 Task: Create Email template and email alerts for custom Objects In PrisonConnect Pro application.
Action: Mouse moved to (821, 59)
Screenshot: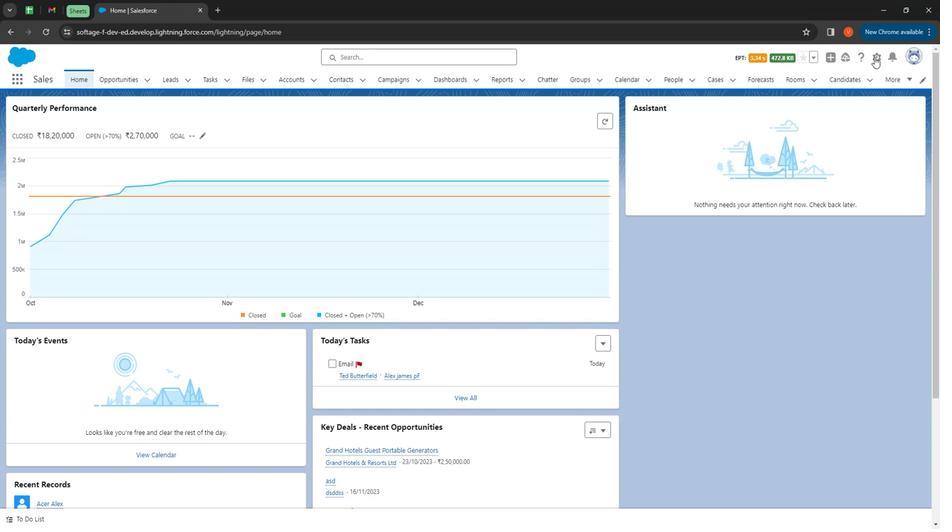 
Action: Mouse pressed left at (821, 59)
Screenshot: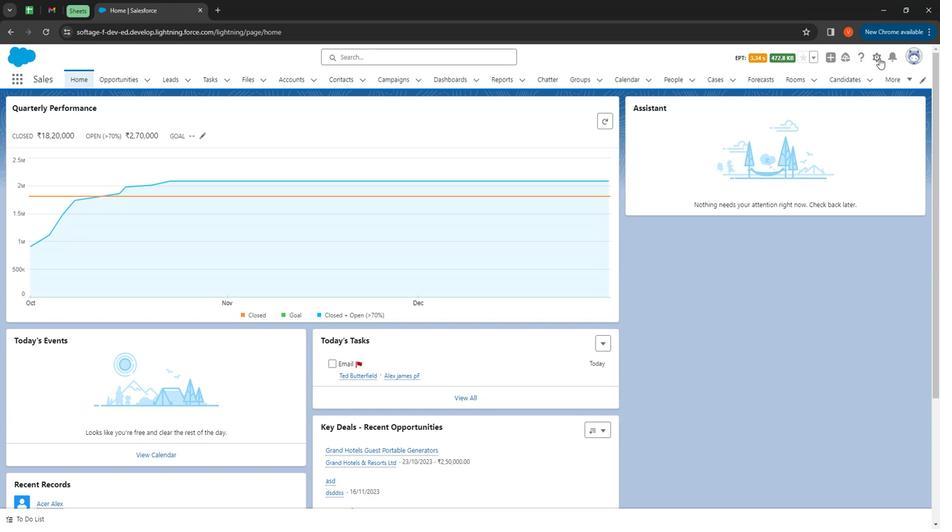 
Action: Mouse moved to (766, 102)
Screenshot: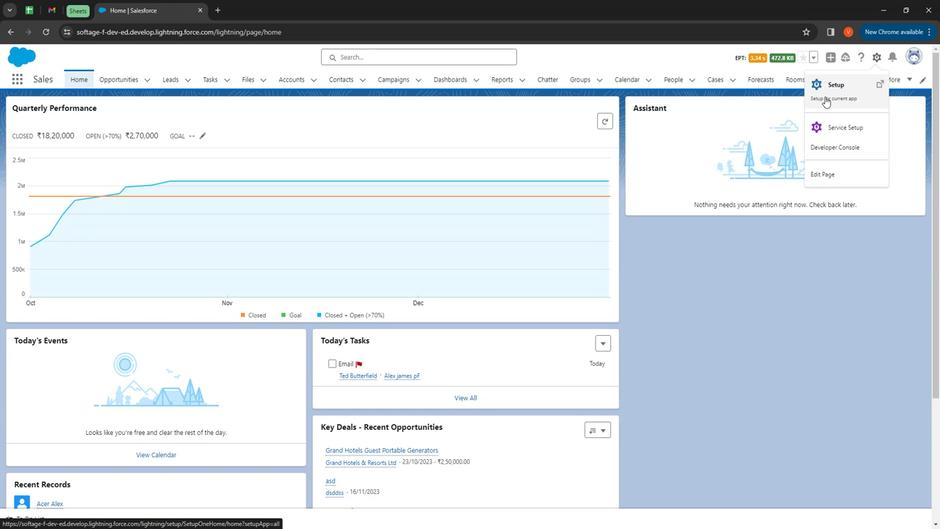 
Action: Mouse pressed left at (766, 102)
Screenshot: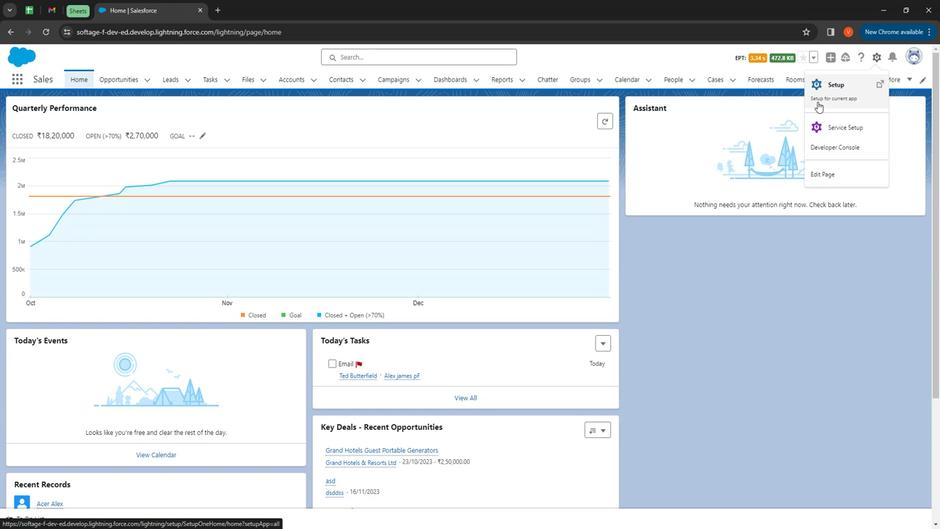 
Action: Mouse moved to (93, 116)
Screenshot: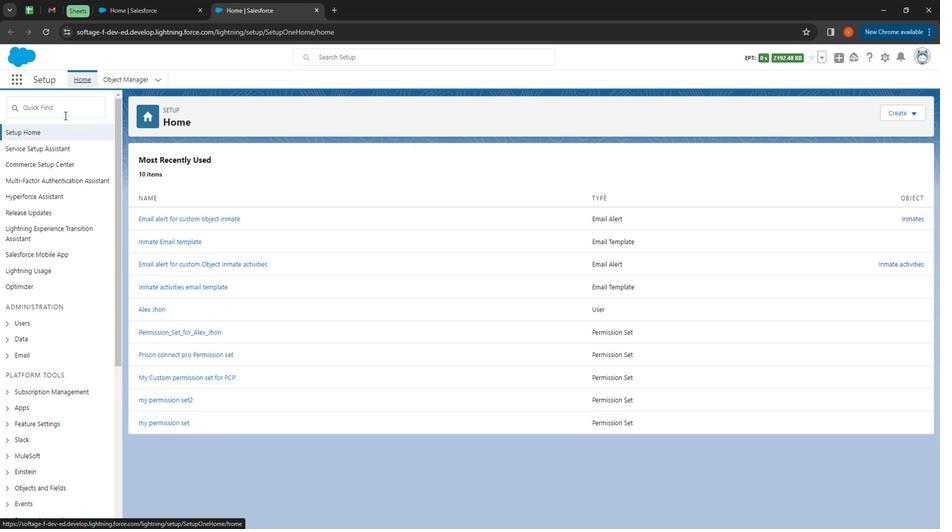
Action: Mouse pressed left at (93, 116)
Screenshot: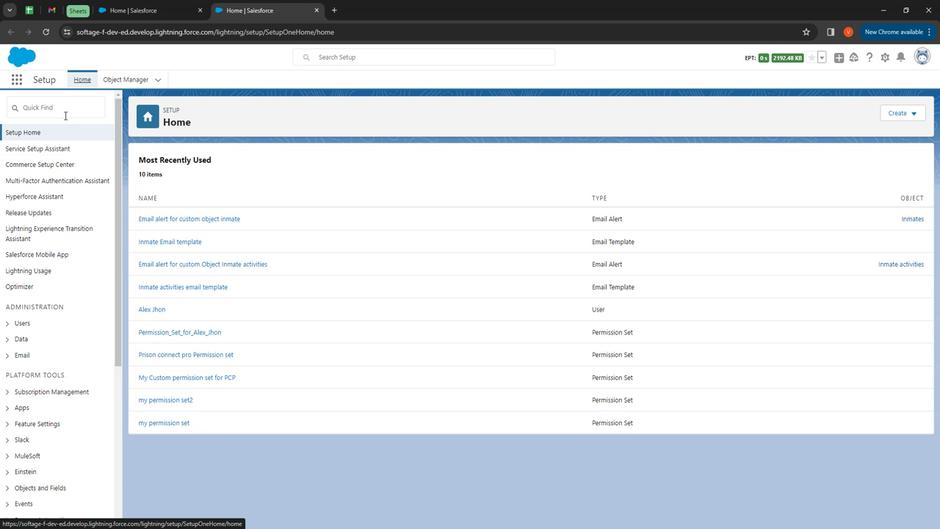 
Action: Mouse moved to (113, 109)
Screenshot: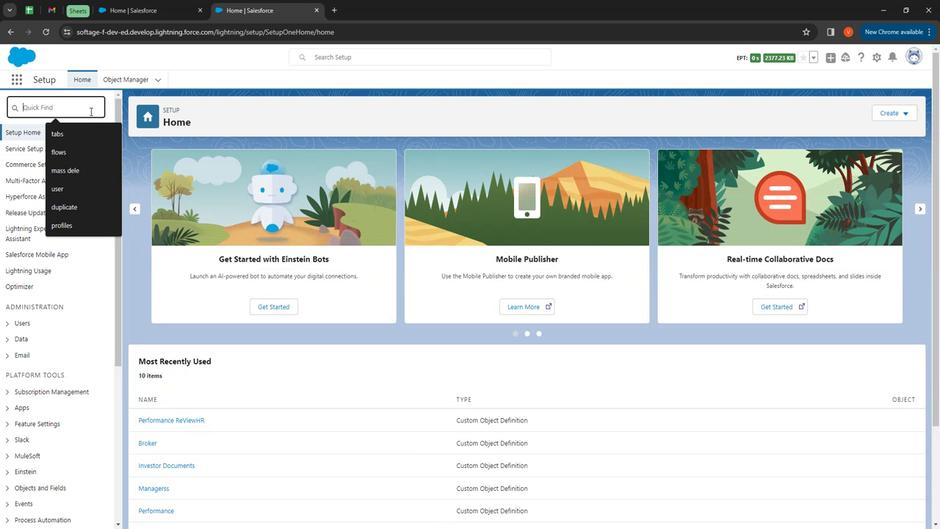 
Action: Key pressed email<Key.space>
Screenshot: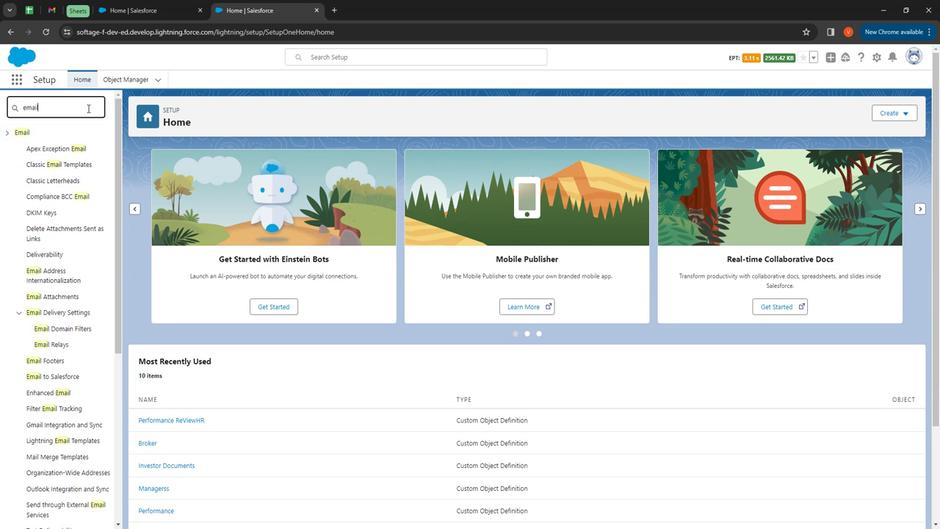 
Action: Mouse moved to (121, 155)
Screenshot: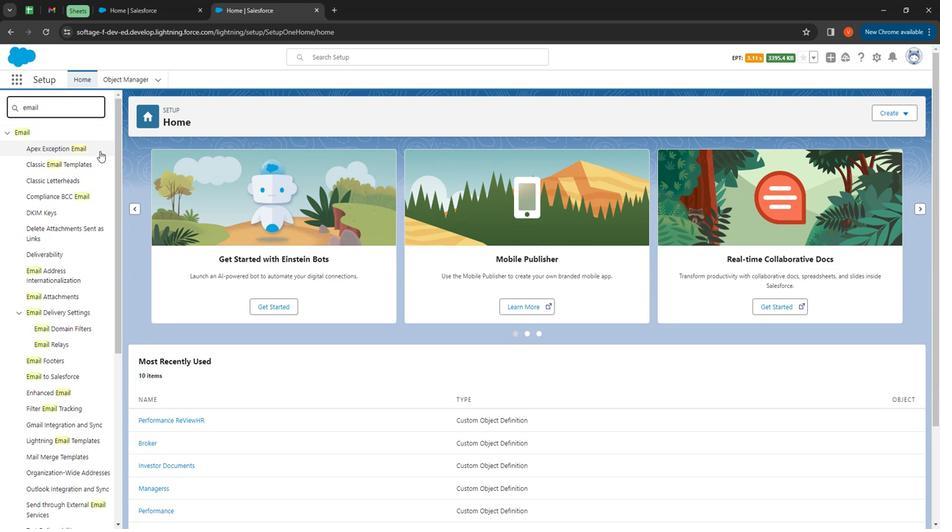 
Action: Key pressed t
Screenshot: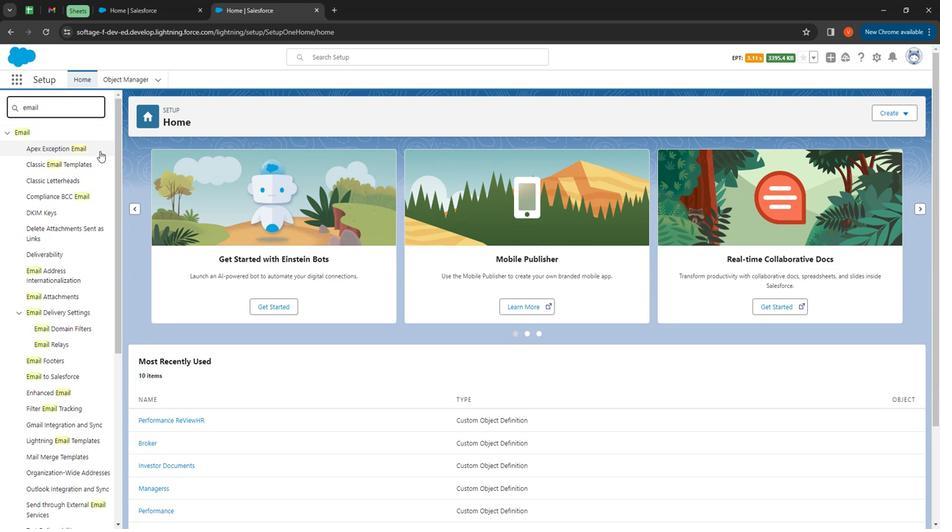
Action: Mouse moved to (120, 155)
Screenshot: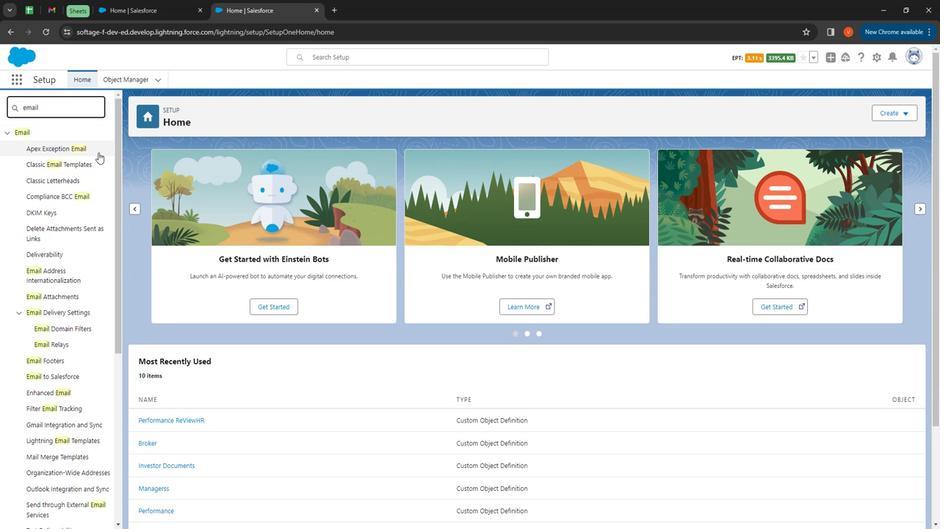 
Action: Key pressed e
Screenshot: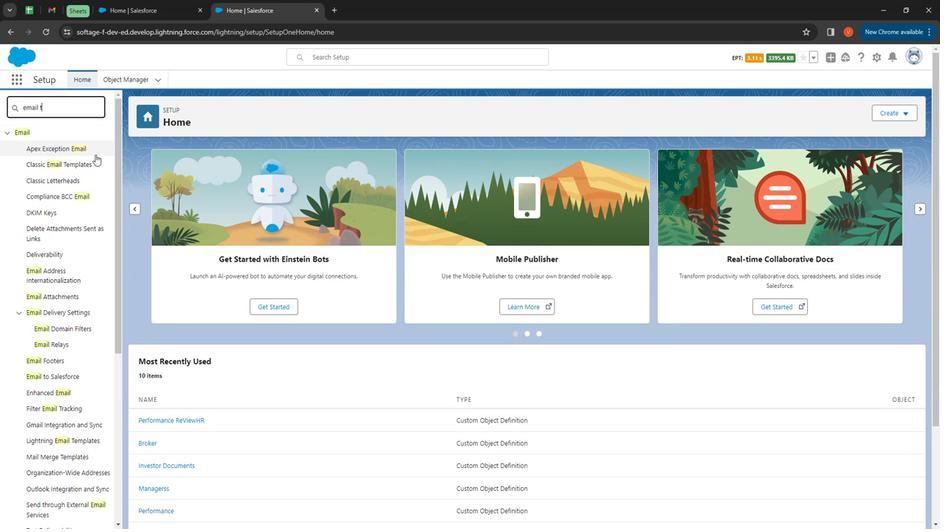 
Action: Mouse moved to (85, 146)
Screenshot: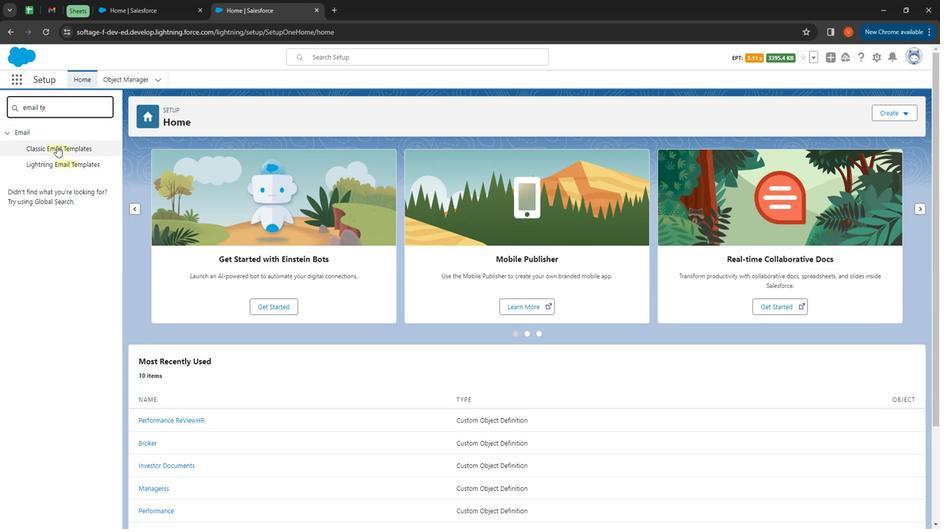 
Action: Mouse pressed left at (85, 146)
Screenshot: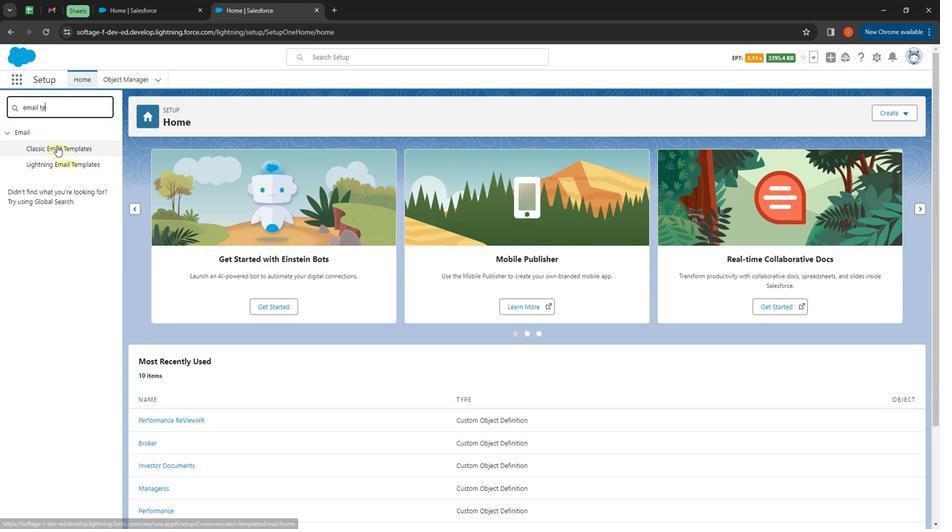 
Action: Mouse moved to (401, 221)
Screenshot: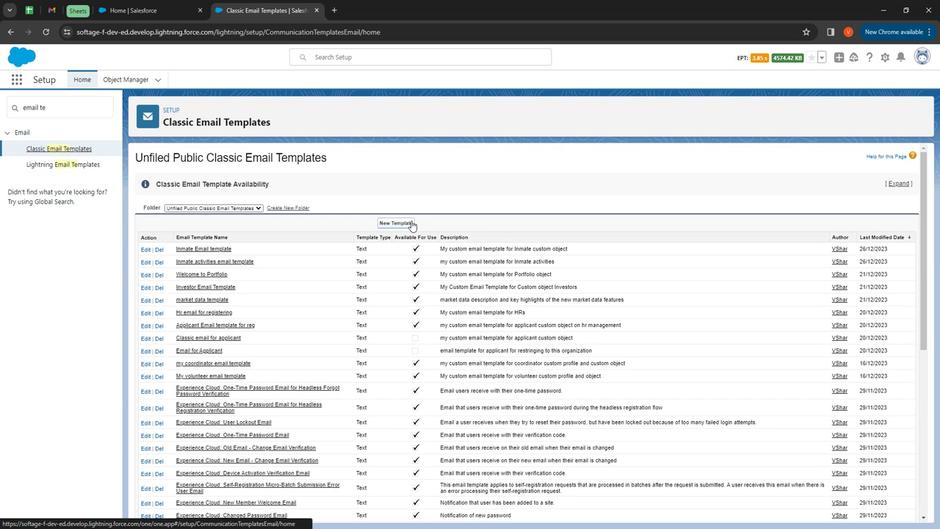 
Action: Mouse pressed left at (401, 221)
Screenshot: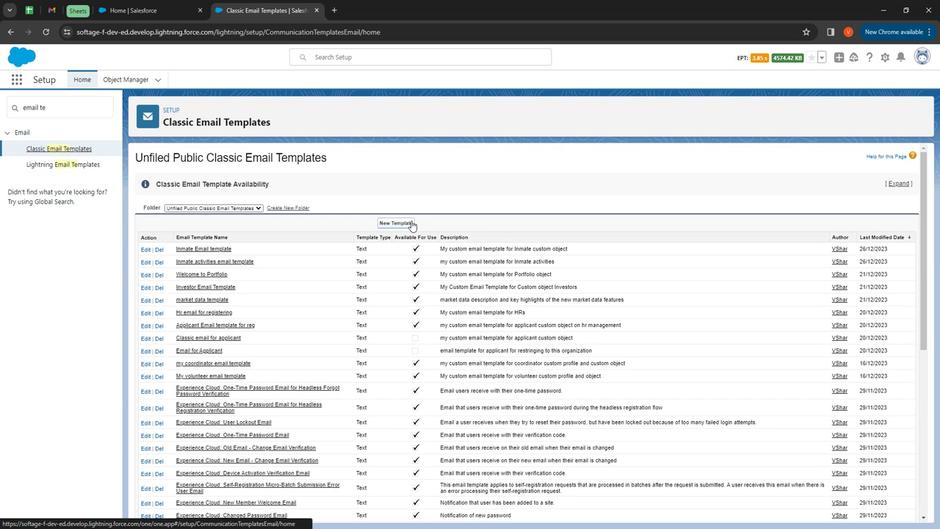 
Action: Mouse moved to (833, 304)
Screenshot: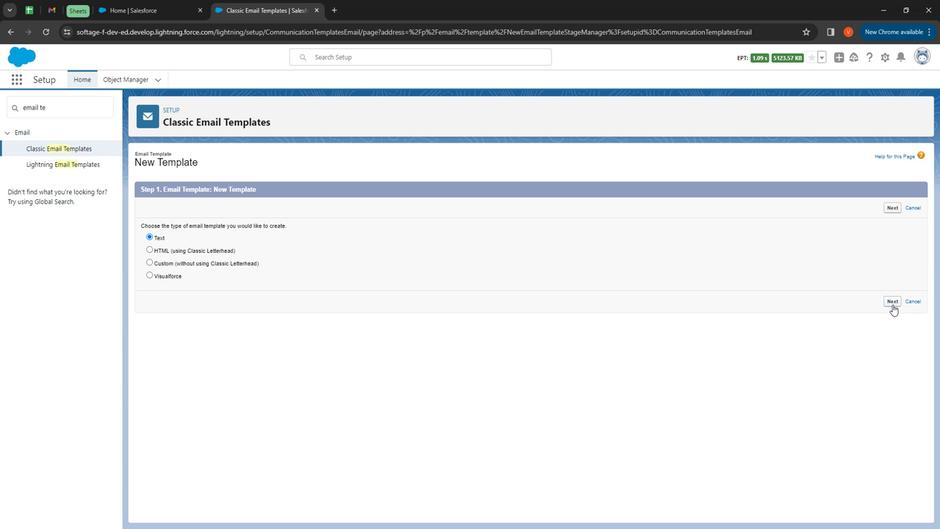 
Action: Mouse pressed left at (833, 304)
Screenshot: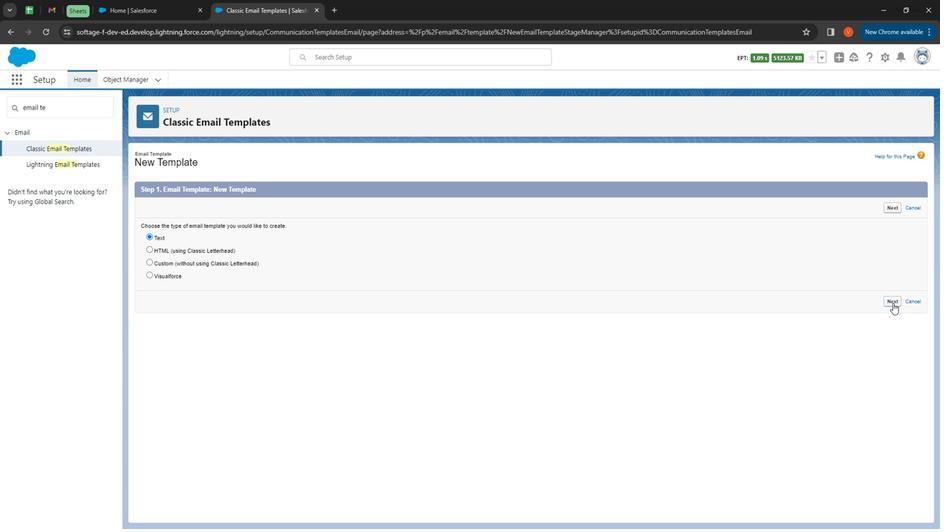 
Action: Mouse moved to (210, 243)
Screenshot: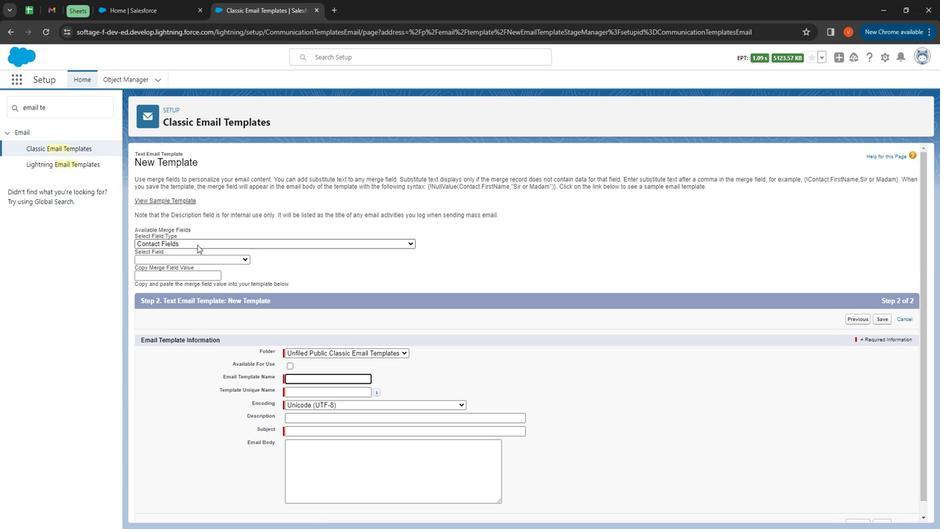 
Action: Mouse pressed left at (210, 243)
Screenshot: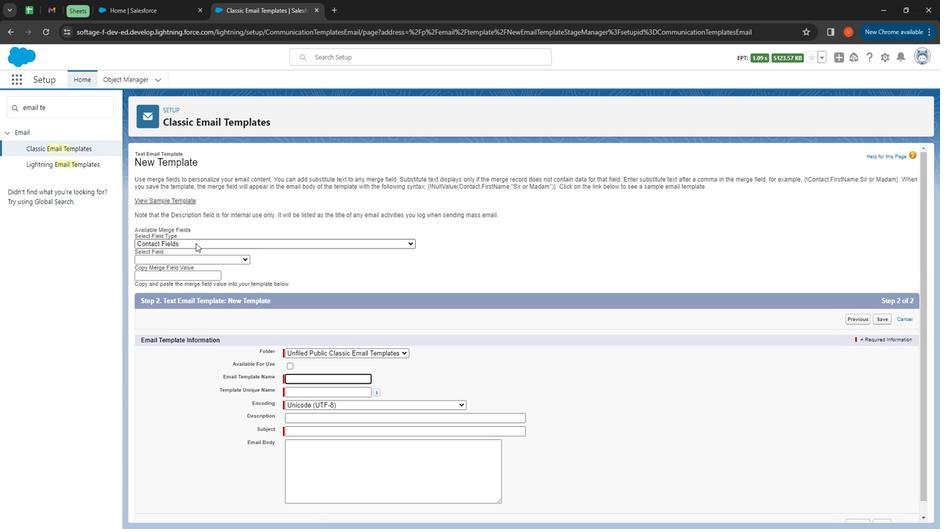 
Action: Mouse moved to (252, 307)
Screenshot: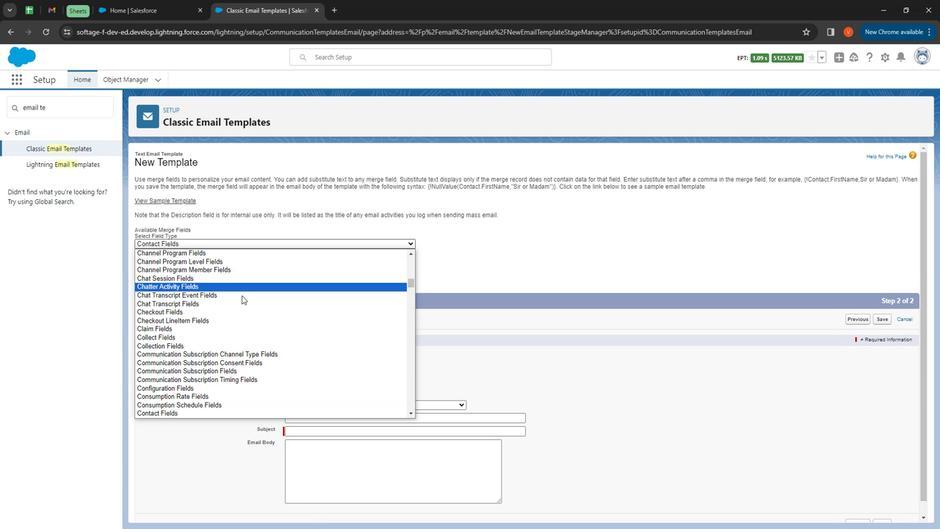 
Action: Mouse scrolled (252, 307) with delta (0, 0)
Screenshot: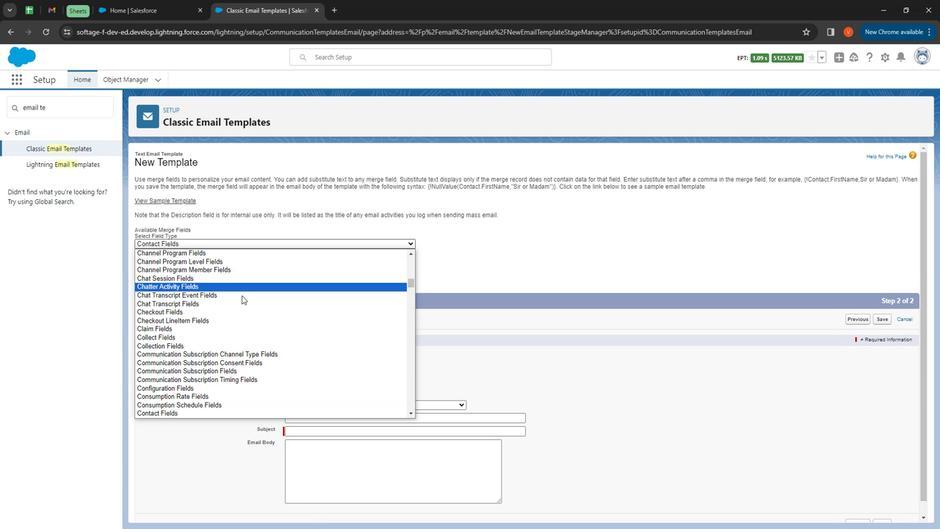 
Action: Mouse moved to (252, 308)
Screenshot: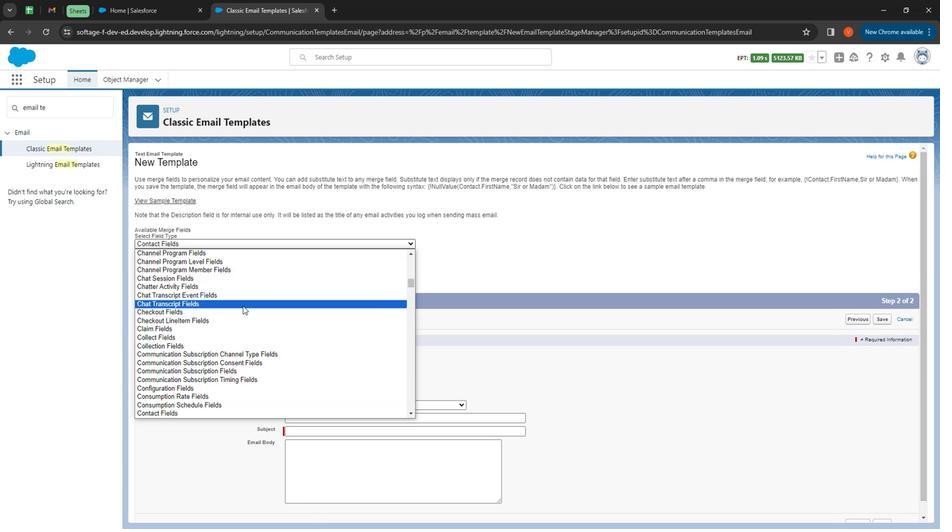 
Action: Mouse scrolled (252, 308) with delta (0, 0)
Screenshot: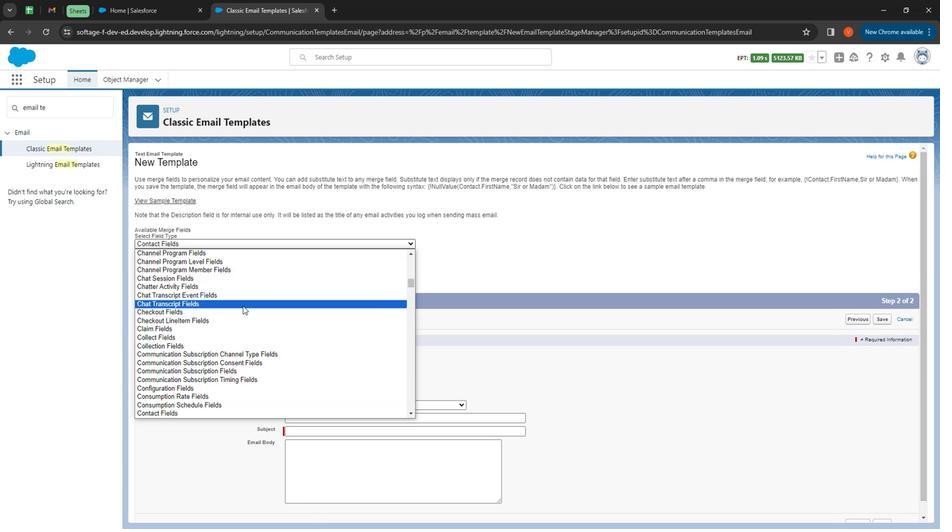 
Action: Mouse moved to (253, 308)
Screenshot: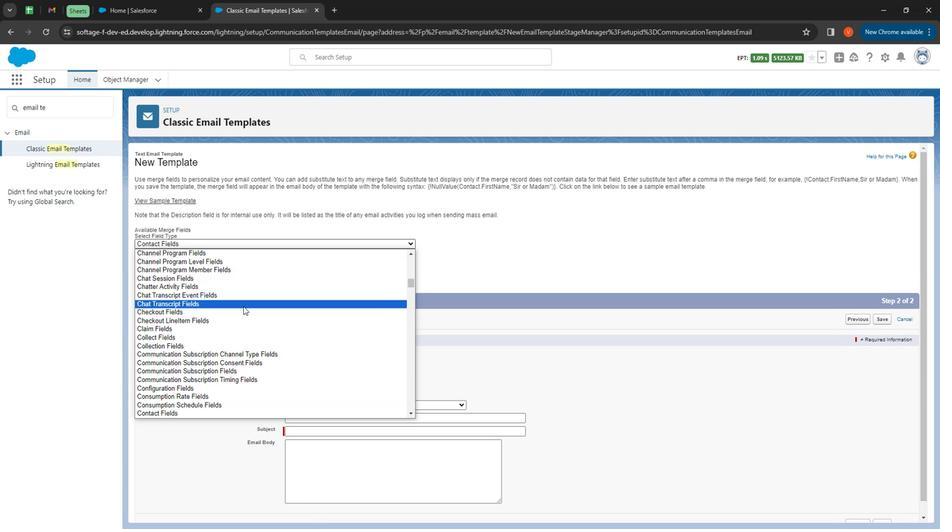
Action: Mouse scrolled (253, 308) with delta (0, 0)
Screenshot: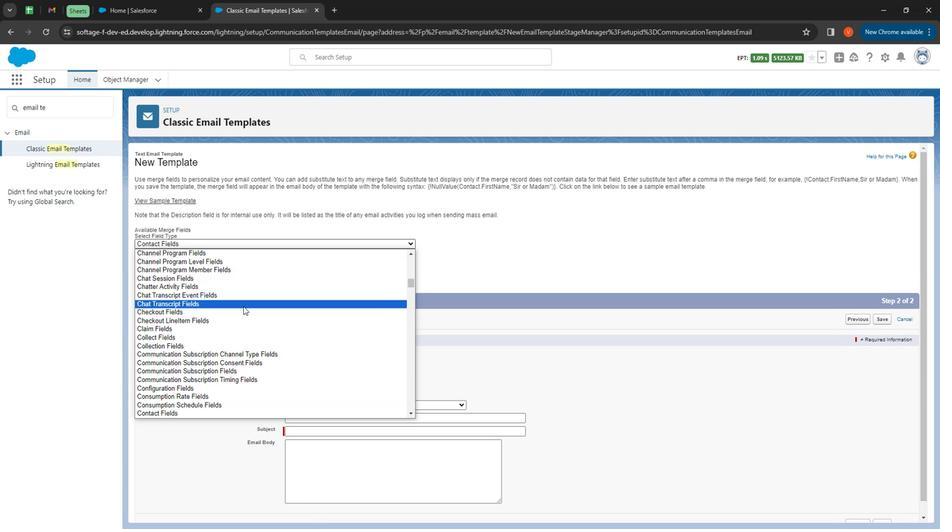 
Action: Mouse moved to (253, 309)
Screenshot: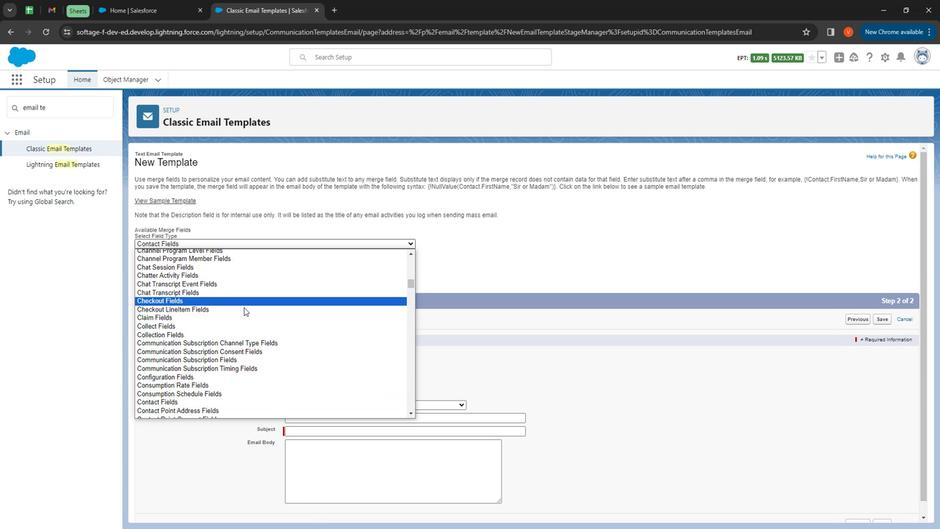 
Action: Mouse scrolled (253, 308) with delta (0, 0)
Screenshot: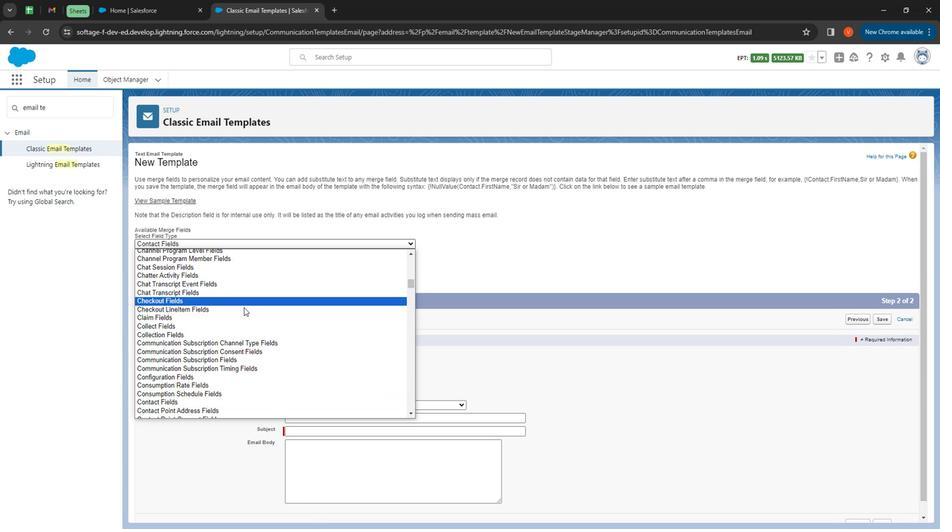 
Action: Mouse scrolled (253, 308) with delta (0, 0)
Screenshot: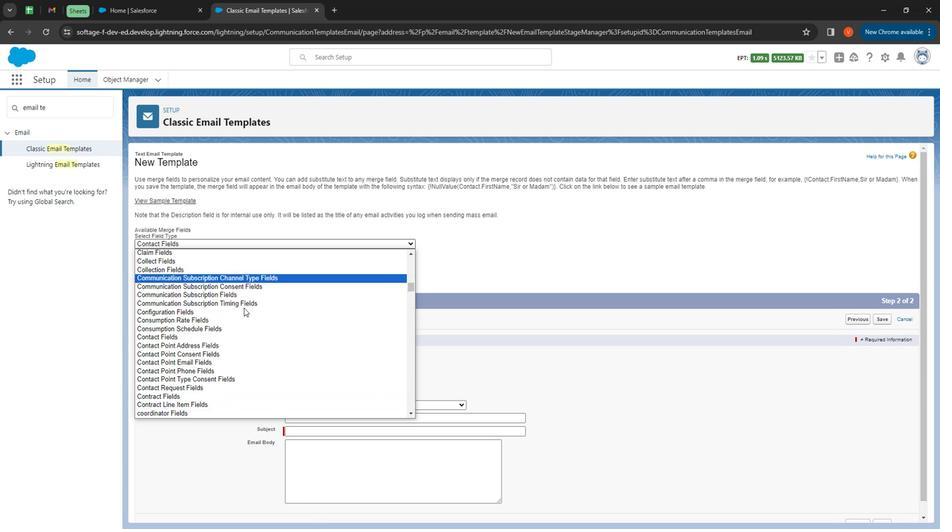 
Action: Mouse moved to (267, 304)
Screenshot: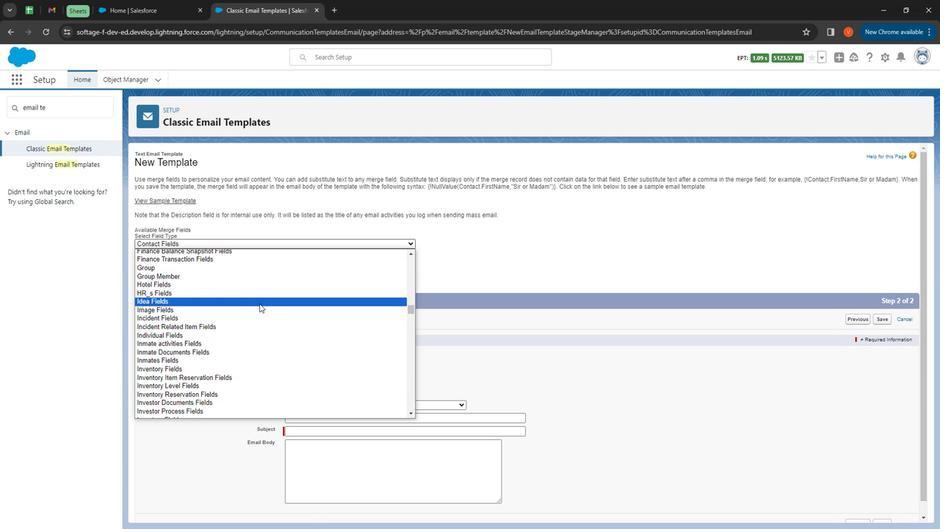 
Action: Mouse scrolled (267, 304) with delta (0, 0)
Screenshot: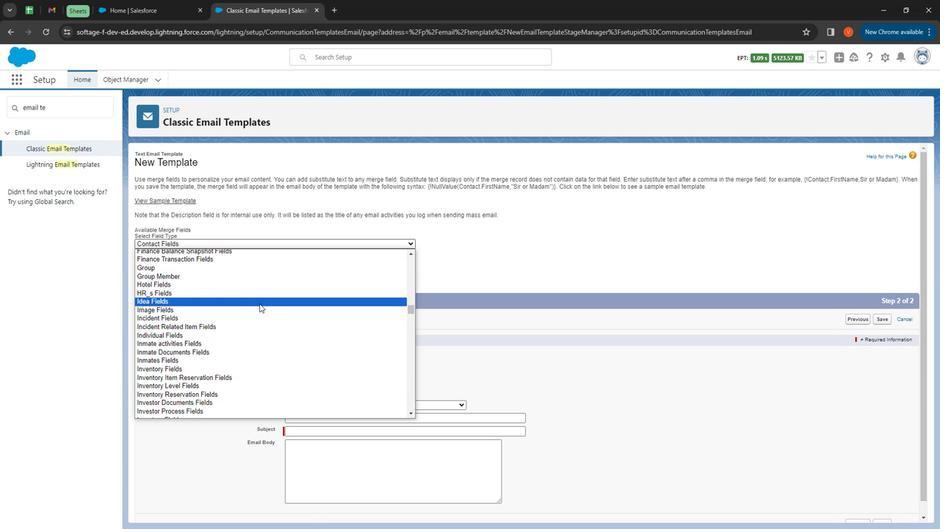 
Action: Mouse moved to (267, 307)
Screenshot: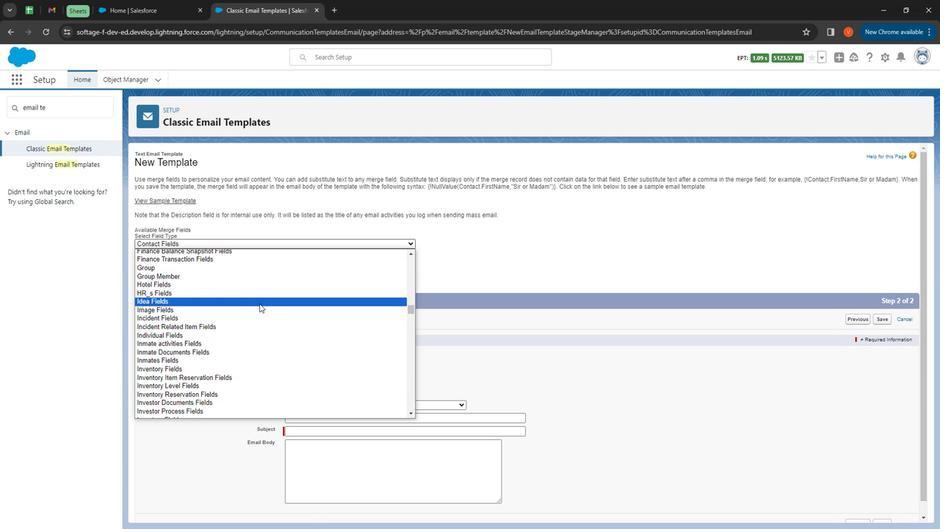 
Action: Mouse scrolled (267, 306) with delta (0, 0)
Screenshot: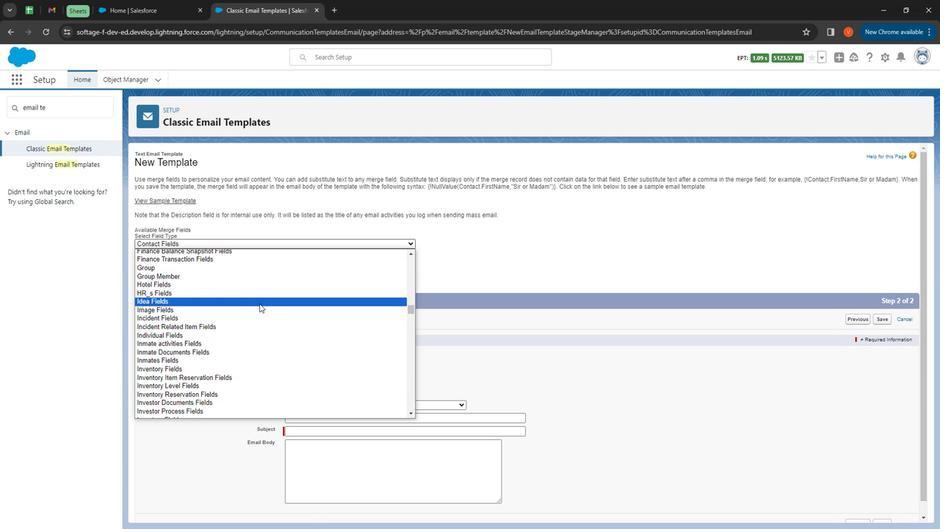 
Action: Mouse moved to (267, 307)
Screenshot: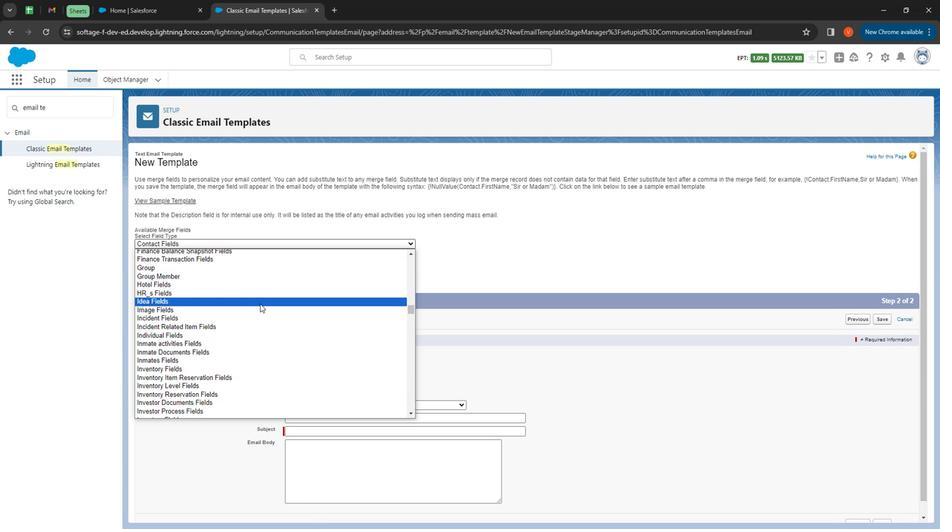 
Action: Mouse scrolled (267, 307) with delta (0, 0)
Screenshot: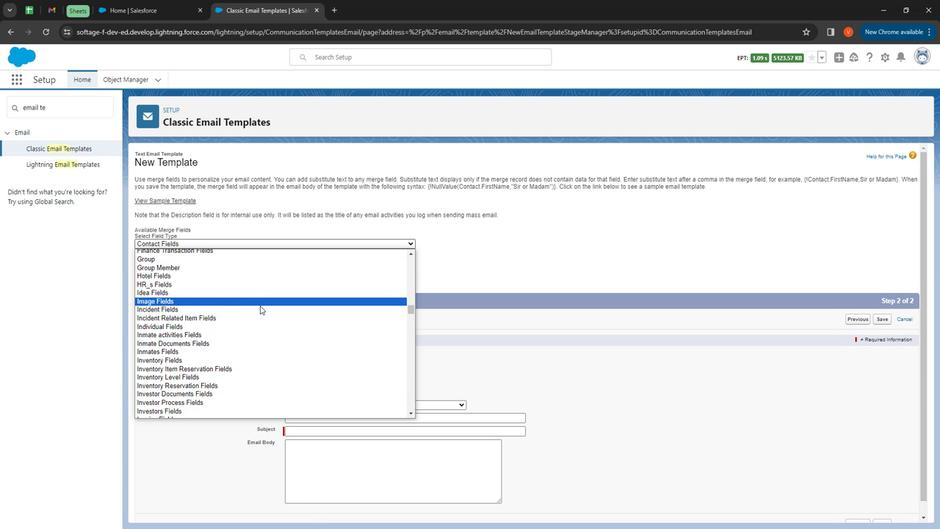 
Action: Mouse scrolled (267, 307) with delta (0, 0)
Screenshot: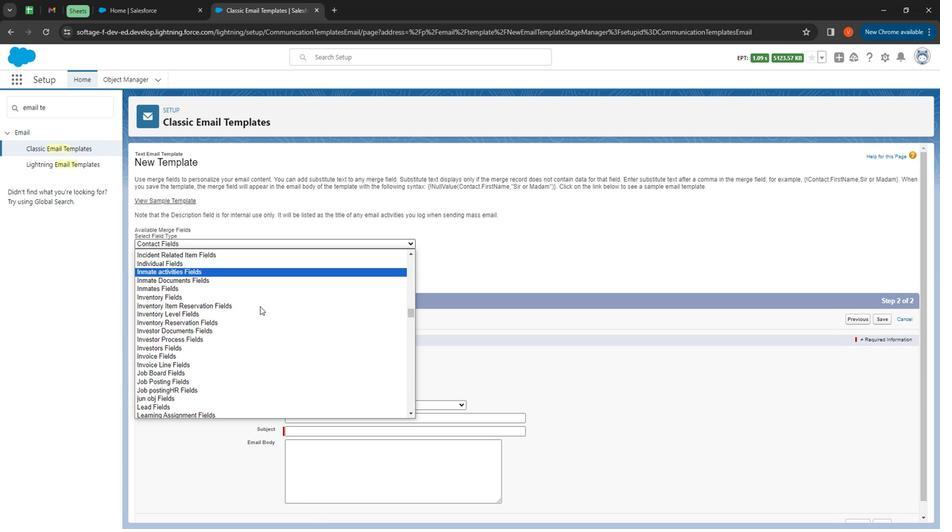 
Action: Mouse moved to (266, 311)
Screenshot: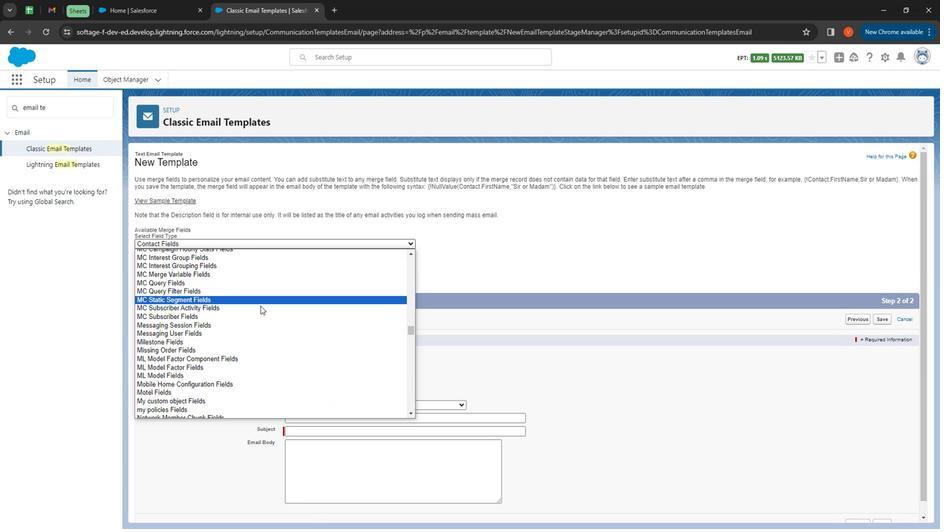 
Action: Mouse scrolled (266, 310) with delta (0, 0)
Screenshot: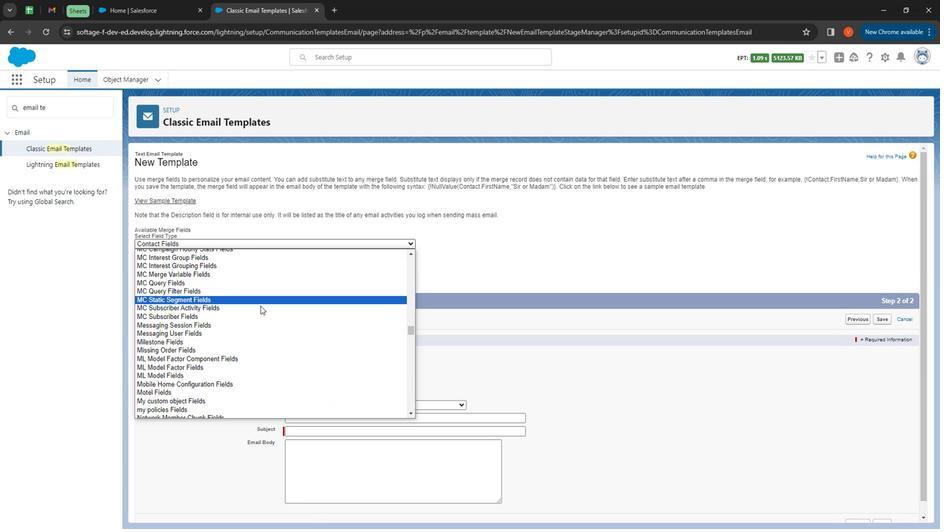 
Action: Mouse moved to (265, 312)
Screenshot: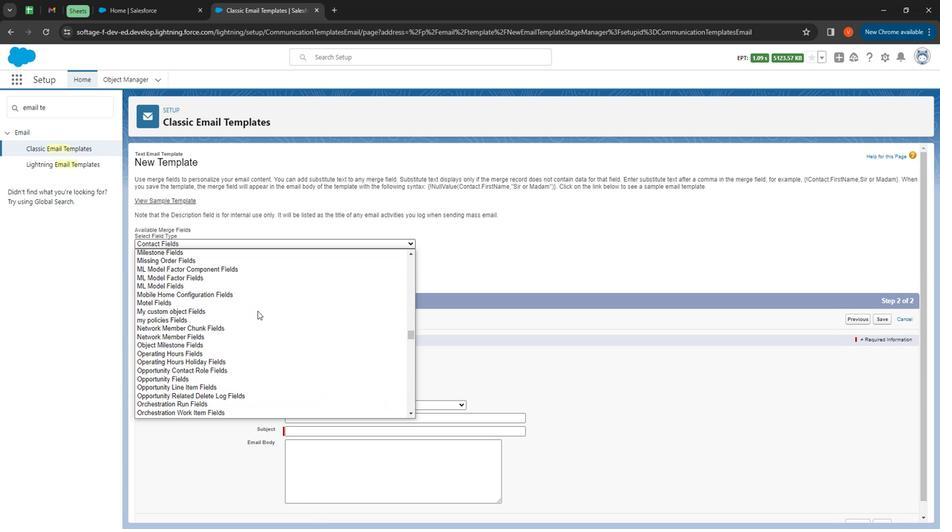 
Action: Mouse scrolled (265, 312) with delta (0, 0)
Screenshot: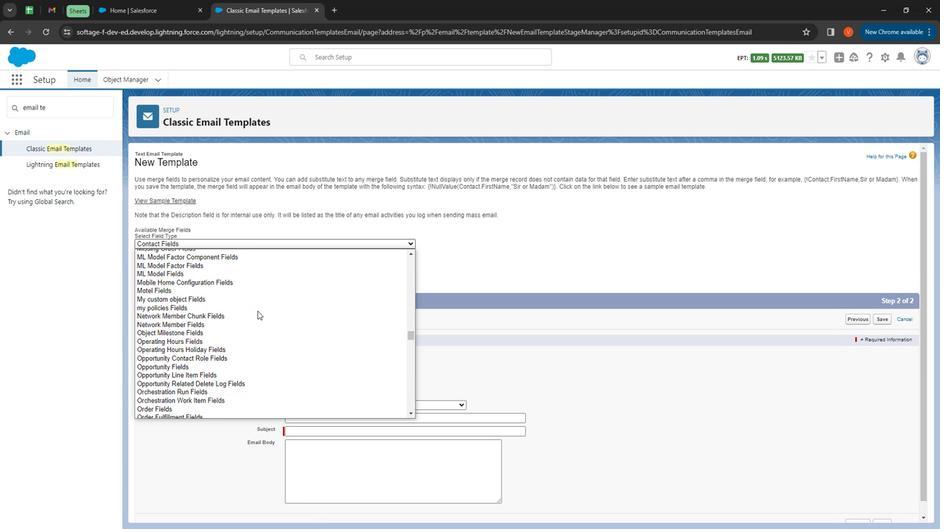 
Action: Mouse scrolled (265, 312) with delta (0, 0)
Screenshot: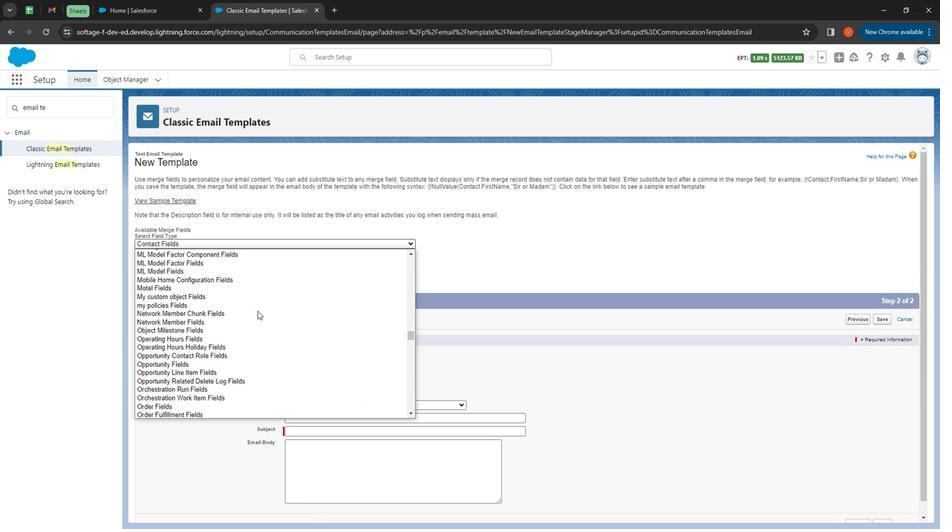 
Action: Mouse scrolled (265, 312) with delta (0, 0)
Screenshot: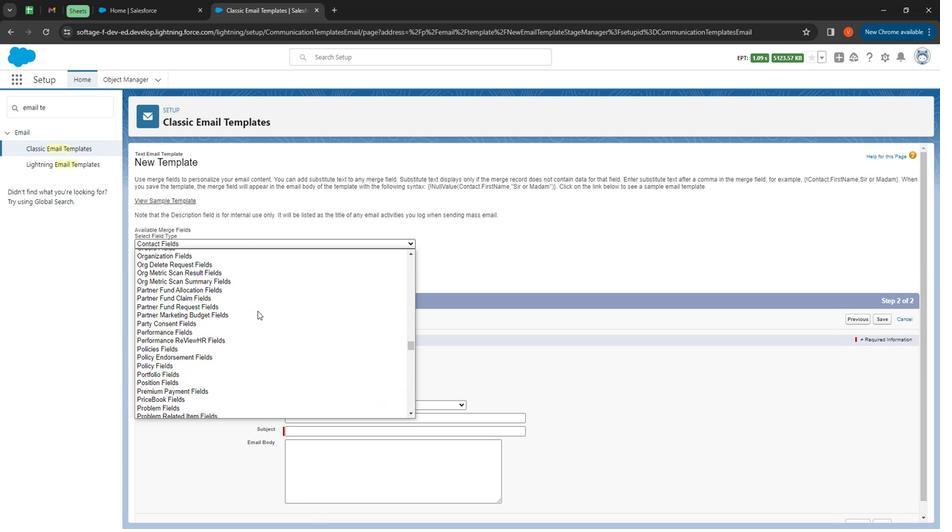 
Action: Mouse scrolled (265, 312) with delta (0, 0)
Screenshot: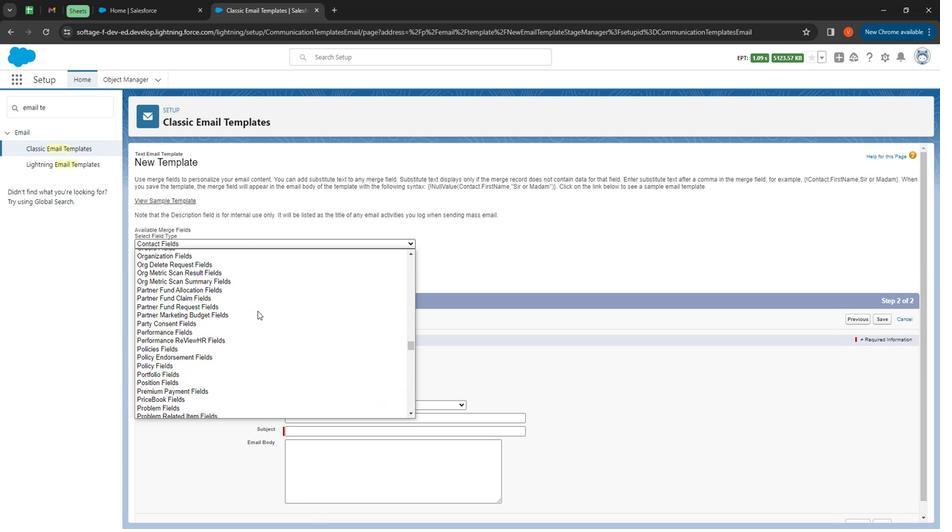 
Action: Mouse scrolled (265, 312) with delta (0, 0)
Screenshot: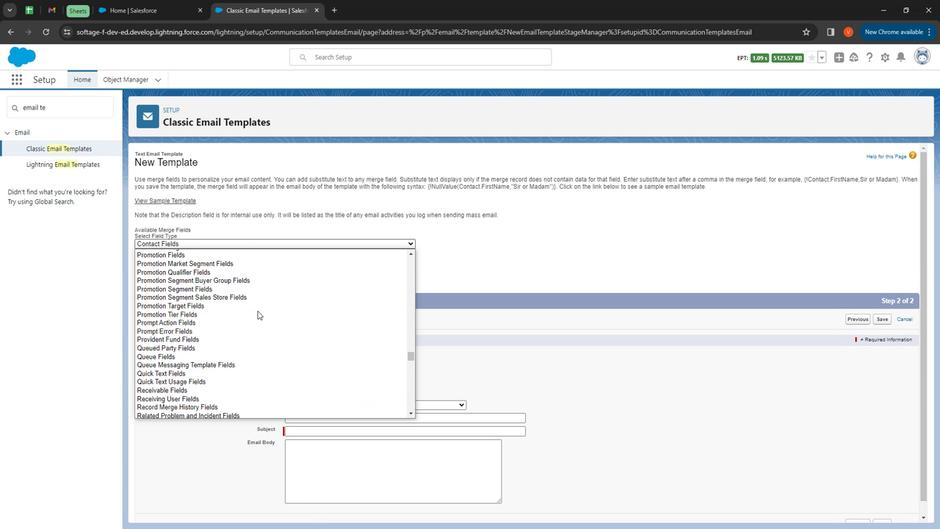 
Action: Mouse scrolled (265, 312) with delta (0, 0)
Screenshot: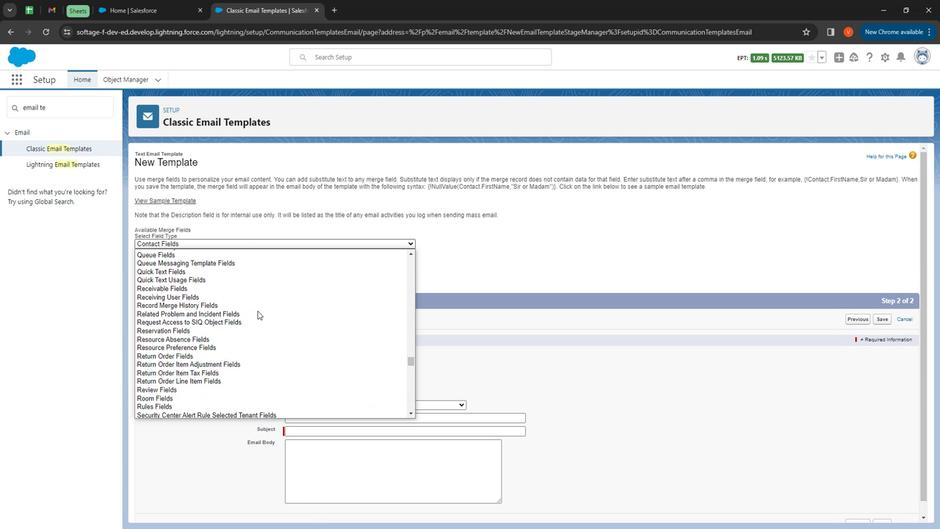
Action: Mouse moved to (237, 301)
Screenshot: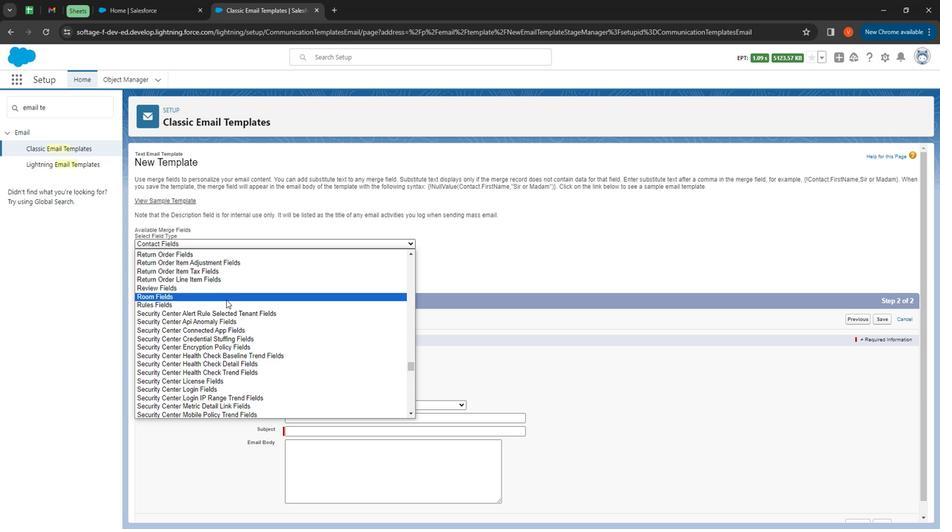 
Action: Mouse scrolled (237, 301) with delta (0, 0)
Screenshot: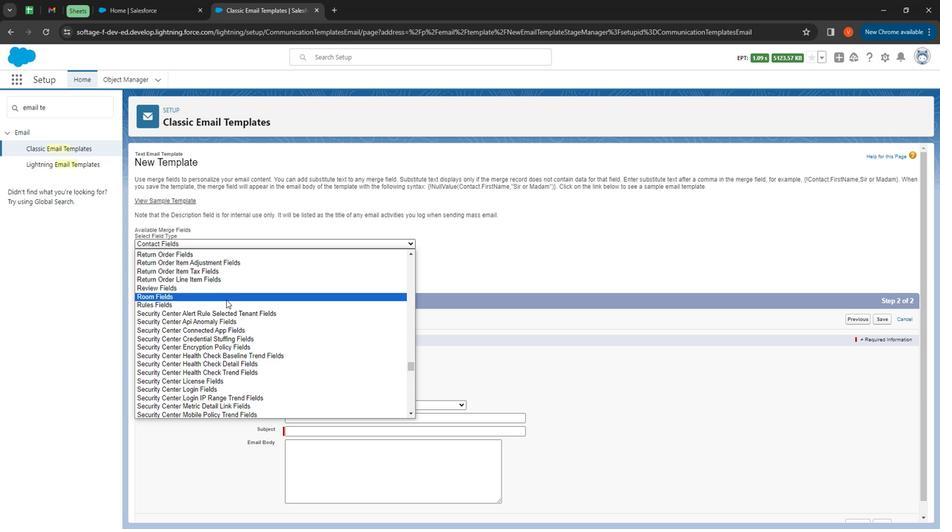 
Action: Mouse moved to (216, 335)
Screenshot: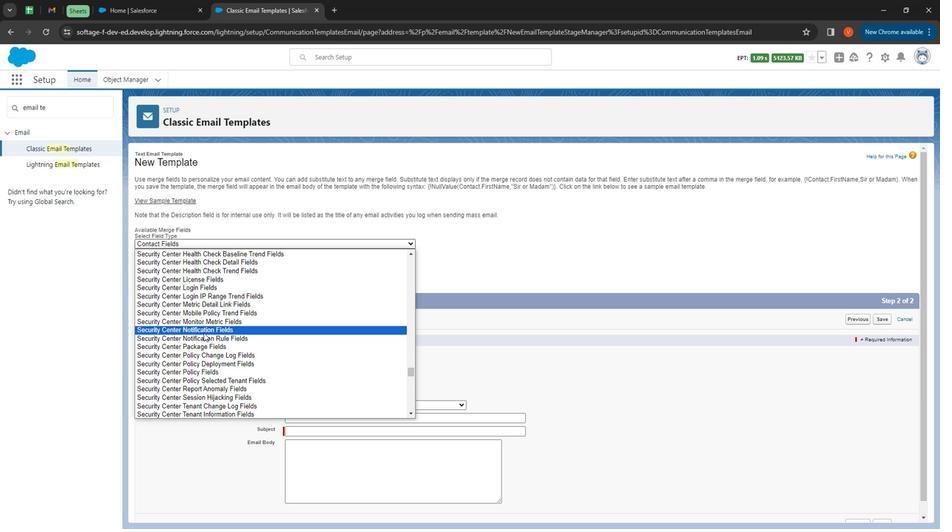 
Action: Mouse scrolled (216, 335) with delta (0, 0)
Screenshot: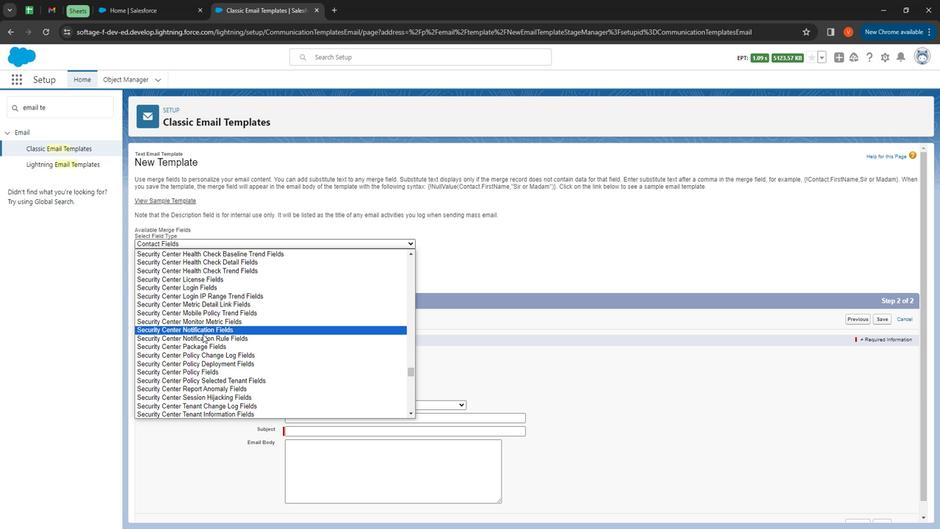 
Action: Mouse moved to (194, 363)
Screenshot: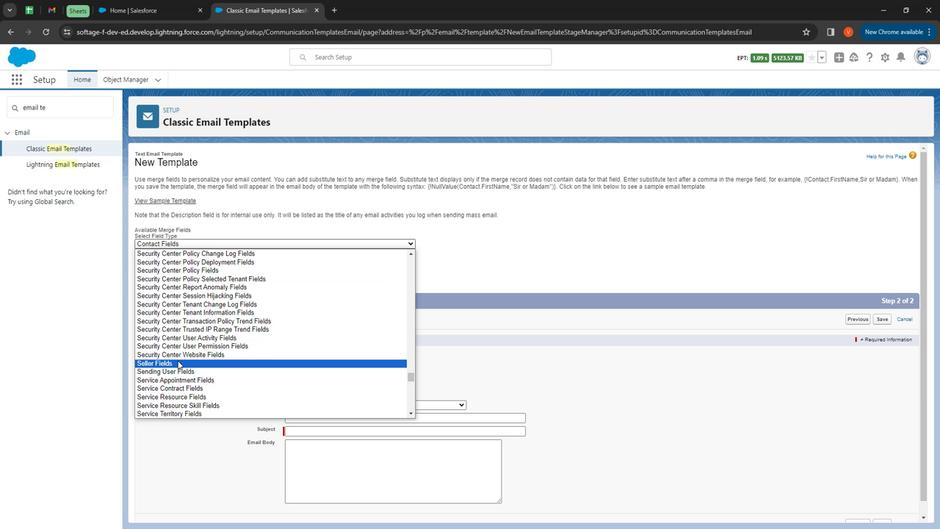 
Action: Mouse scrolled (194, 362) with delta (0, 0)
Screenshot: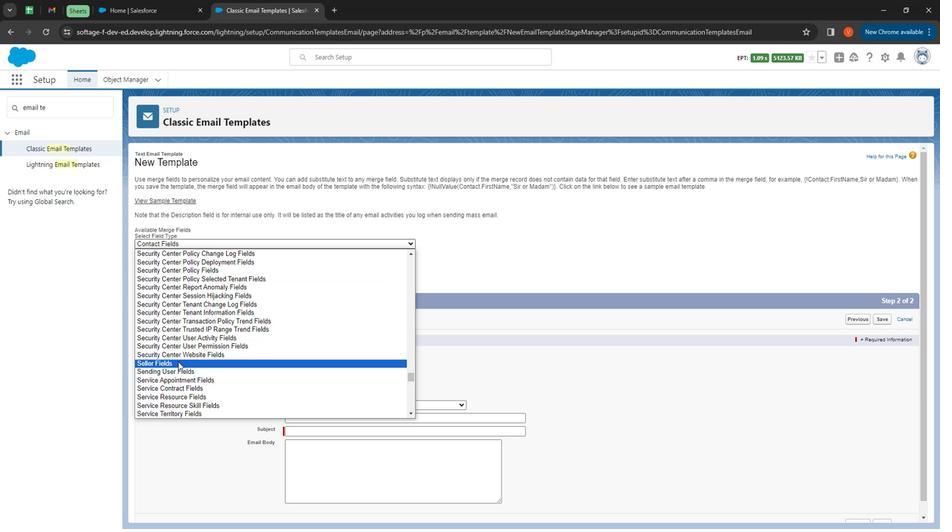 
Action: Mouse moved to (290, 360)
Screenshot: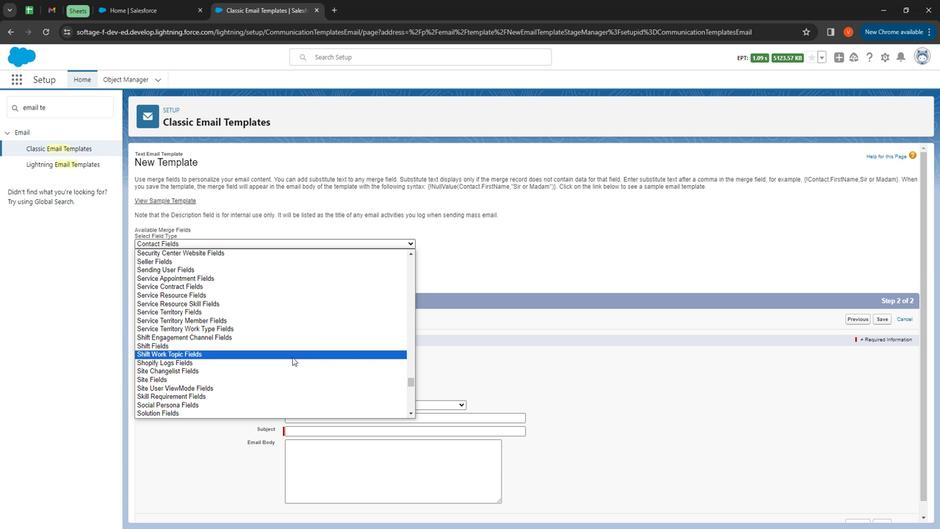 
Action: Mouse scrolled (290, 360) with delta (0, 0)
Screenshot: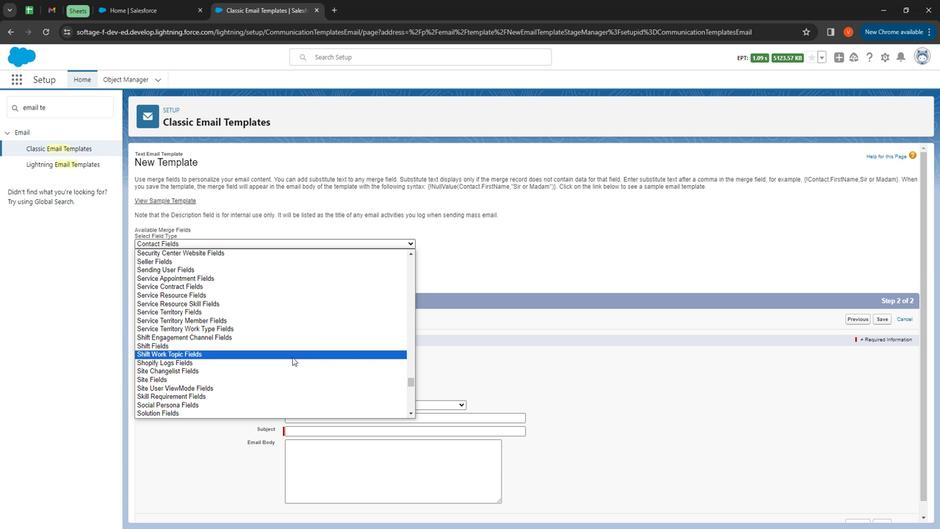 
Action: Mouse moved to (335, 357)
Screenshot: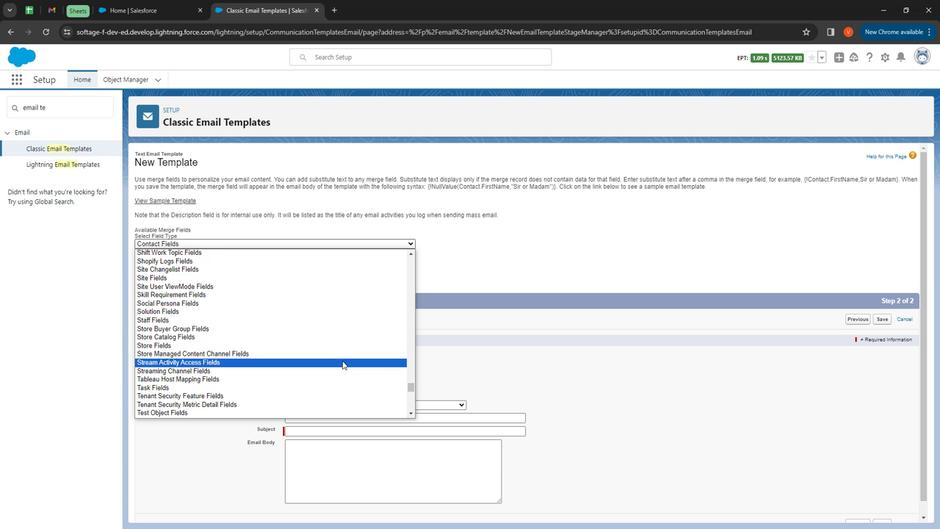 
Action: Key pressed s
Screenshot: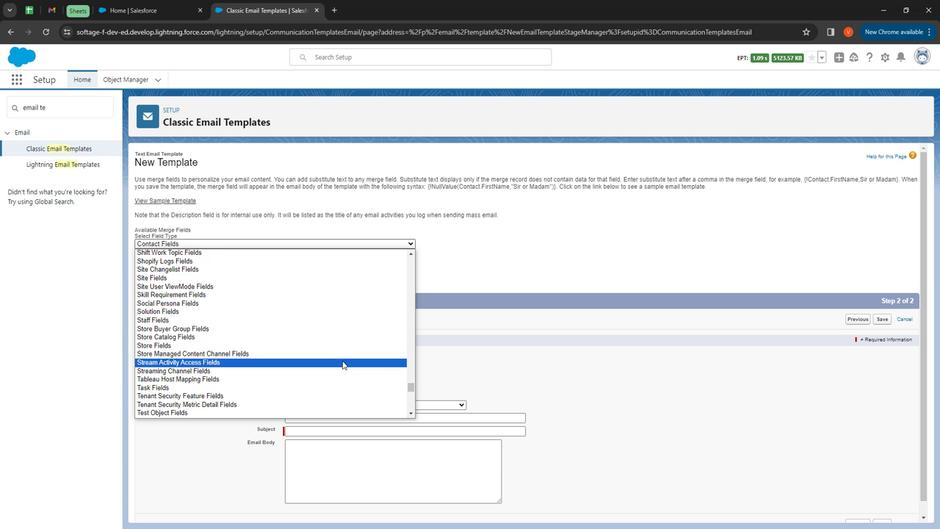 
Action: Mouse moved to (332, 354)
Screenshot: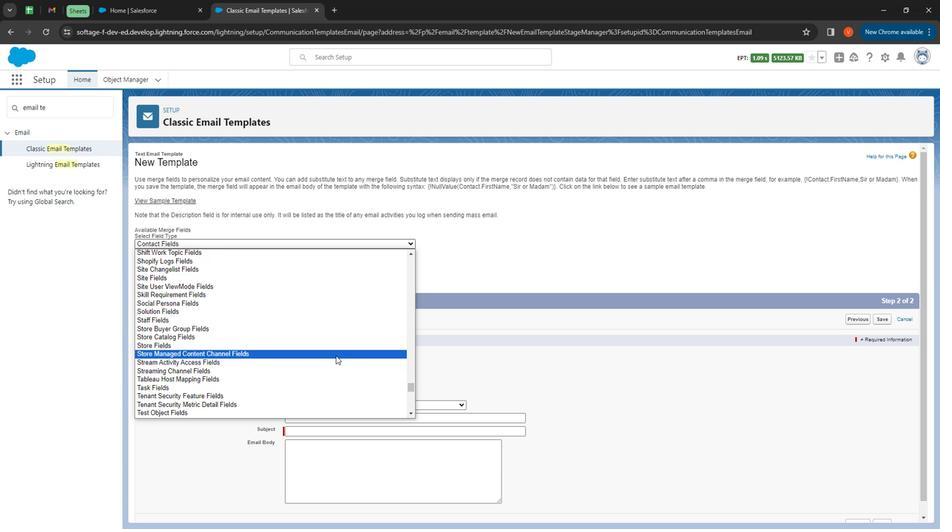 
Action: Key pressed sssssssssssssssssssssssssssssssssssssssssssssssssss
Screenshot: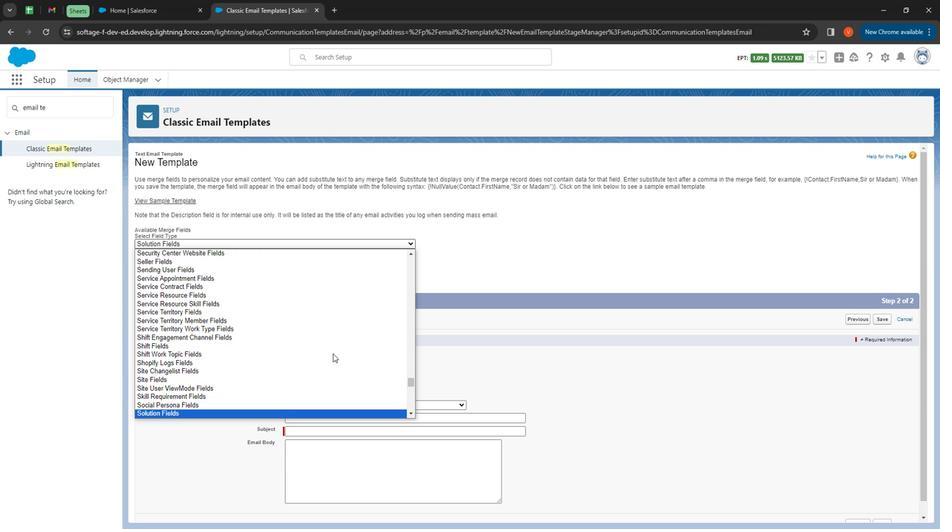 
Action: Mouse moved to (204, 410)
Screenshot: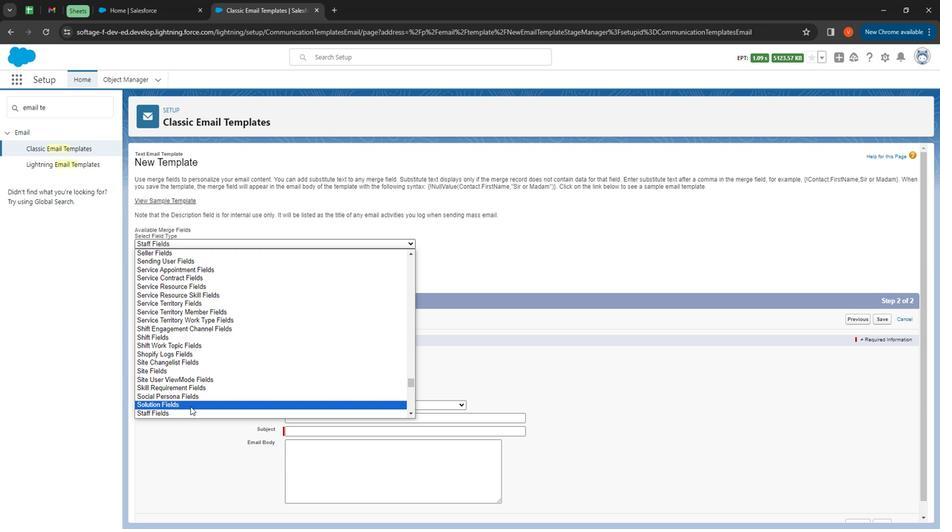
Action: Mouse pressed left at (204, 410)
Screenshot: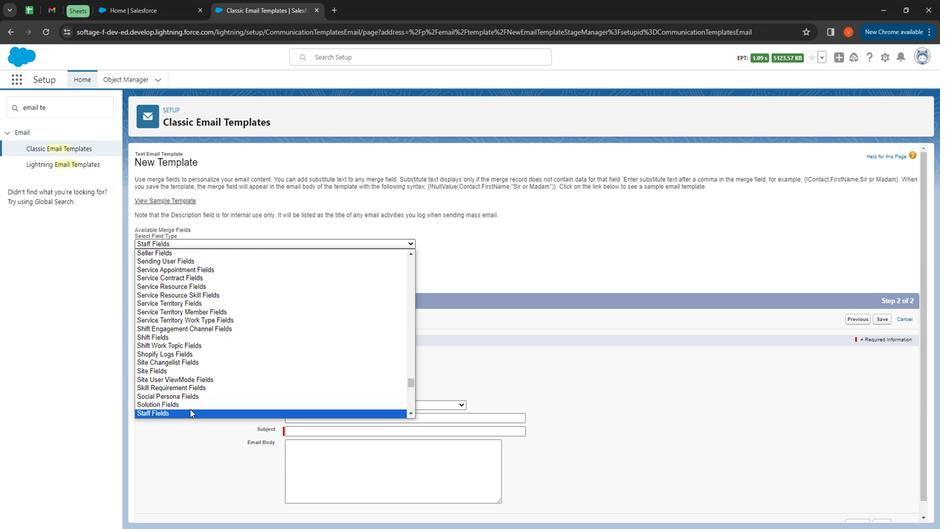 
Action: Mouse moved to (216, 262)
Screenshot: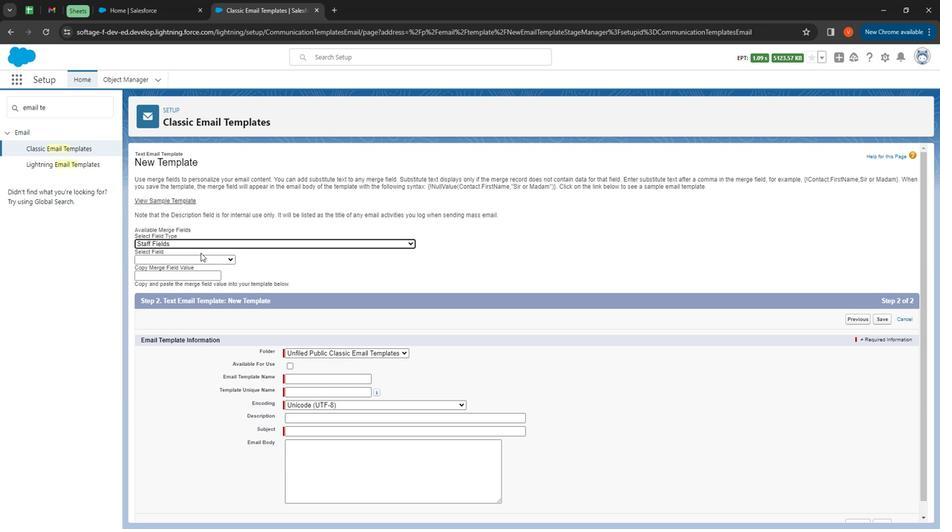 
Action: Mouse pressed left at (216, 262)
Screenshot: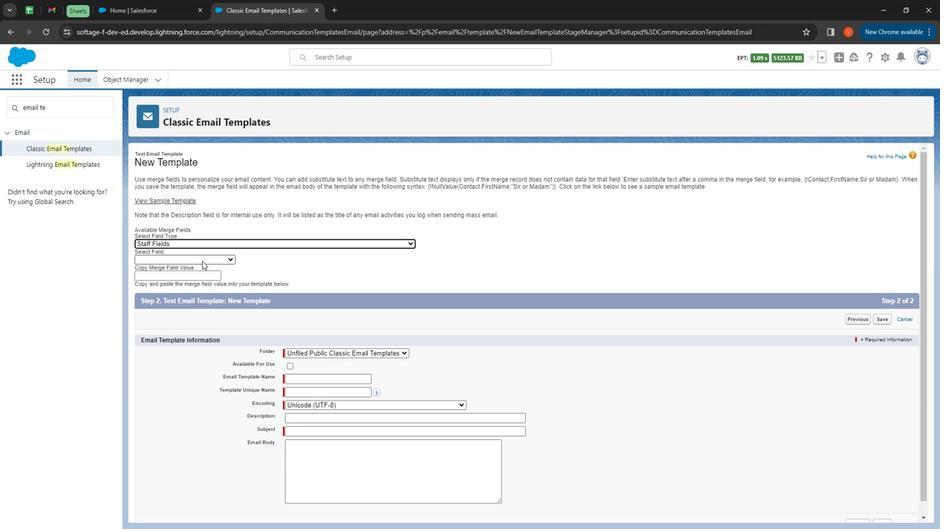 
Action: Mouse moved to (240, 312)
Screenshot: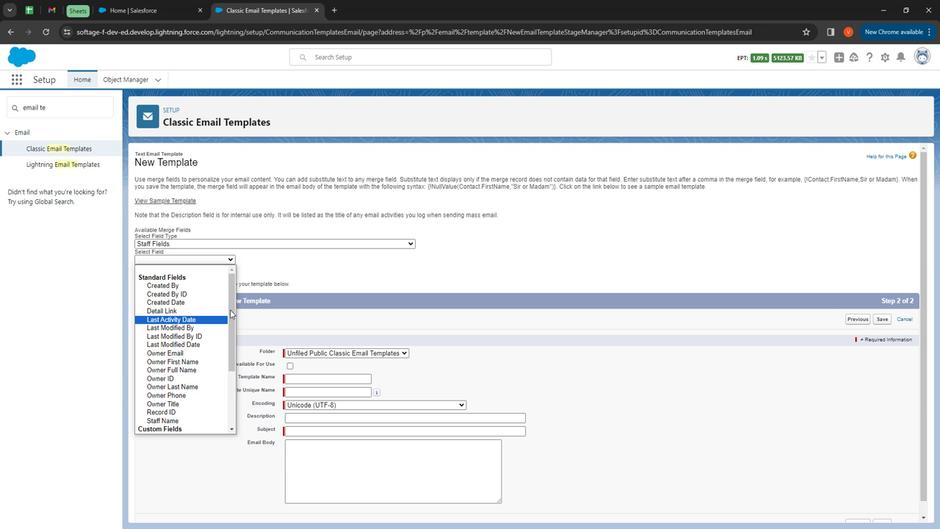 
Action: Mouse pressed left at (240, 312)
Screenshot: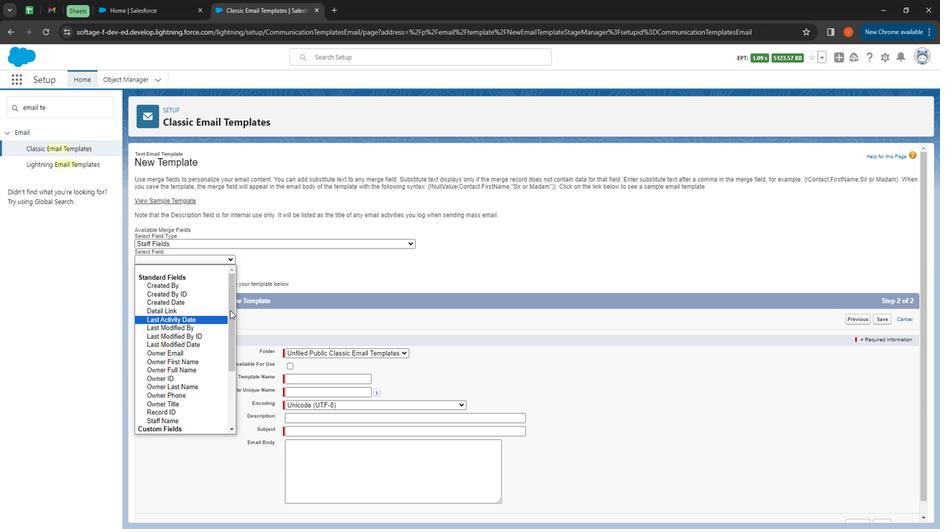 
Action: Mouse moved to (198, 403)
Screenshot: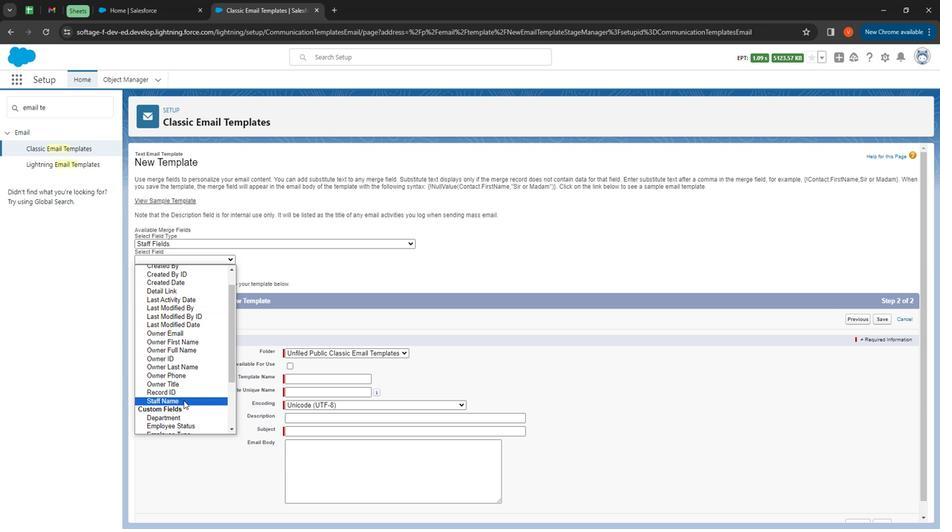 
Action: Mouse pressed left at (198, 403)
Screenshot: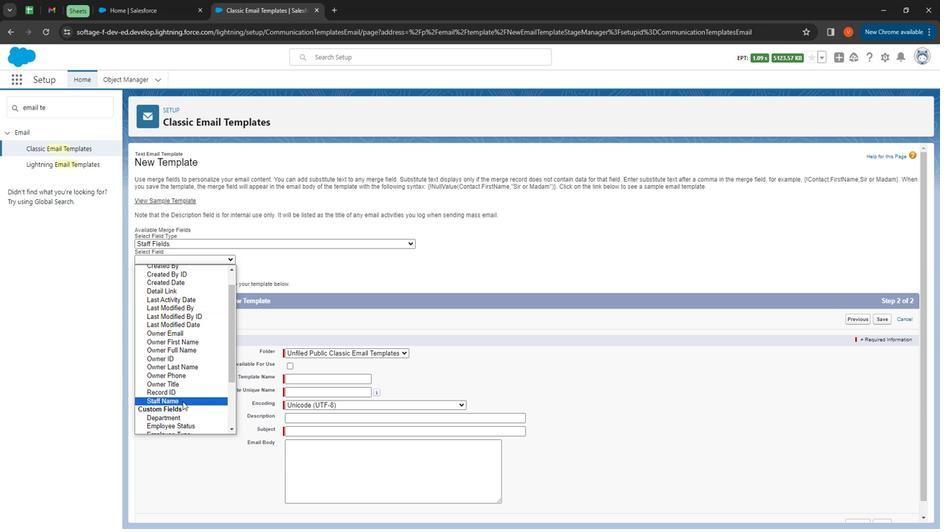 
Action: Mouse moved to (207, 277)
Screenshot: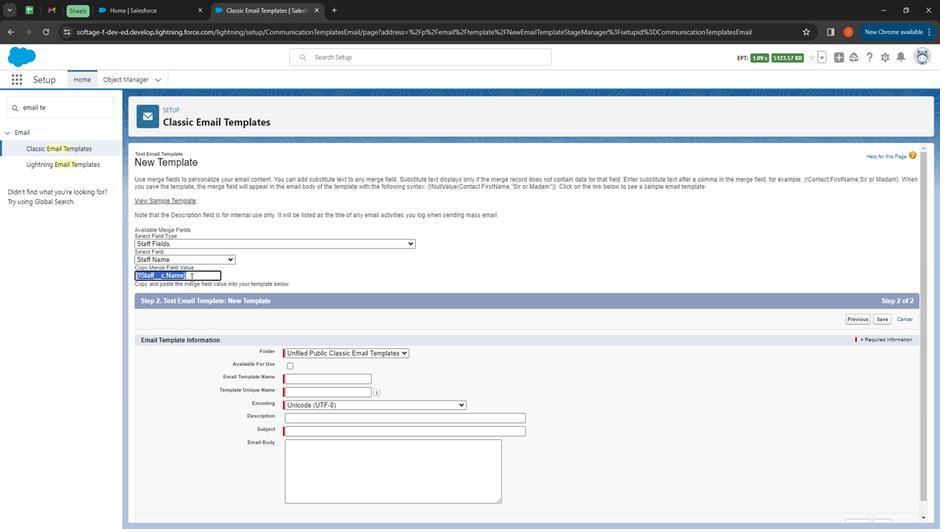 
Action: Key pressed ctrl+C
Screenshot: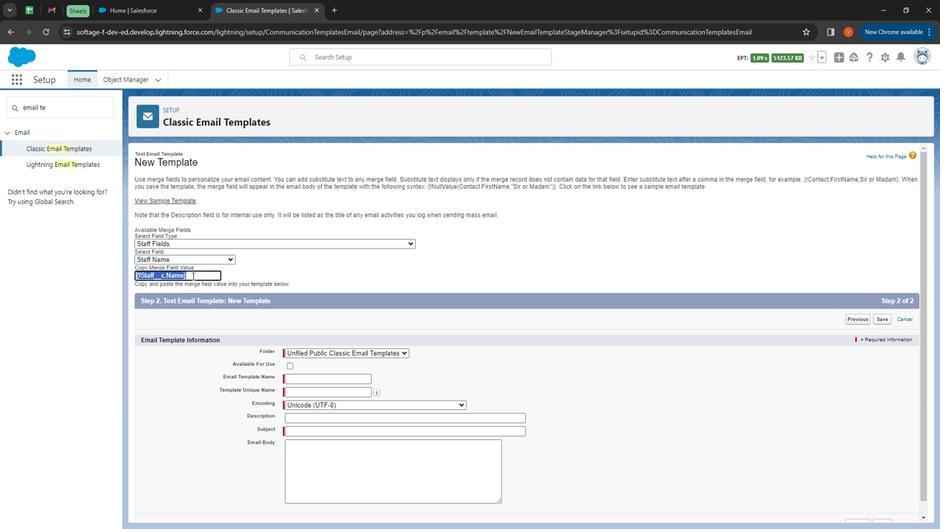 
Action: Mouse moved to (295, 364)
Screenshot: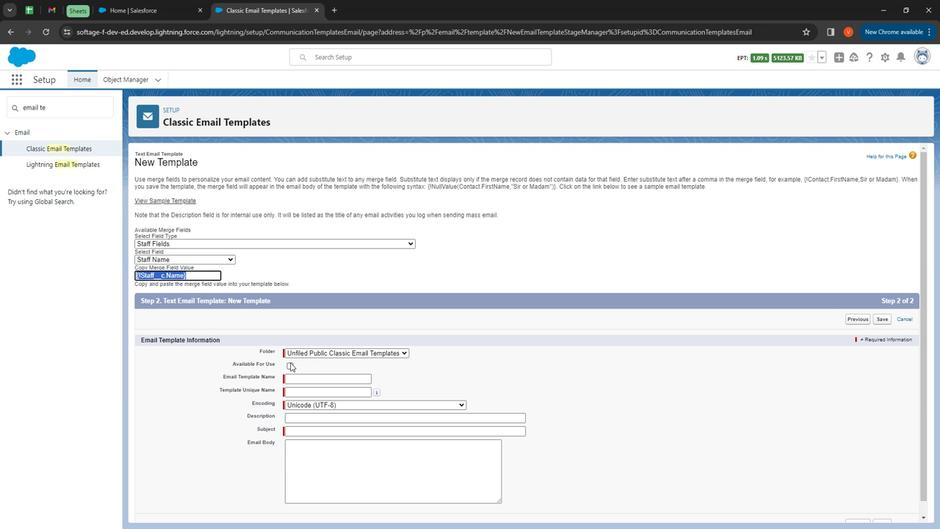 
Action: Mouse pressed left at (295, 364)
Screenshot: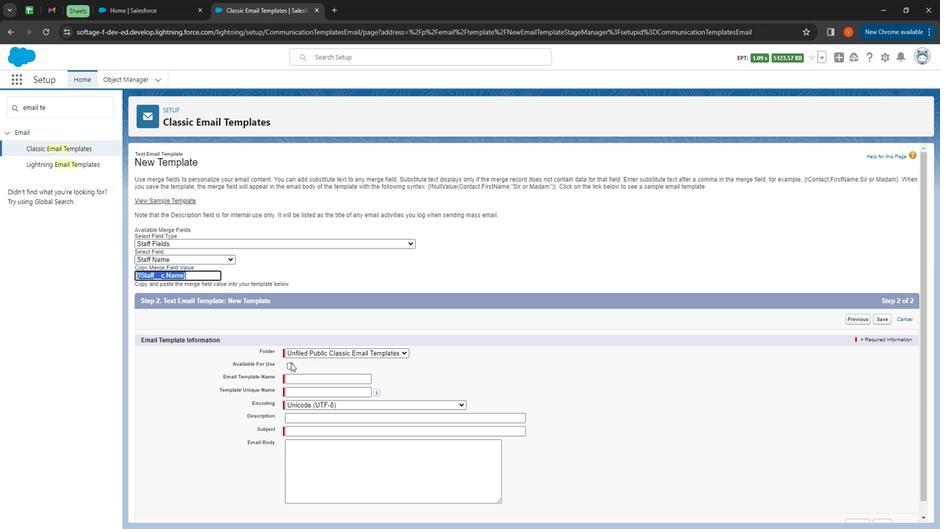 
Action: Mouse moved to (303, 378)
Screenshot: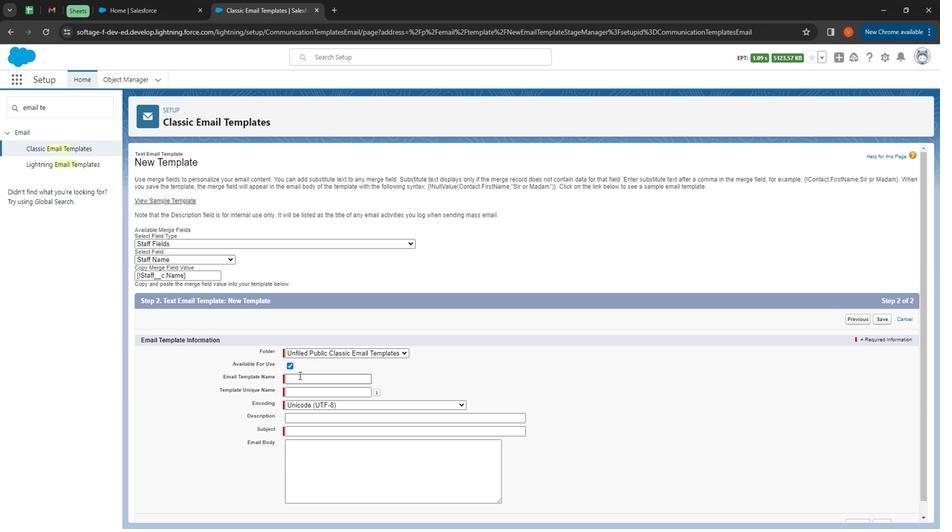
Action: Mouse pressed left at (303, 378)
Screenshot: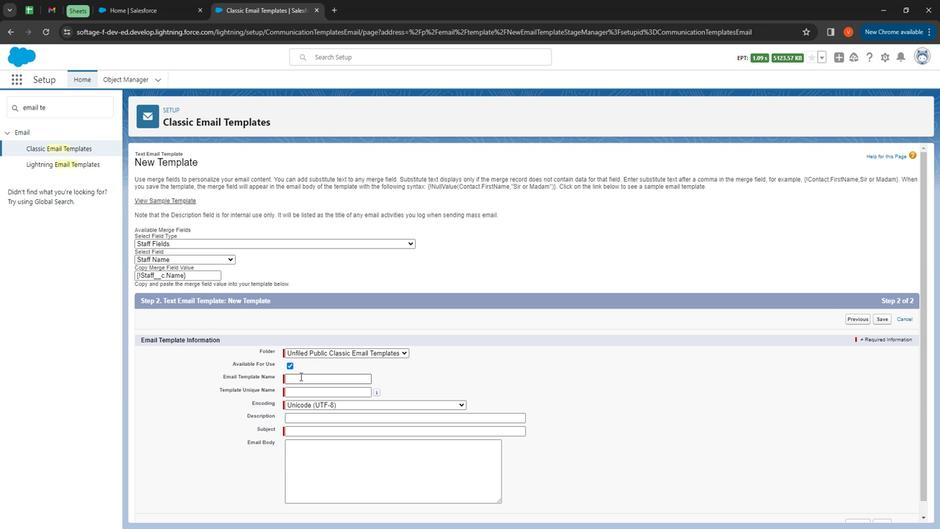 
Action: Mouse moved to (201, 212)
Screenshot: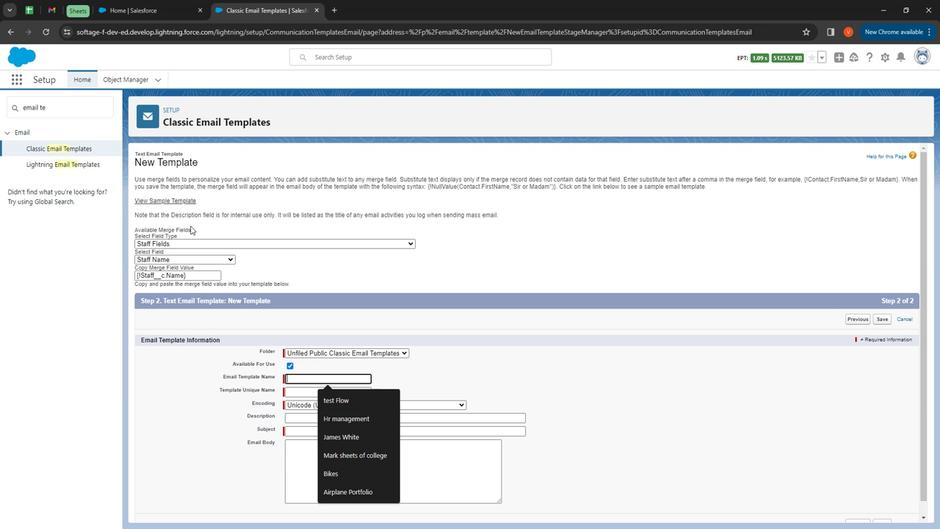 
Action: Key pressed <Key.shift>Staff<Key.space><Key.shift>Email<Key.space>template
Screenshot: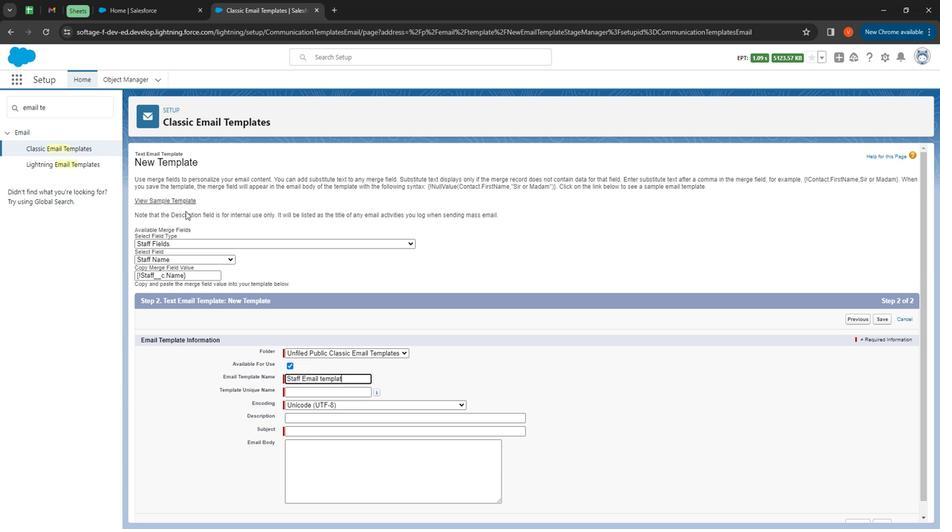 
Action: Mouse moved to (317, 393)
Screenshot: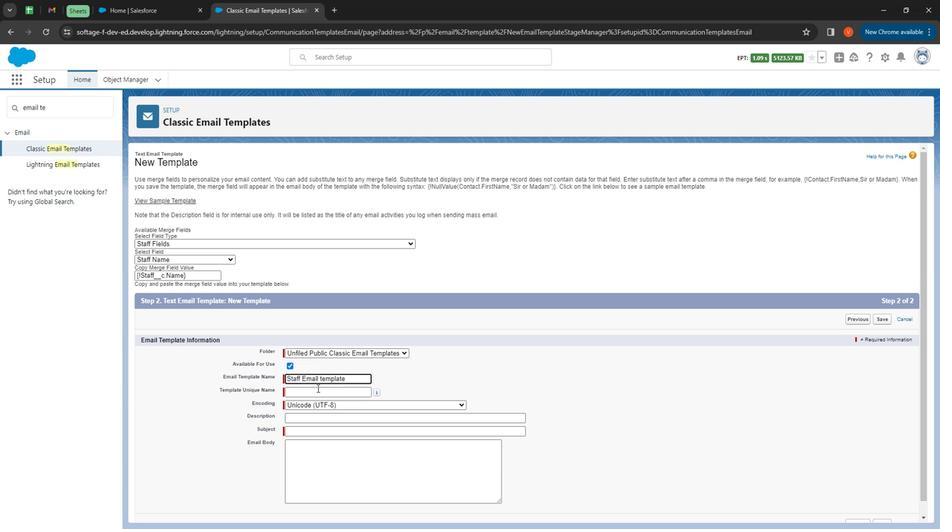 
Action: Mouse pressed left at (317, 393)
Screenshot: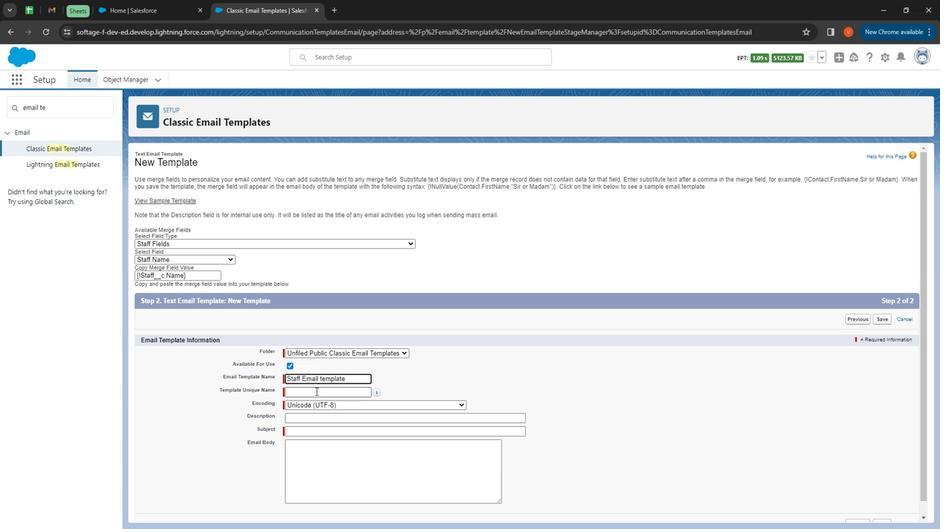 
Action: Mouse moved to (329, 420)
Screenshot: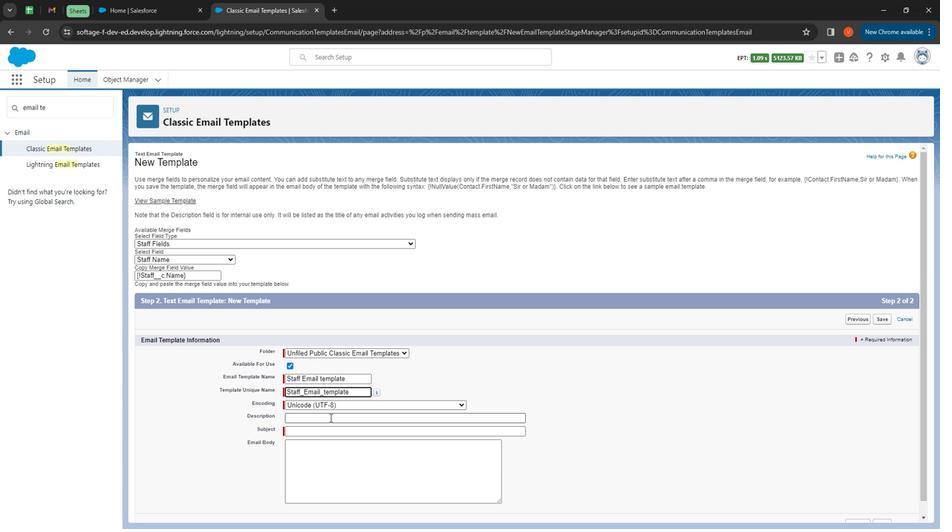 
Action: Mouse pressed left at (329, 420)
Screenshot: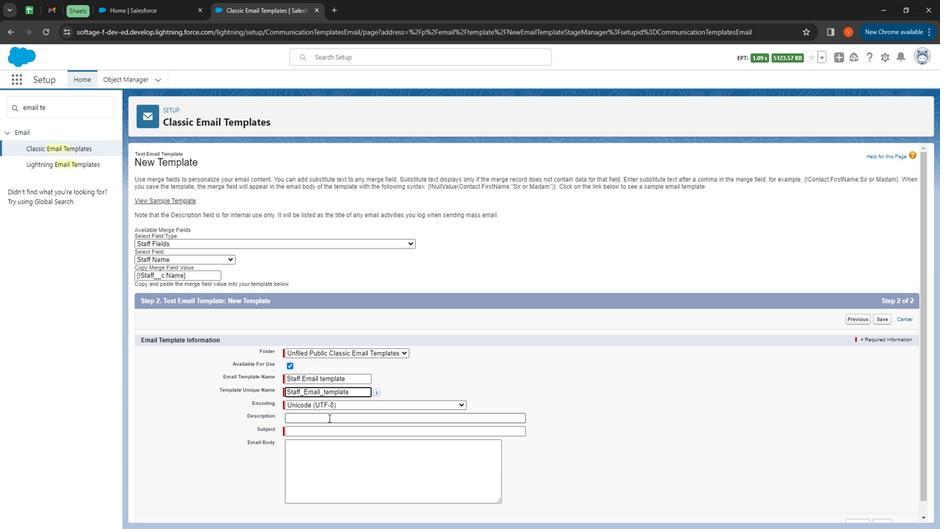 
Action: Mouse moved to (301, 296)
Screenshot: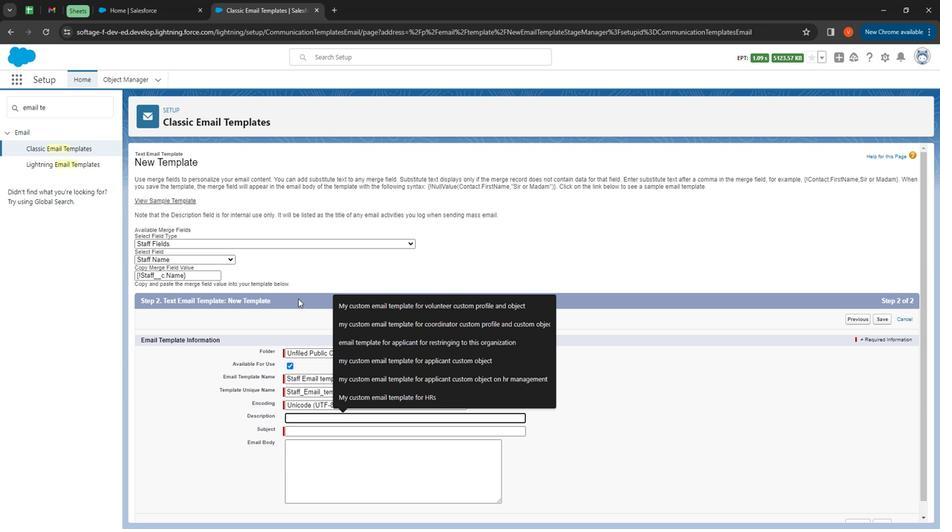 
Action: Key pressed <Key.shift>Email<Key.space>temo<Key.backspace>plate<Key.space>for<Key.space>staff<Key.space>custom<Key.space>object
Screenshot: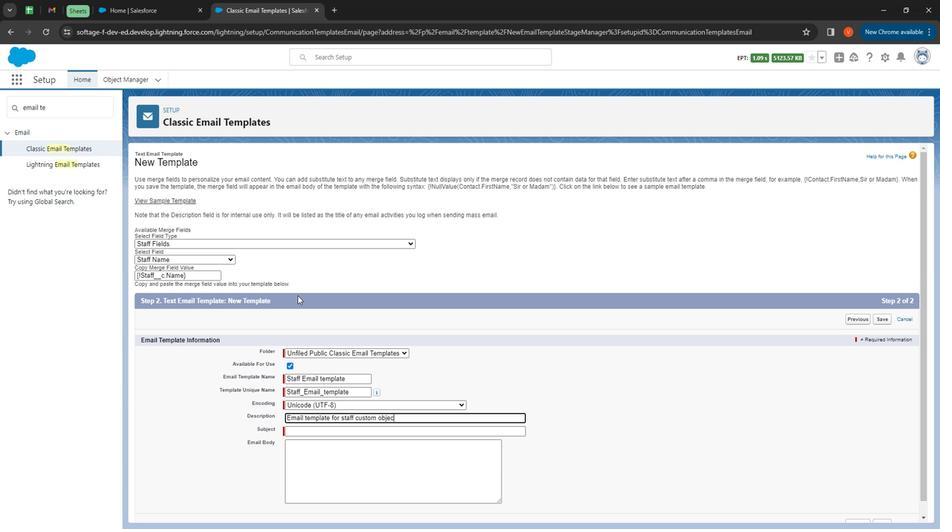 
Action: Mouse moved to (340, 436)
Screenshot: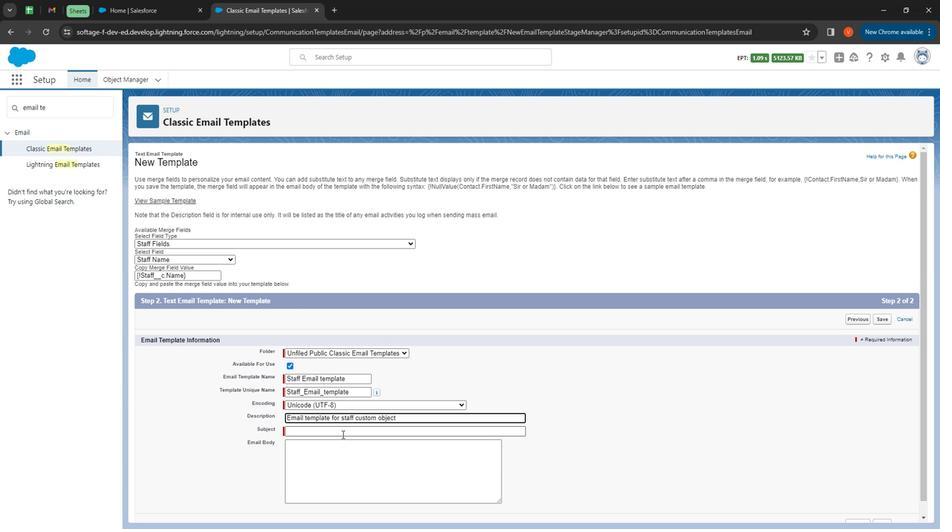 
Action: Mouse pressed left at (340, 436)
Screenshot: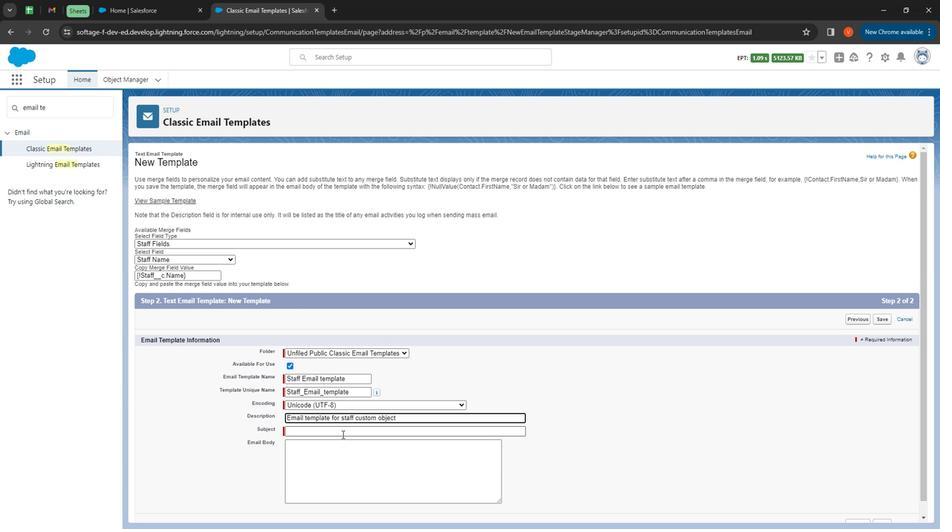 
Action: Mouse moved to (331, 389)
Screenshot: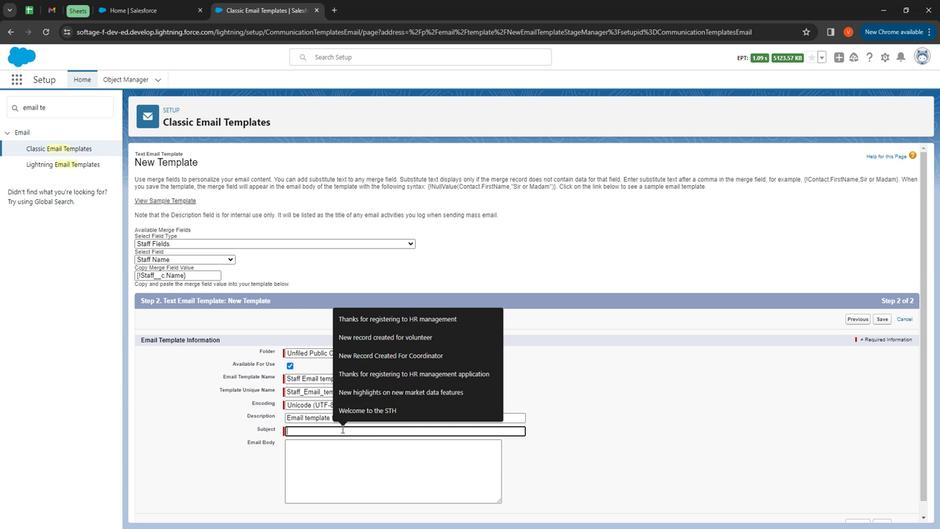 
Action: Key pressed <Key.shift>
Screenshot: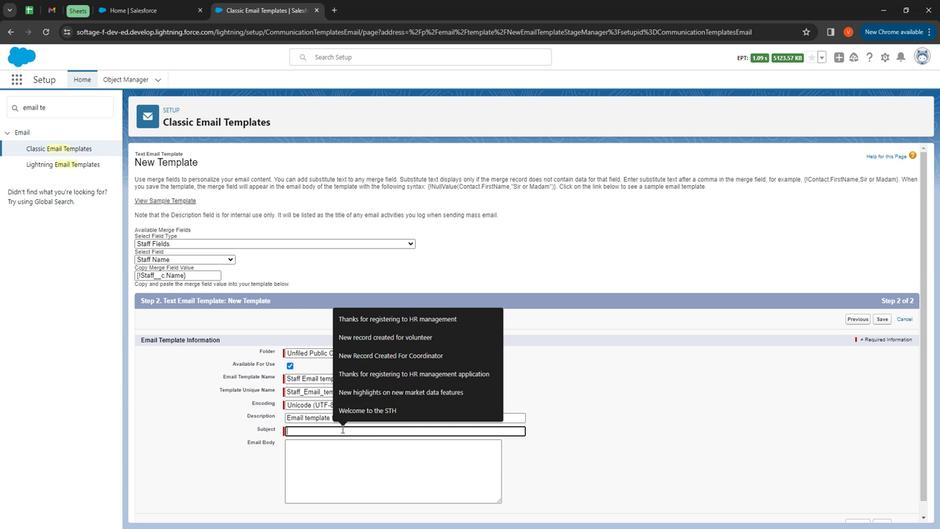 
Action: Mouse moved to (321, 343)
Screenshot: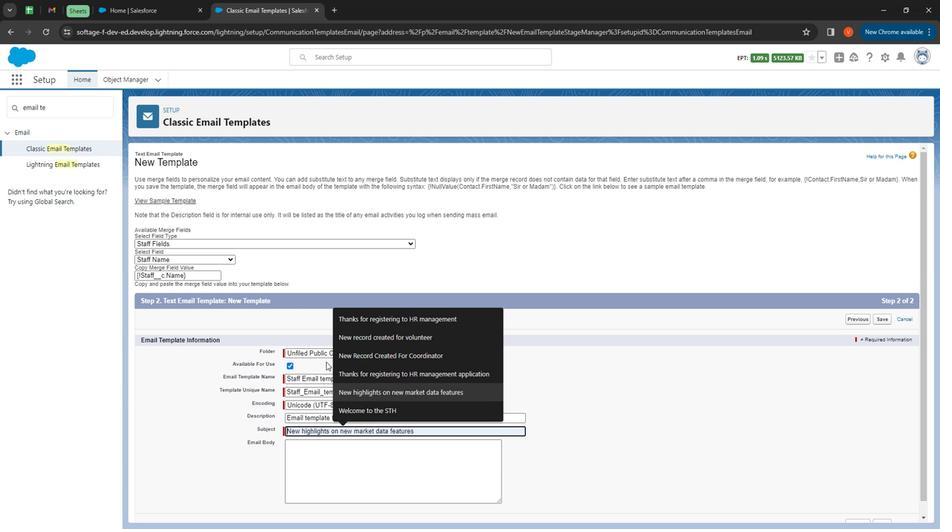 
Action: Key pressed Welcome<Key.space>to<Key.space>
Screenshot: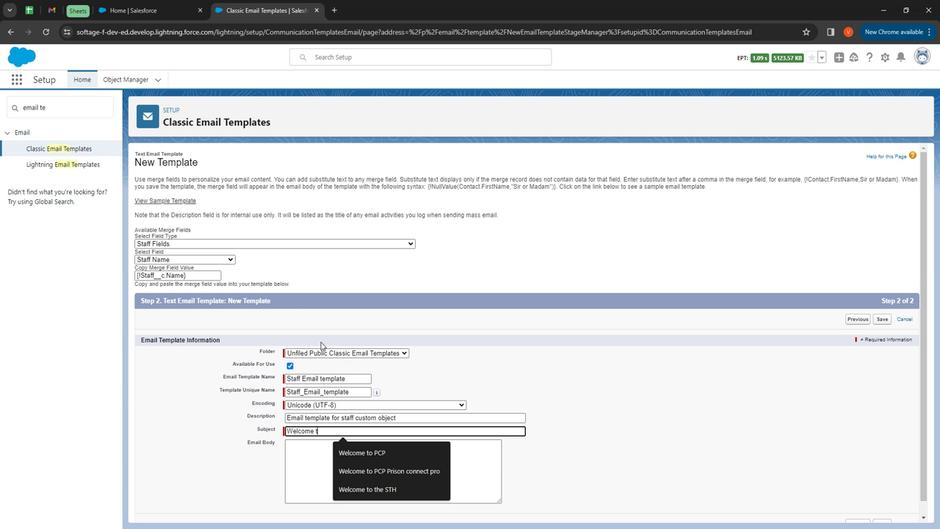 
Action: Mouse moved to (321, 343)
Screenshot: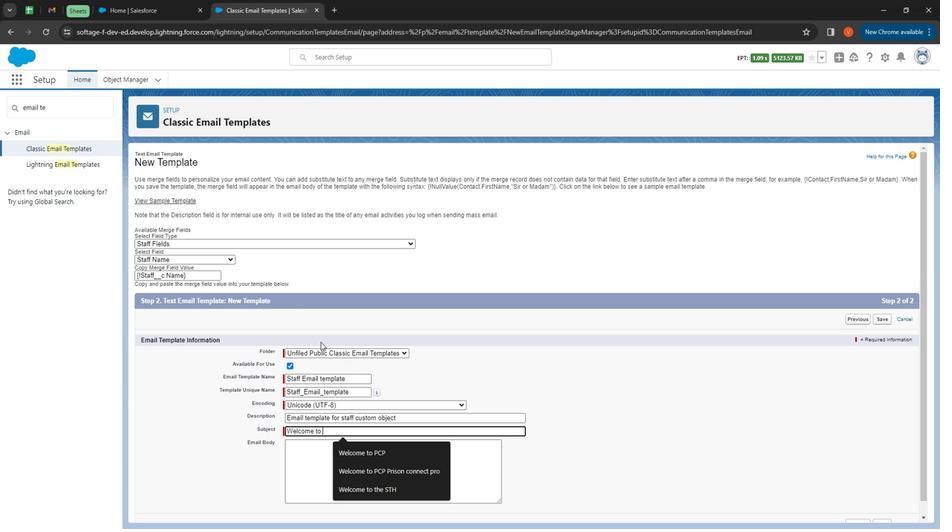 
Action: Key pressed <Key.shift>PCP
Screenshot: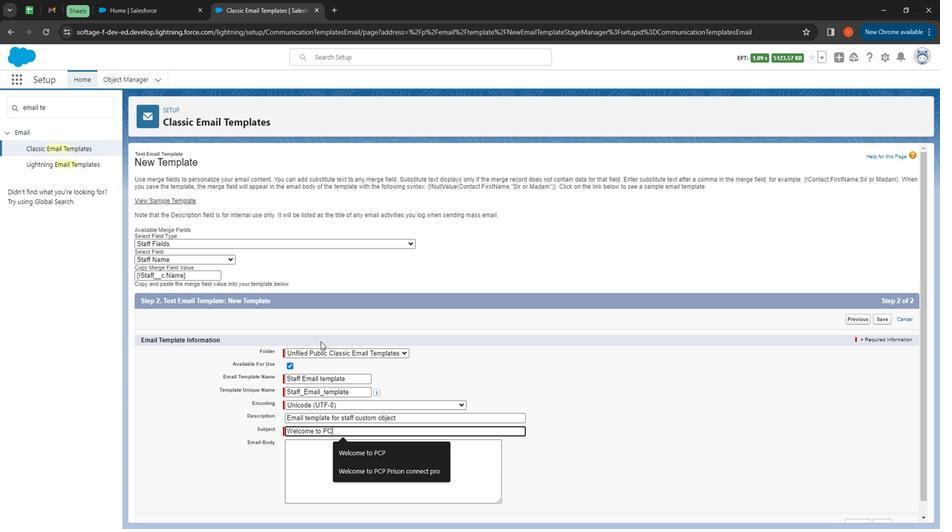 
Action: Mouse moved to (306, 457)
Screenshot: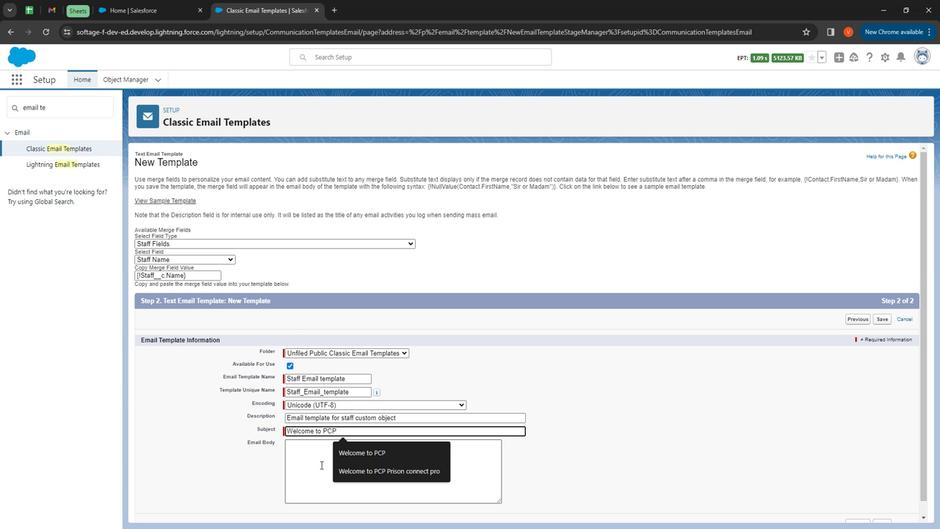 
Action: Mouse pressed left at (306, 457)
Screenshot: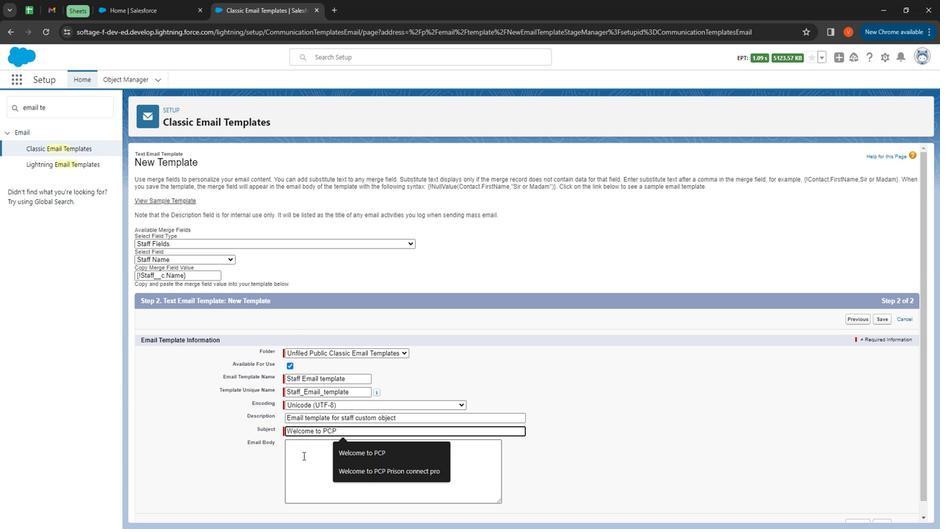 
Action: Mouse moved to (299, 426)
Screenshot: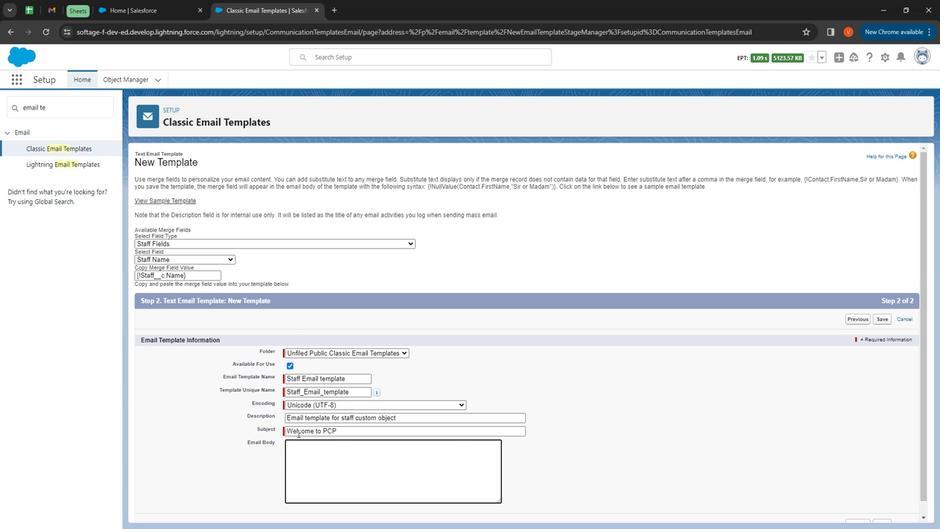 
Action: Key pressed <Key.shift>Dear<Key.space>ctrl+V<Key.enter><Key.shift>Certainly<Key.space>i<Key.space>hope<Key.space>this<Key.space>email<Key.space>finds<Key.space>you<Key.space>well<Key.space>we<Key.space>have<Key.space>an<Key.space>important<Key.space>announcement<Key.space>to<Key.space>share<Key.space>wh<Key.backspace>ith<Key.space>all<Key.space>staff<Key.space>members.<Key.enter><Key.shift><Key.shift><Key.shift><Key.shift><Key.shift><Key.shift><Key.shift><Key.shift><Key.shift><Key.shift><Key.shift><Key.shift><Key.shift><Key.shift><Key.shift><Key.shift><Key.shift><Key.shift><Key.shift><Key.shift><Key.shift><Key.shift><Key.shift><Key.shift><Key.shift><Key.shift><Key.shift><Key.shift>Include<Key.space>details<Key.space>f<Key.backspace>of<Key.space>the<Key.space>announcement<Key.space>be<Key.space>clear<Key.space>and<Key.space>concise<Key.space>in<Key.space>your<Key.space>communication.<Key.enter><Key.shift>If<Key.space>you<Key.space>have<Key.space>any<Key.space>questions<Key.space>a<Key.backspace>or<Key.space>need<Key.space>further<Key.space>clarification<Key.space>please<Key.space>feel<Key.space>free<Key.space>to<Key.space>reach<Key.space>out<Key.space>to<Key.space>
Screenshot: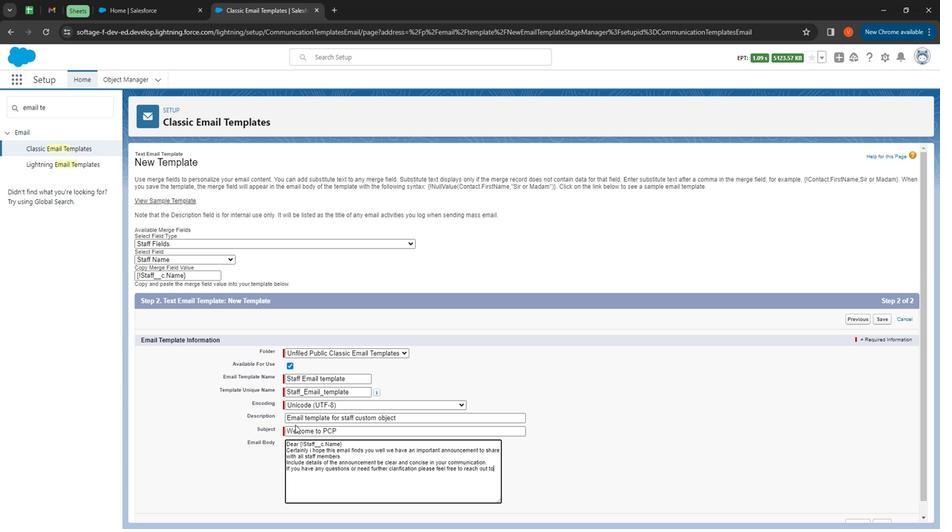 
Action: Mouse moved to (202, 258)
Screenshot: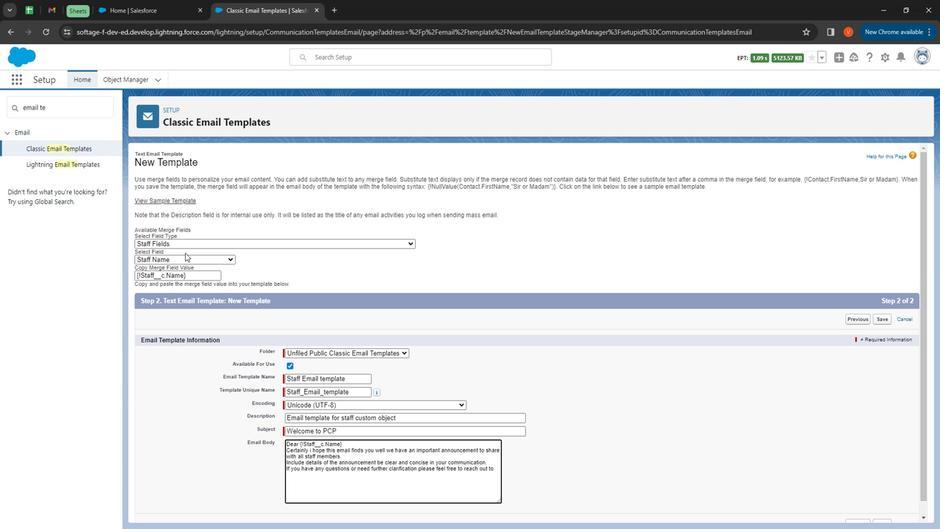 
Action: Mouse pressed left at (202, 258)
Screenshot: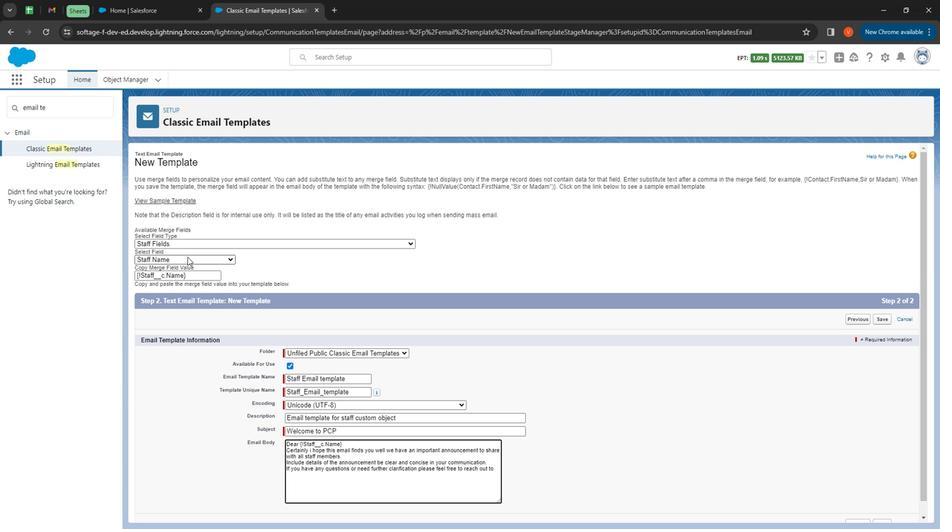 
Action: Mouse moved to (243, 296)
Screenshot: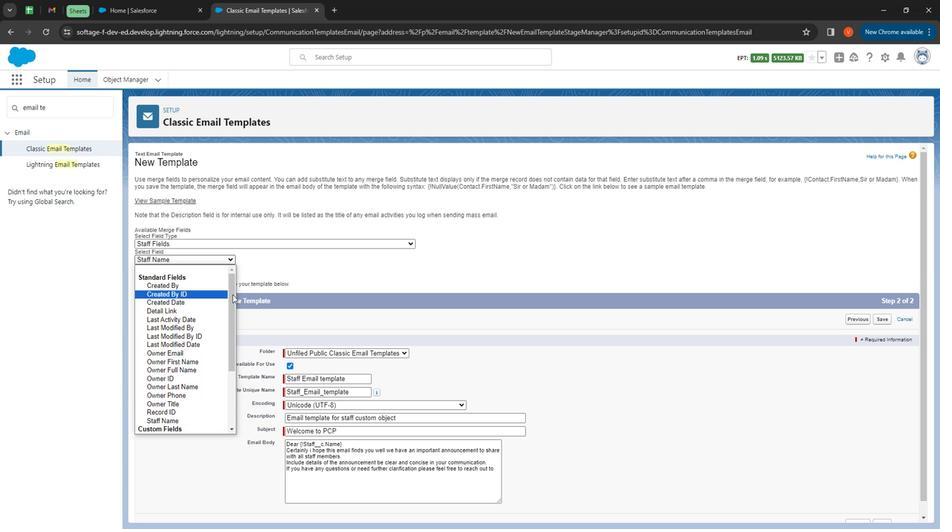
Action: Mouse pressed left at (243, 296)
Screenshot: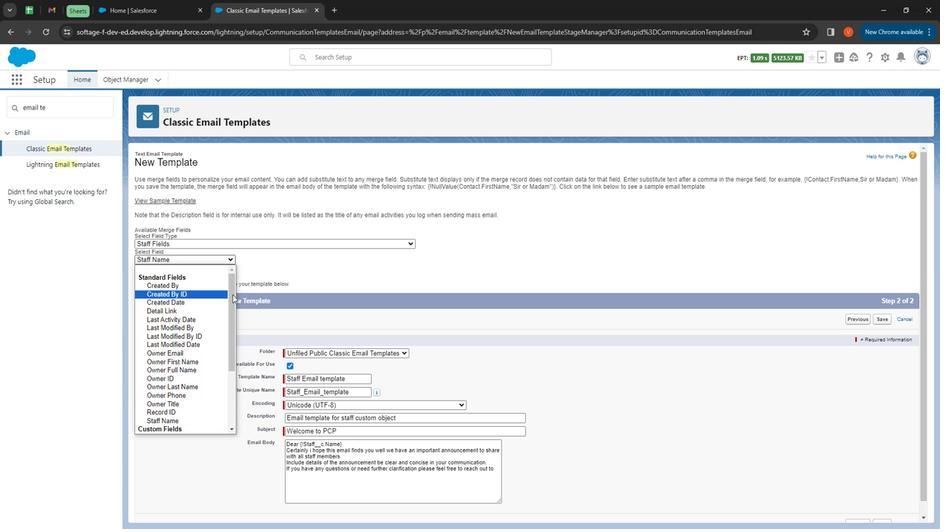 
Action: Mouse moved to (201, 382)
Screenshot: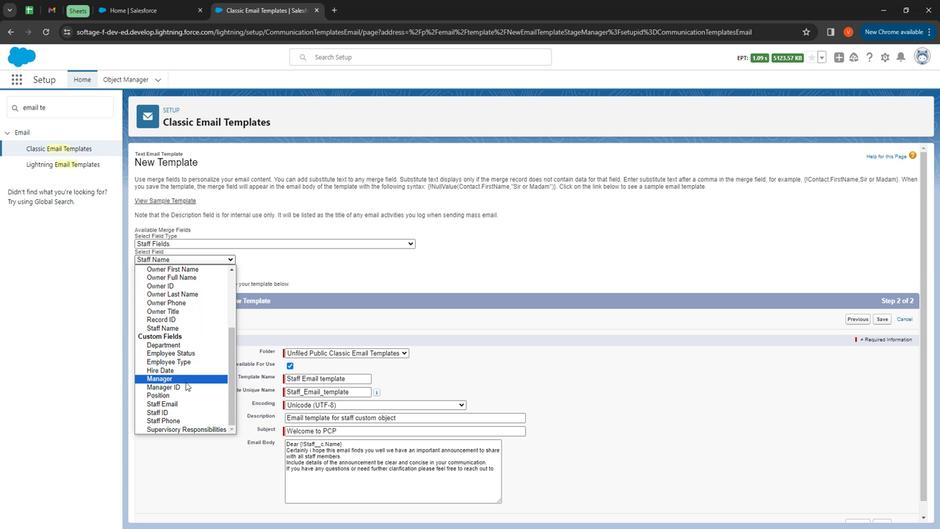 
Action: Mouse pressed left at (201, 382)
Screenshot: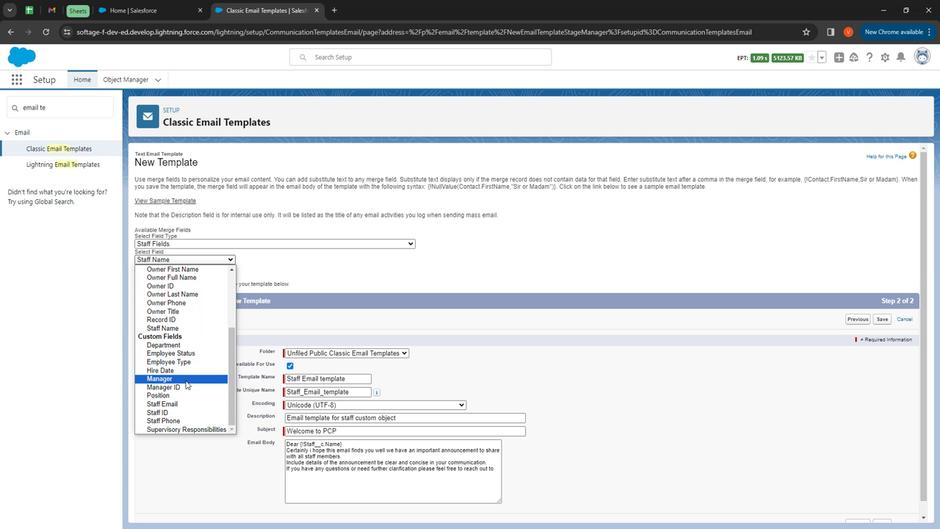 
Action: Mouse moved to (207, 289)
Screenshot: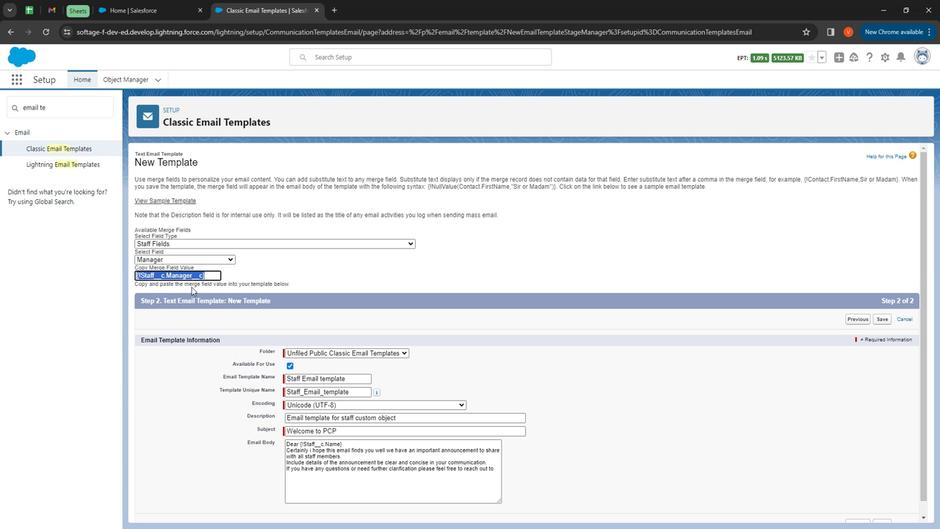 
Action: Key pressed ctrl+C
Screenshot: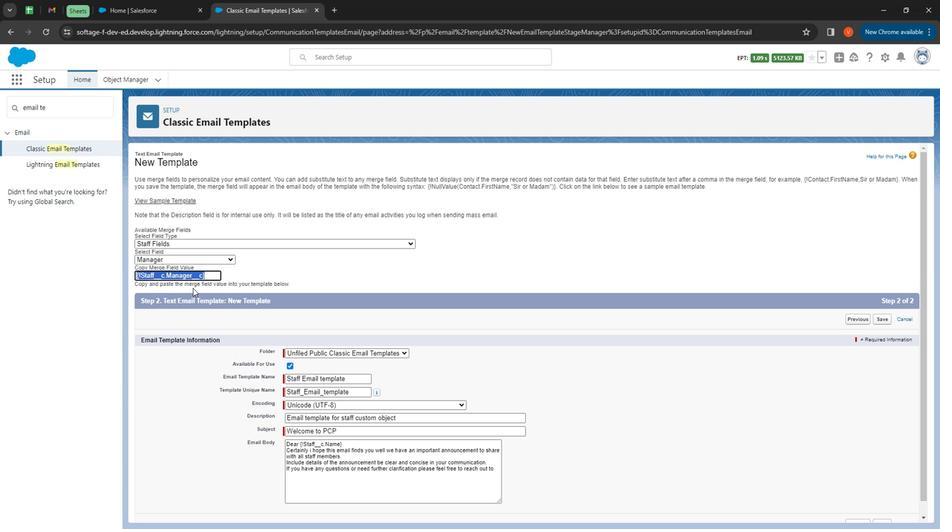 
Action: Mouse moved to (481, 472)
Screenshot: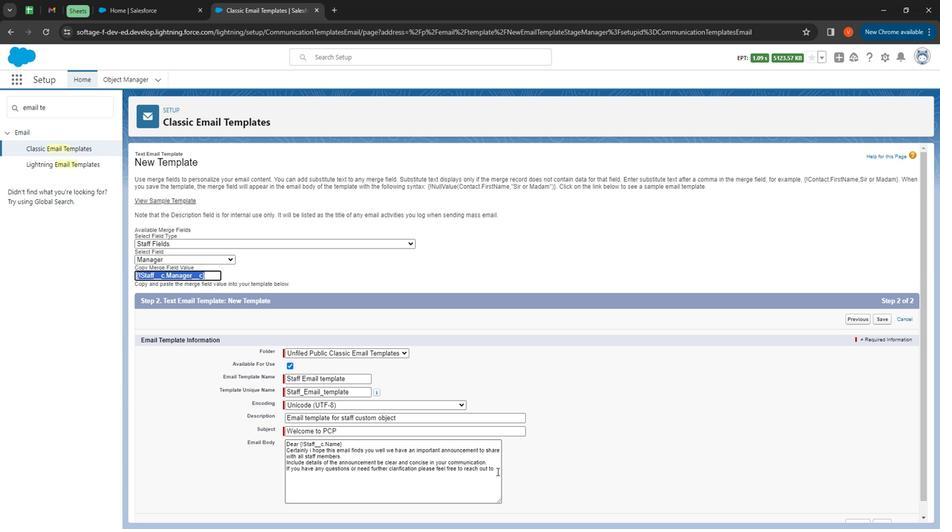 
Action: Mouse pressed left at (481, 472)
Screenshot: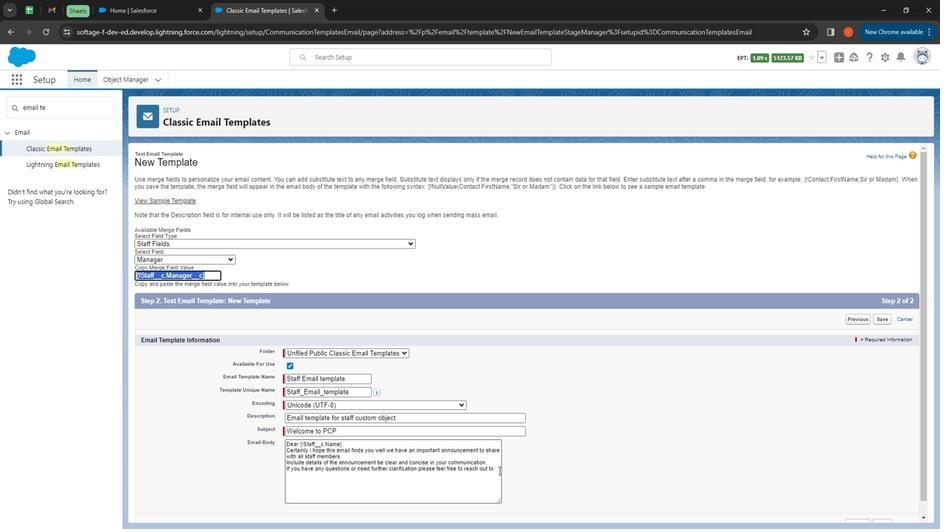
Action: Mouse moved to (484, 481)
Screenshot: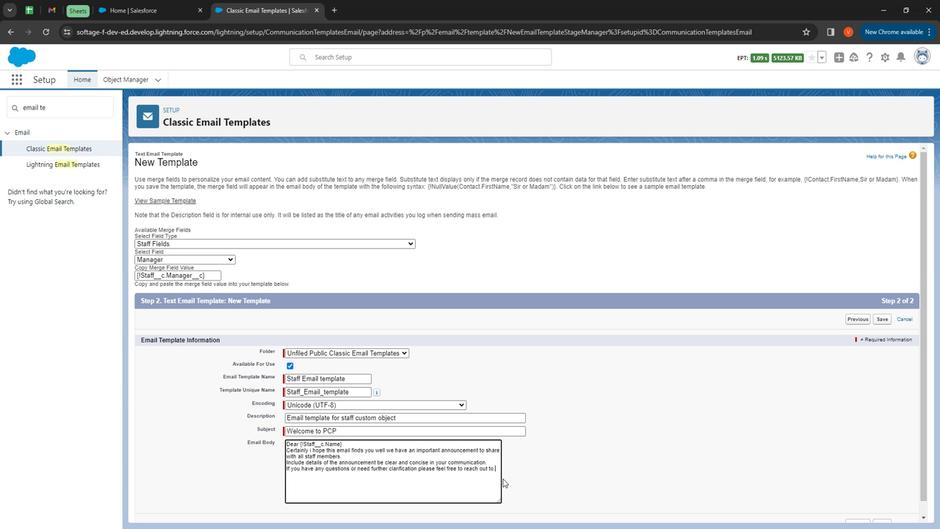 
Action: Key pressed ctrl+V
Screenshot: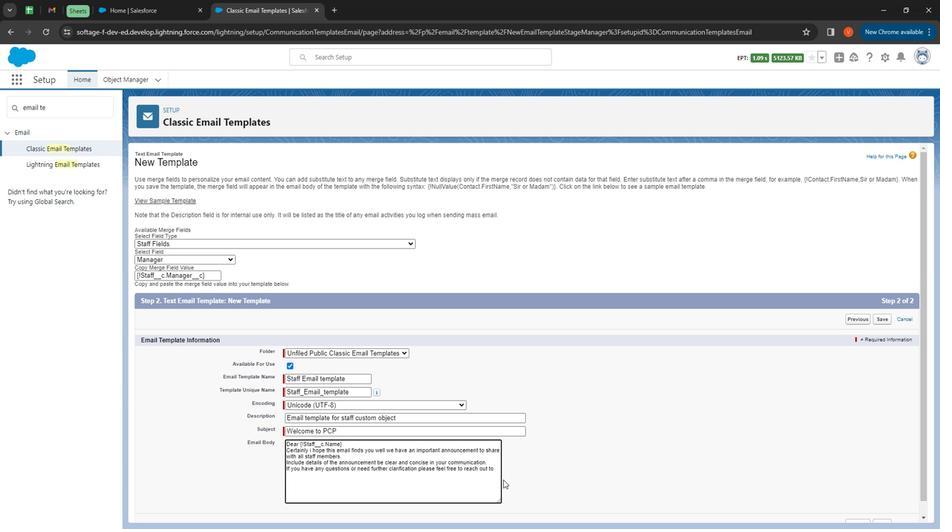 
Action: Mouse moved to (277, 46)
Screenshot: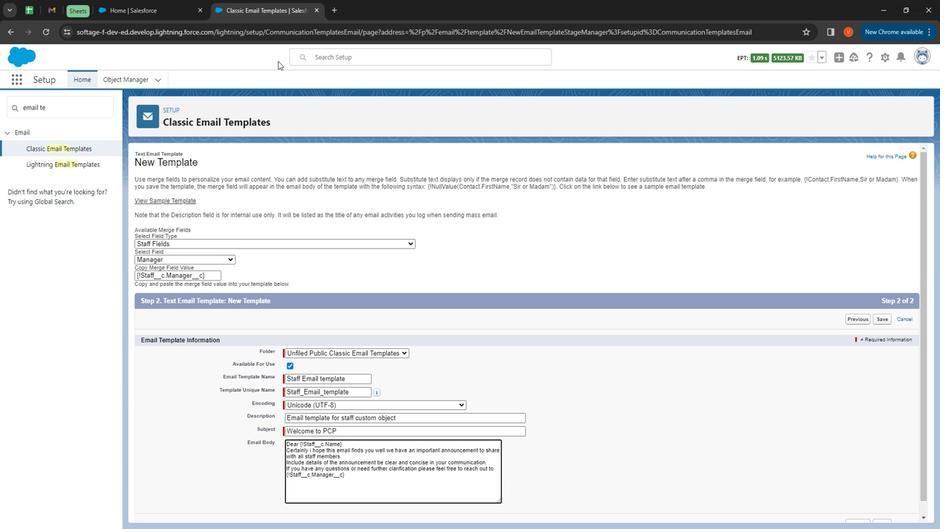 
Action: Key pressed <Key.space>at<Key.space><Key.shift><Key.shift><Key.shift><Key.shift><Key.shift><Key.shift><Key.shift>
Screenshot: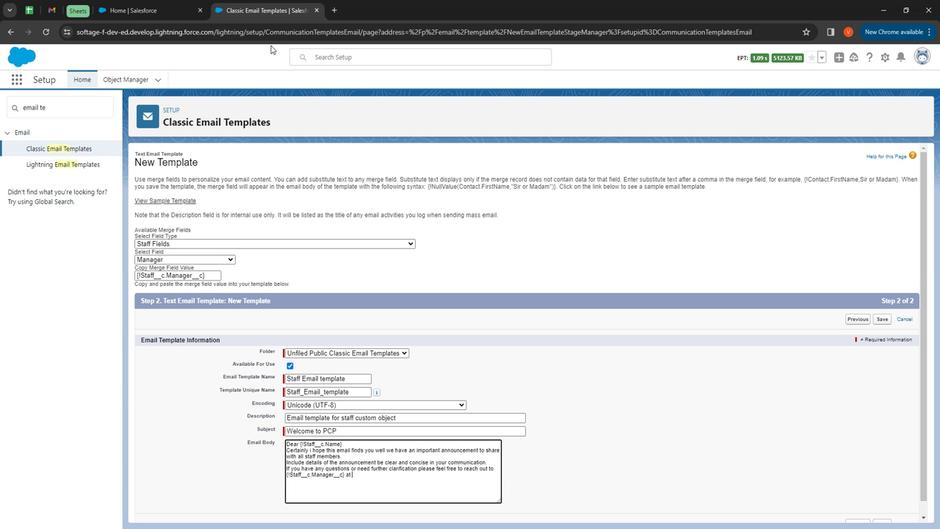 
Action: Mouse moved to (230, 263)
Screenshot: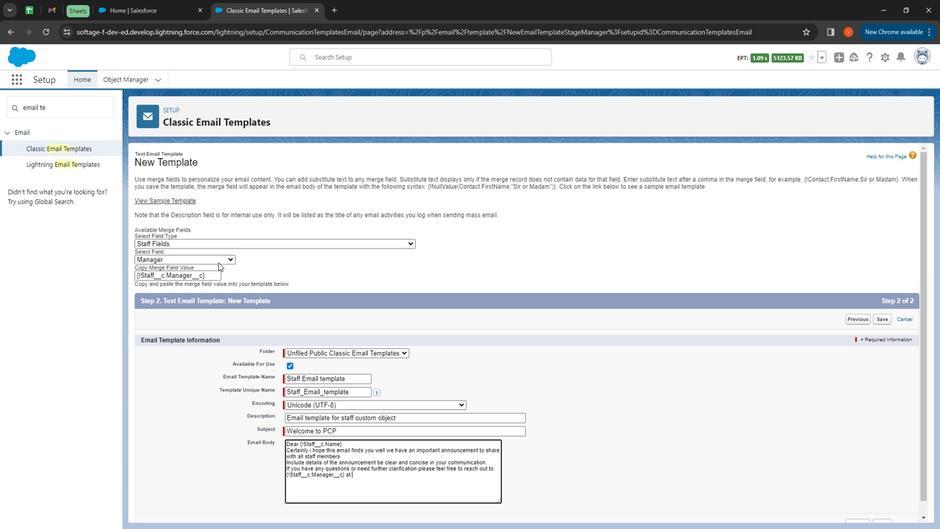 
Action: Mouse pressed left at (230, 263)
Screenshot: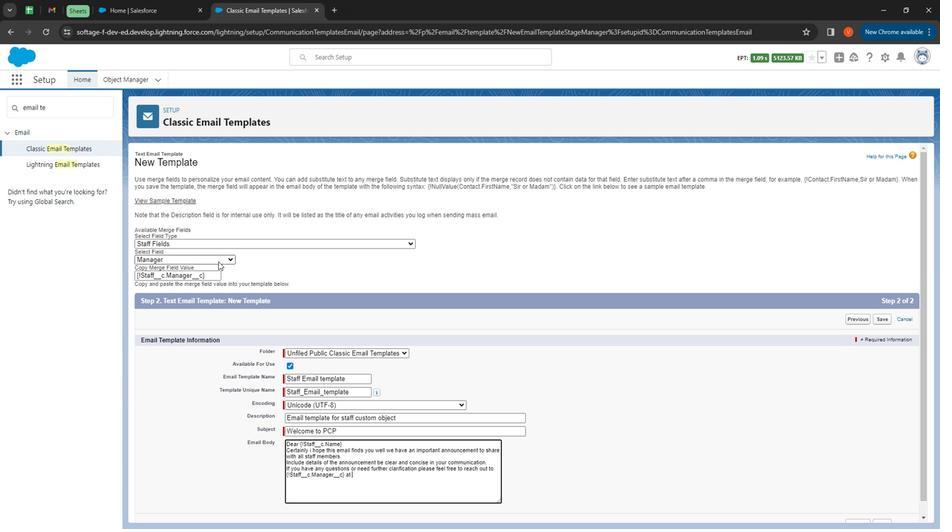 
Action: Mouse moved to (240, 371)
Screenshot: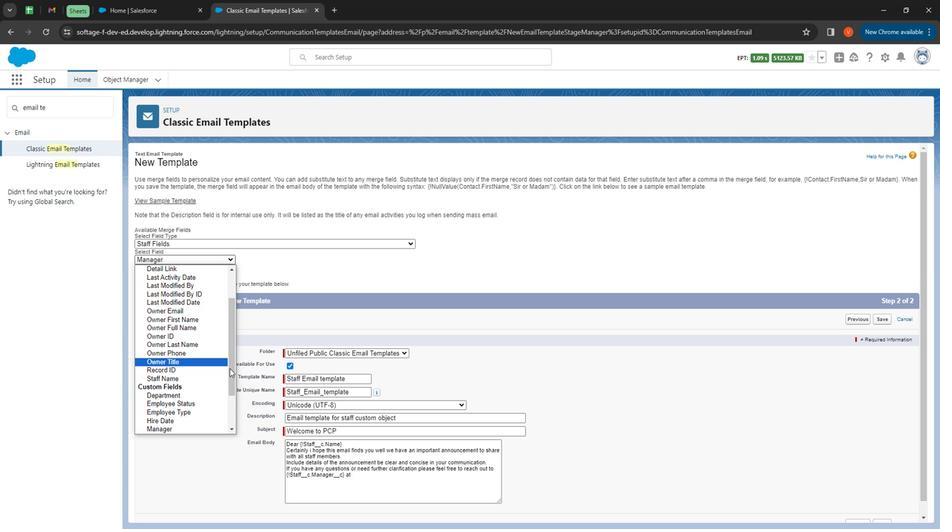 
Action: Mouse pressed left at (240, 371)
Screenshot: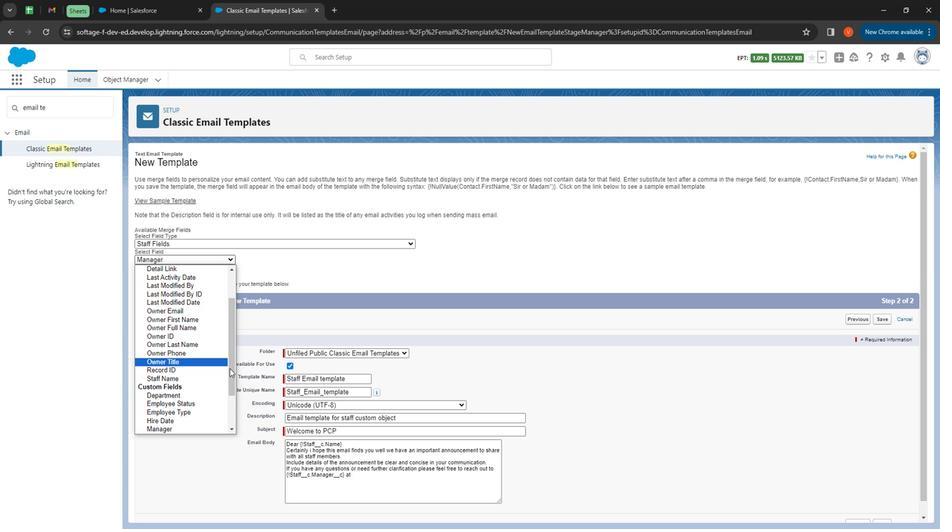
Action: Mouse moved to (197, 404)
Screenshot: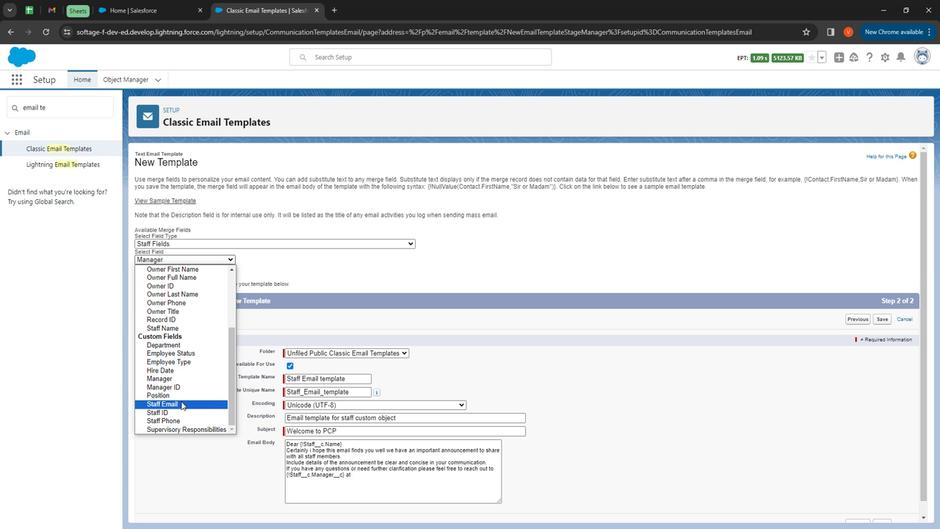 
Action: Mouse pressed left at (197, 404)
Screenshot: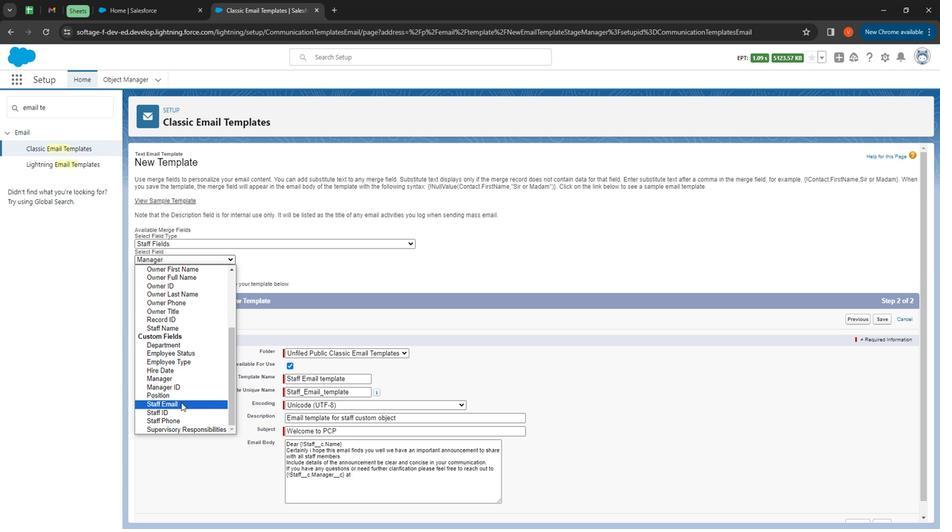 
Action: Mouse moved to (253, 283)
Screenshot: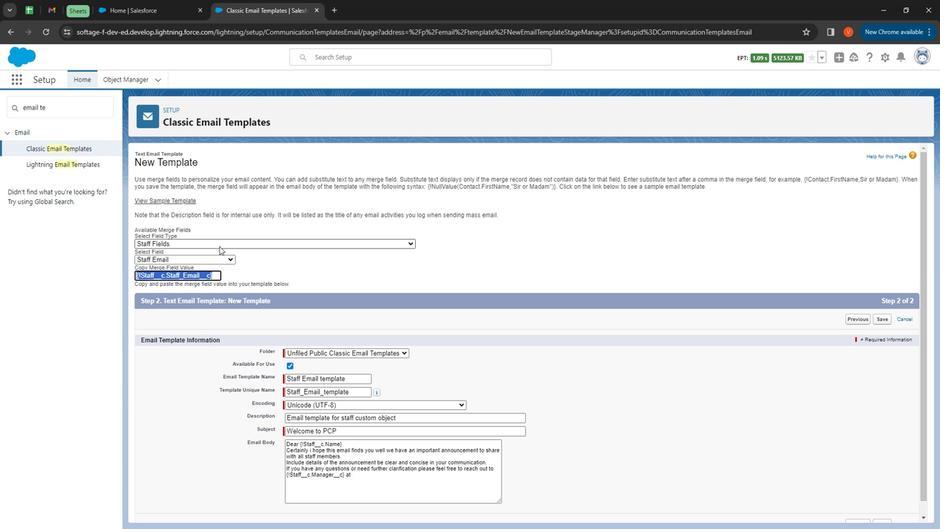 
Action: Key pressed ctrl+C
Screenshot: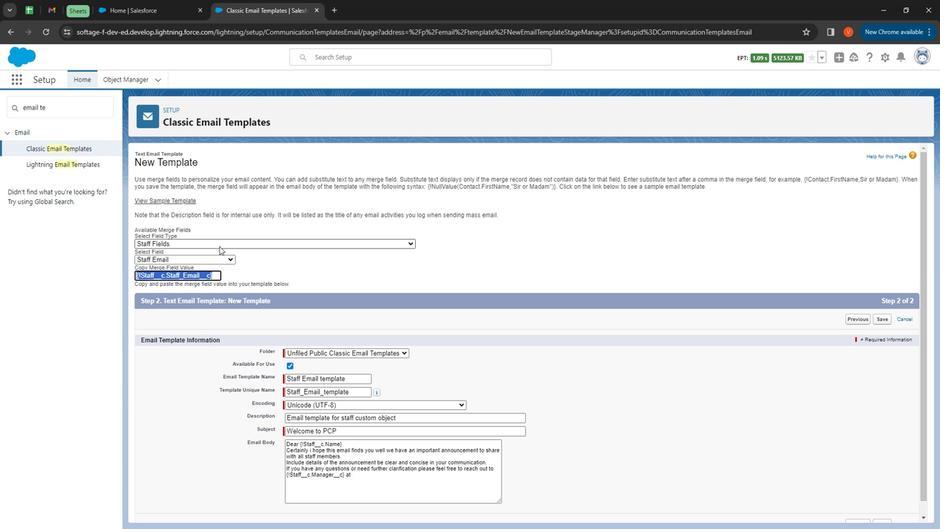 
Action: Mouse moved to (382, 480)
Screenshot: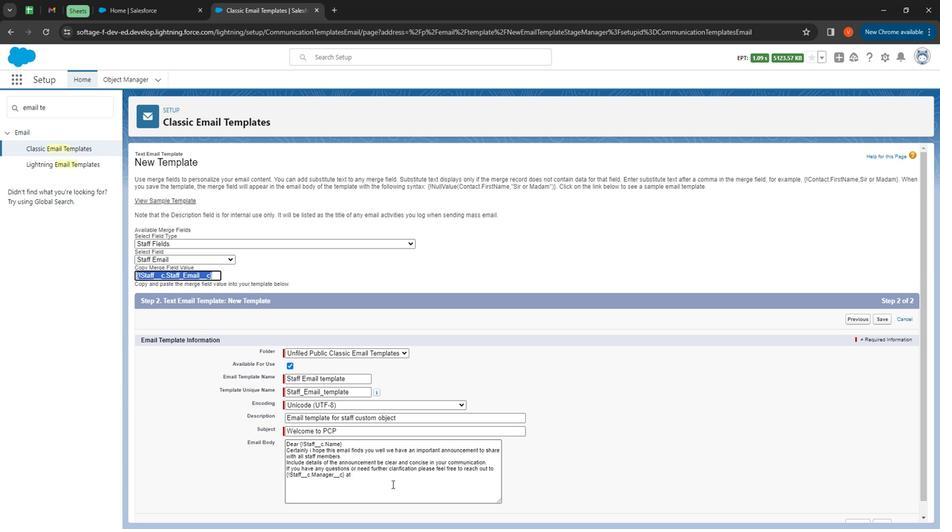 
Action: Mouse pressed left at (382, 480)
Screenshot: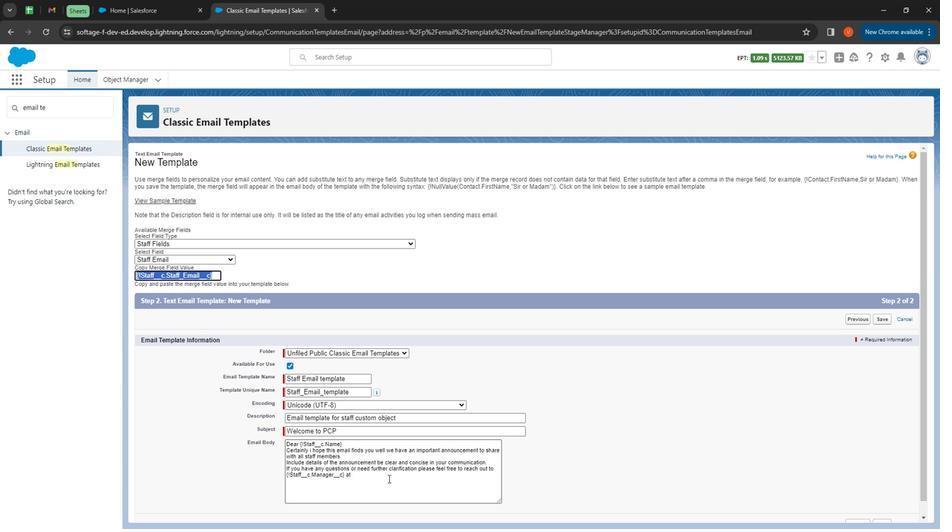 
Action: Mouse moved to (386, 478)
Screenshot: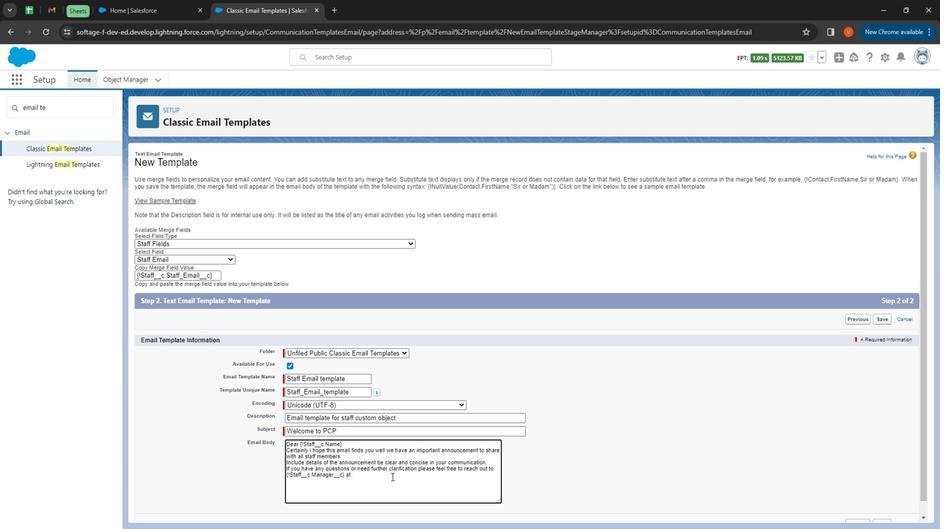 
Action: Key pressed ctrl+V
Screenshot: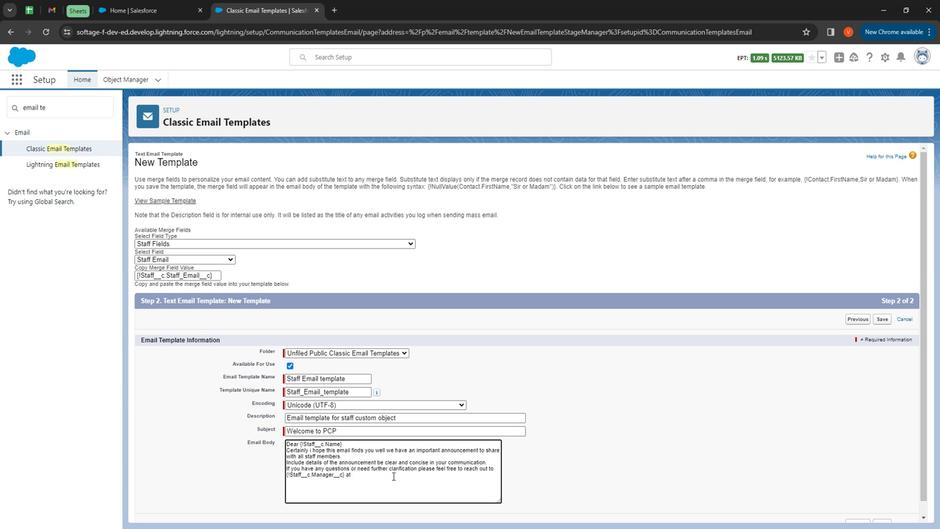 
Action: Mouse moved to (291, 0)
Screenshot: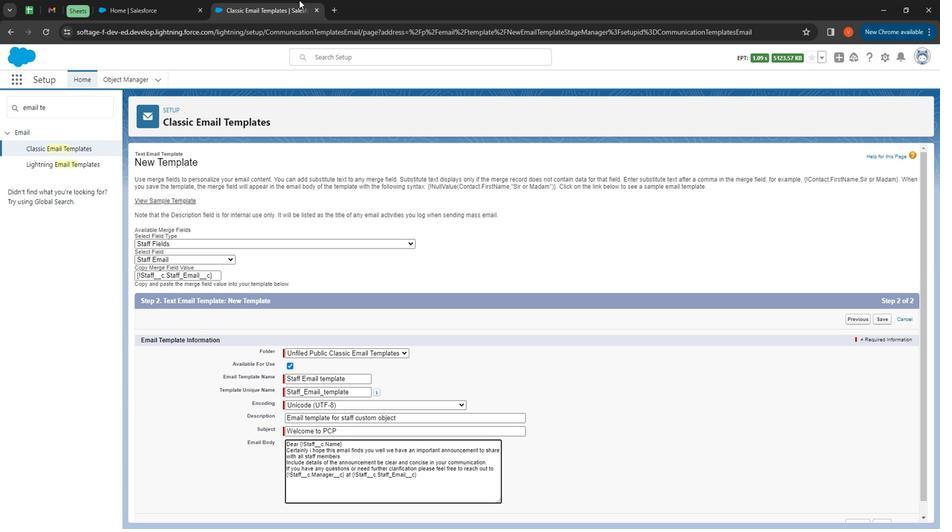 
Action: Key pressed <Key.enter><Key.shift>
Screenshot: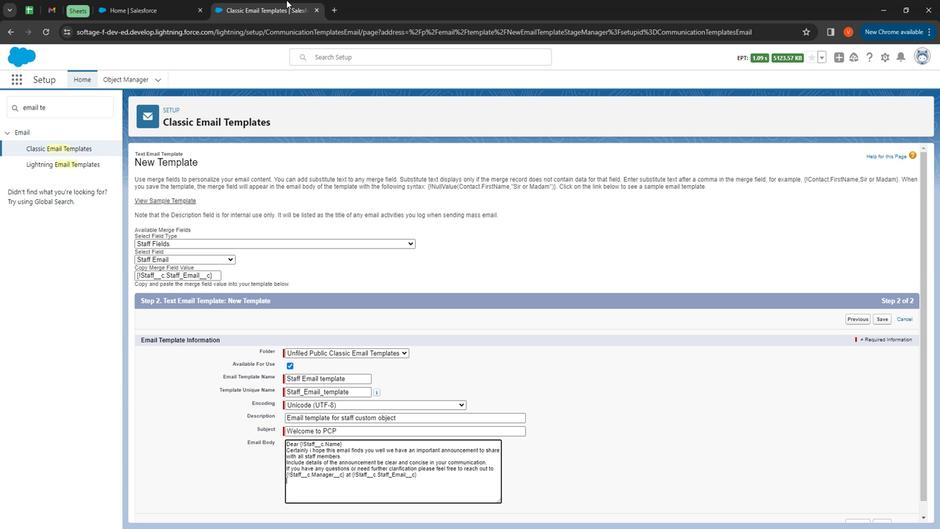 
Action: Mouse moved to (290, 0)
Screenshot: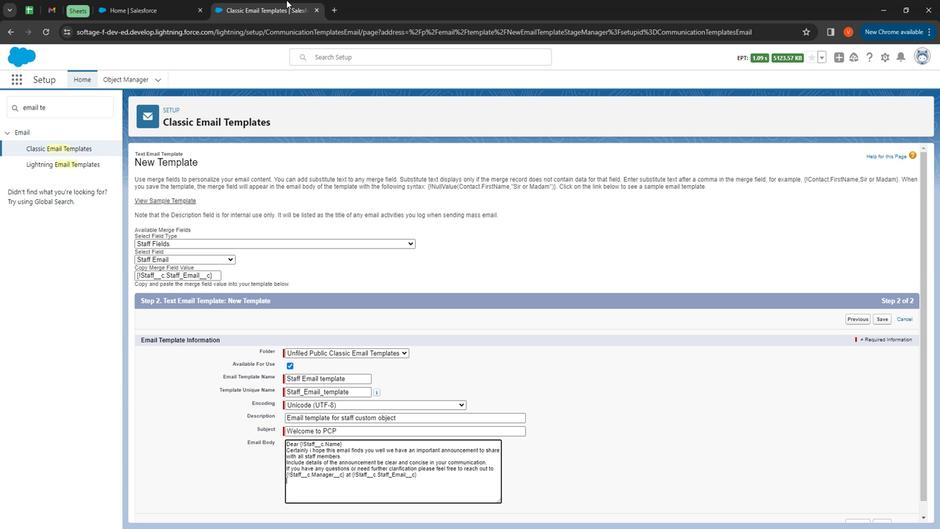 
Action: Key pressed Thank<Key.space>you<Key.space>for<Key.space>your<Key.space>attentation<Key.space>to<Key.space>this<Key.space>matter
Screenshot: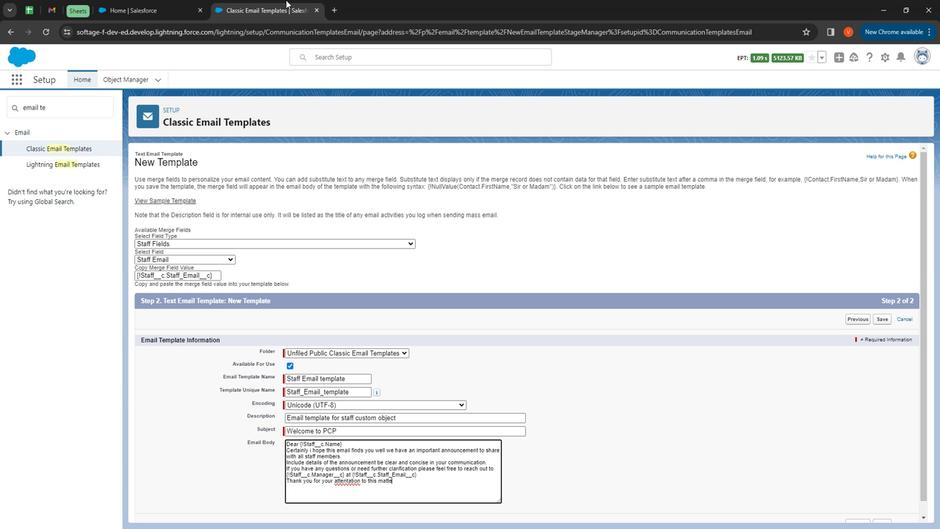 
Action: Mouse moved to (349, 481)
Screenshot: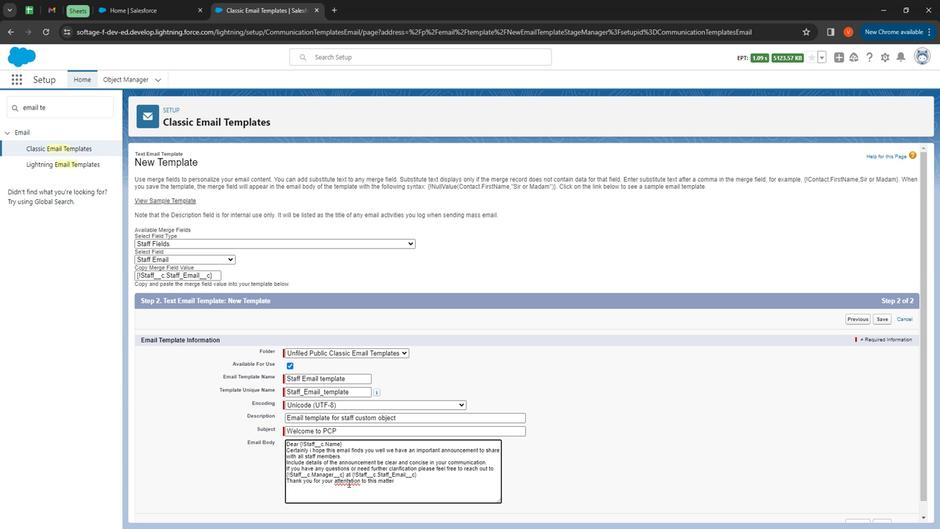 
Action: Mouse pressed right at (349, 481)
Screenshot: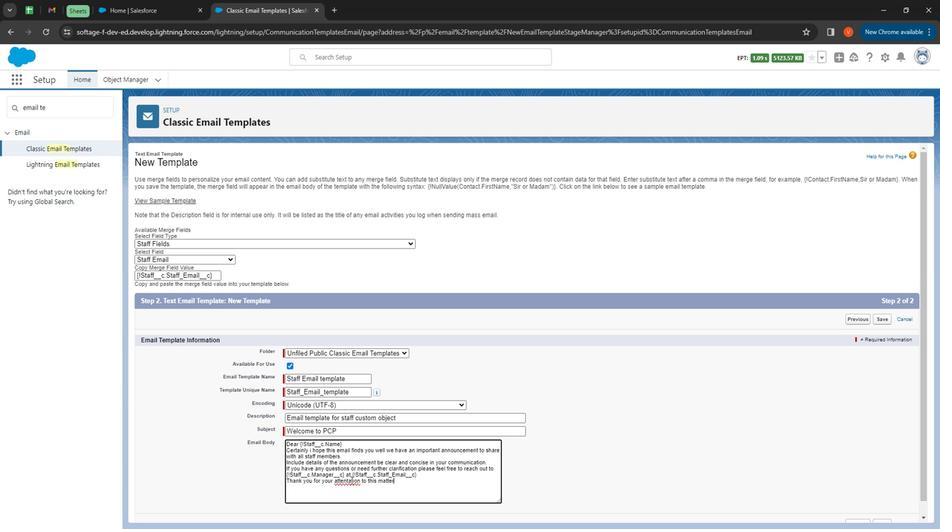 
Action: Mouse moved to (400, 304)
Screenshot: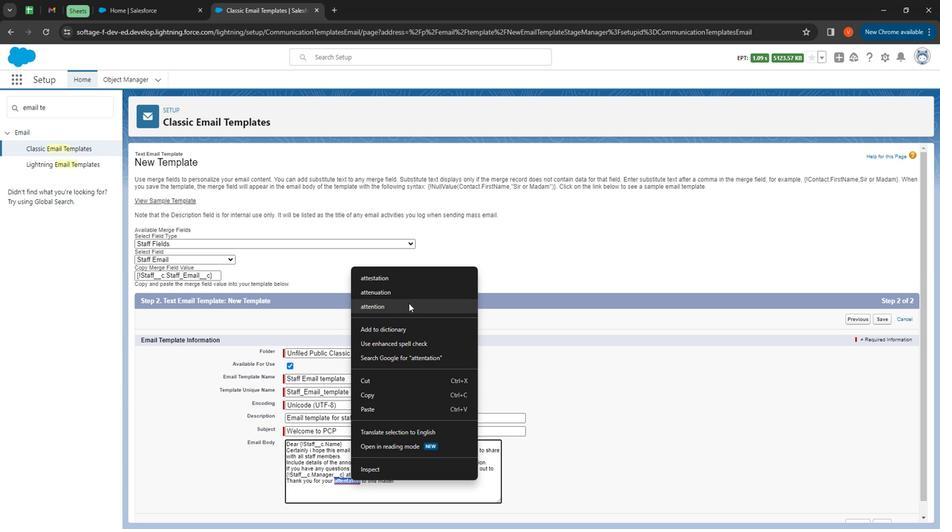 
Action: Mouse pressed left at (400, 304)
Screenshot: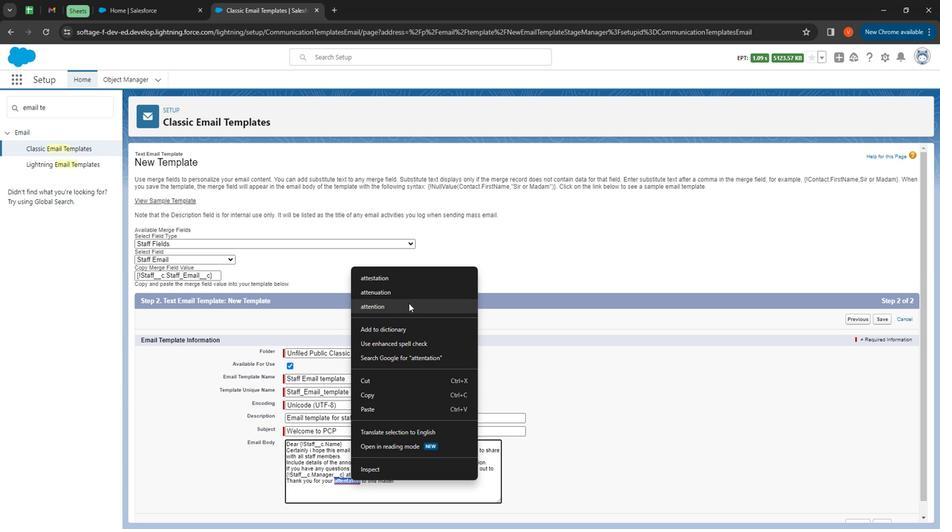 
Action: Mouse moved to (390, 484)
Screenshot: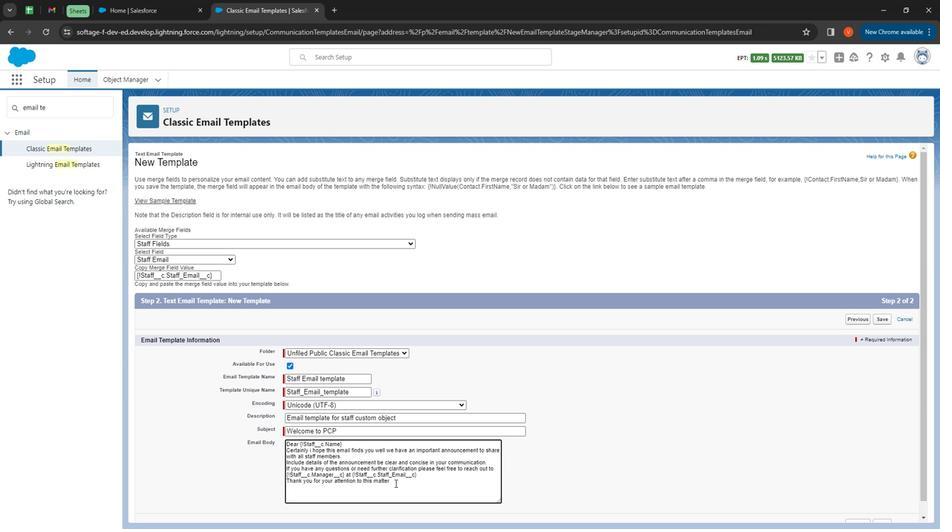 
Action: Mouse pressed left at (390, 484)
Screenshot: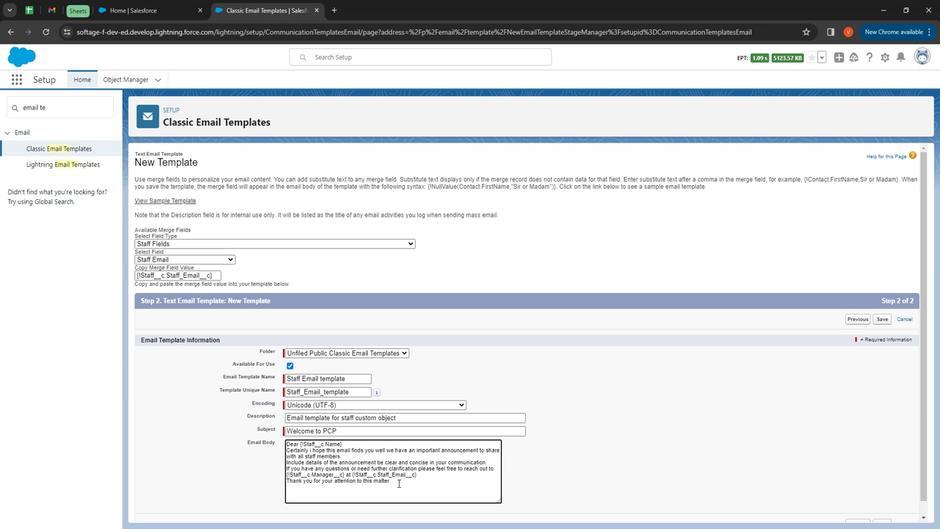 
Action: Mouse moved to (465, 0)
Screenshot: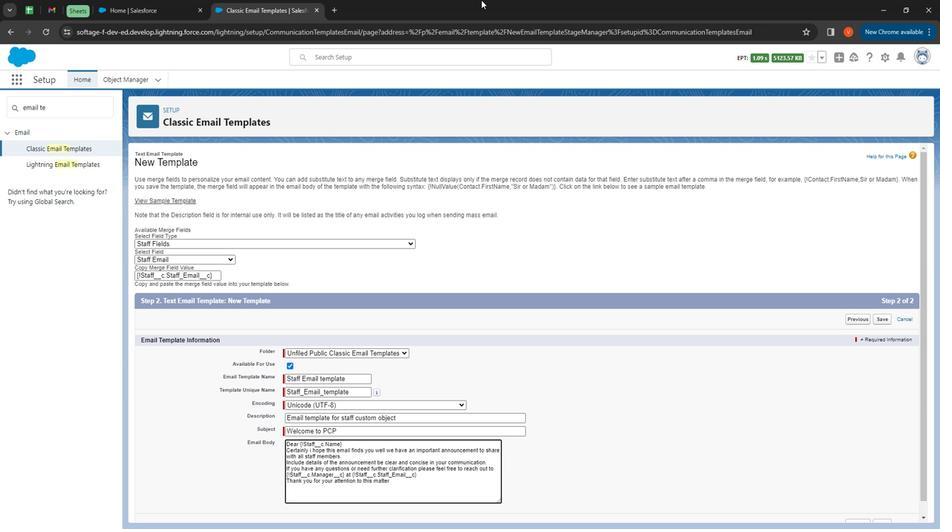 
Action: Key pressed <Key.enter><Key.shift>Thansk<Key.space>and<Key.backspace><Key.backspace><Key.backspace><Key.backspace><Key.backspace><Key.backspace>ks<Key.space>and<Key.space>regards<Key.enter><Key.shift>Team<Key.space><Key.shift>Salesforce
Screenshot: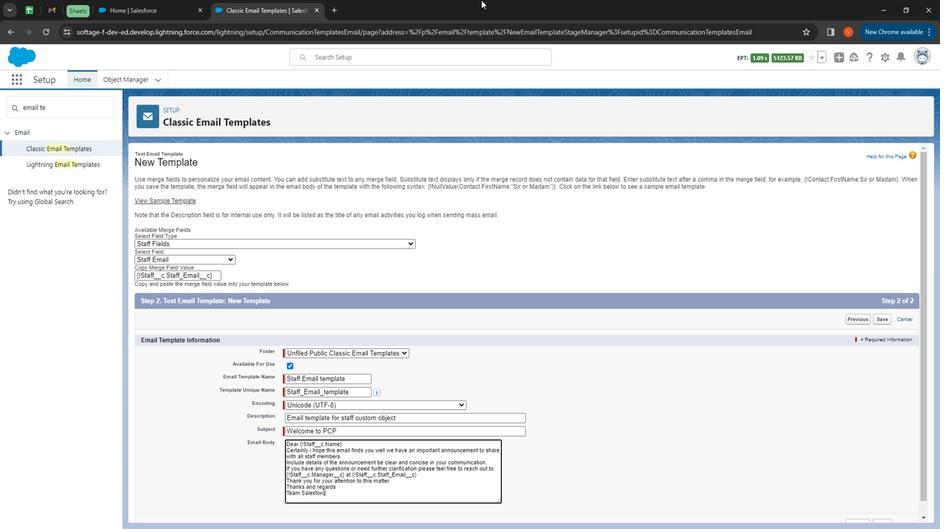 
Action: Mouse moved to (659, 448)
Screenshot: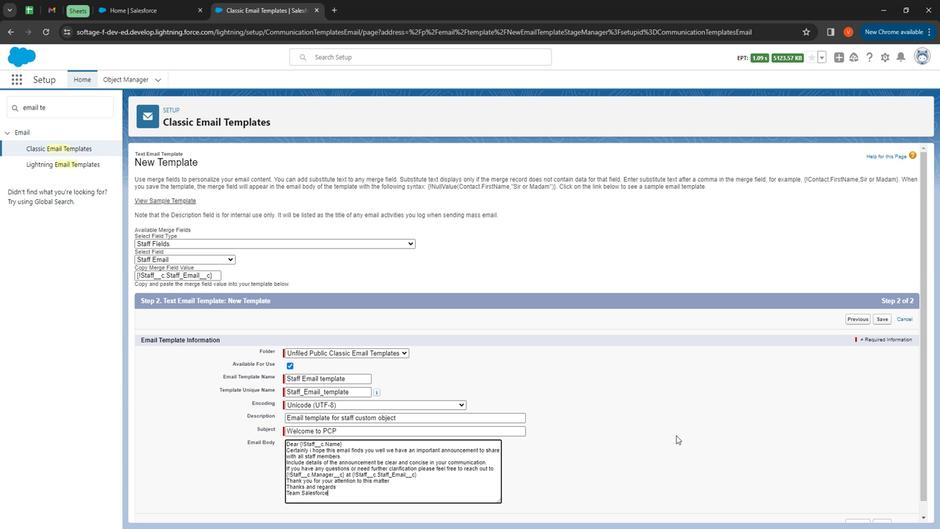 
Action: Mouse scrolled (659, 448) with delta (0, 0)
Screenshot: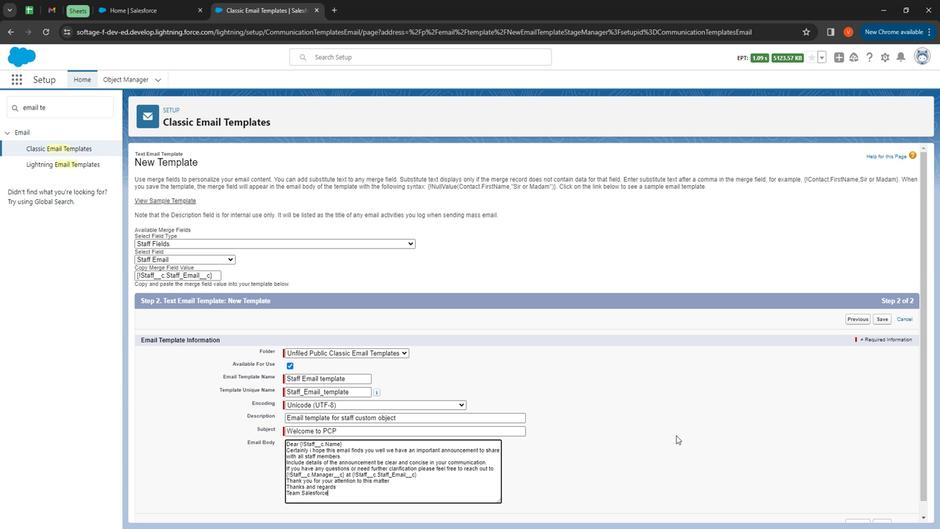 
Action: Mouse moved to (664, 451)
Screenshot: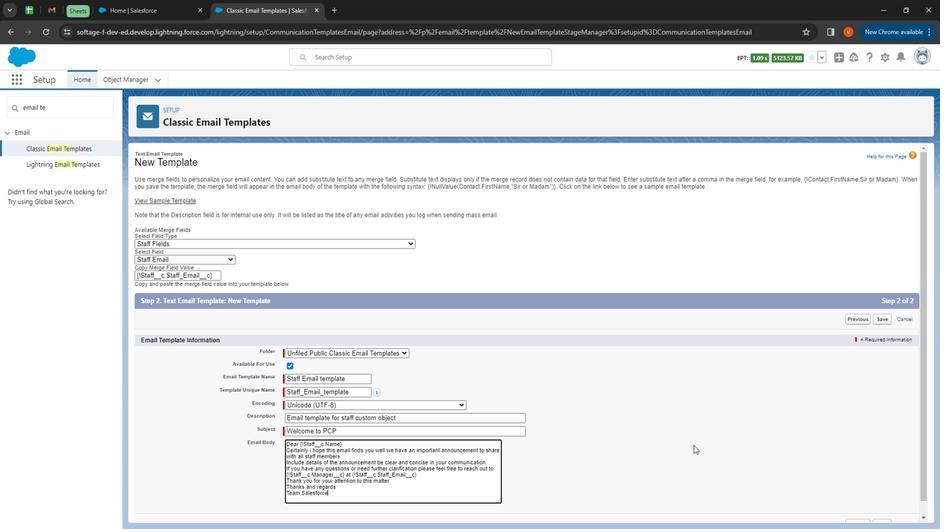 
Action: Mouse scrolled (664, 451) with delta (0, 0)
Screenshot: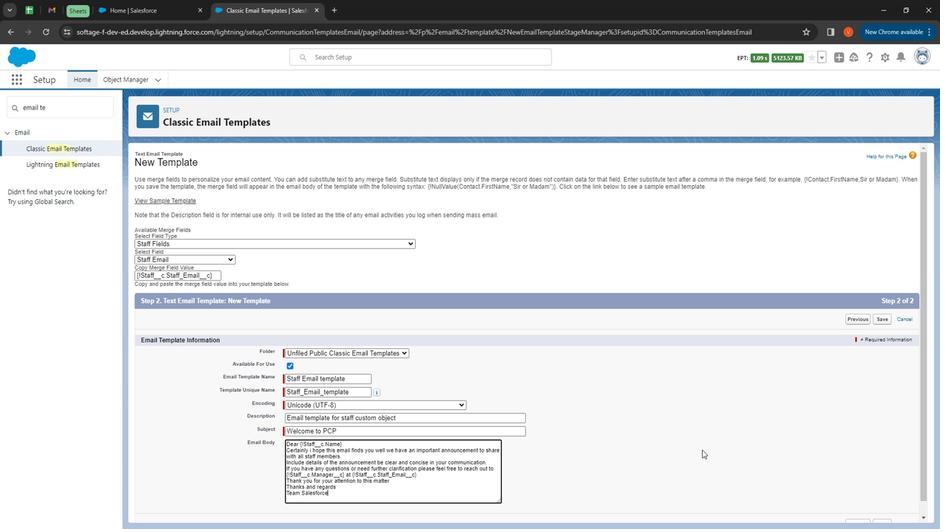 
Action: Mouse moved to (667, 453)
Screenshot: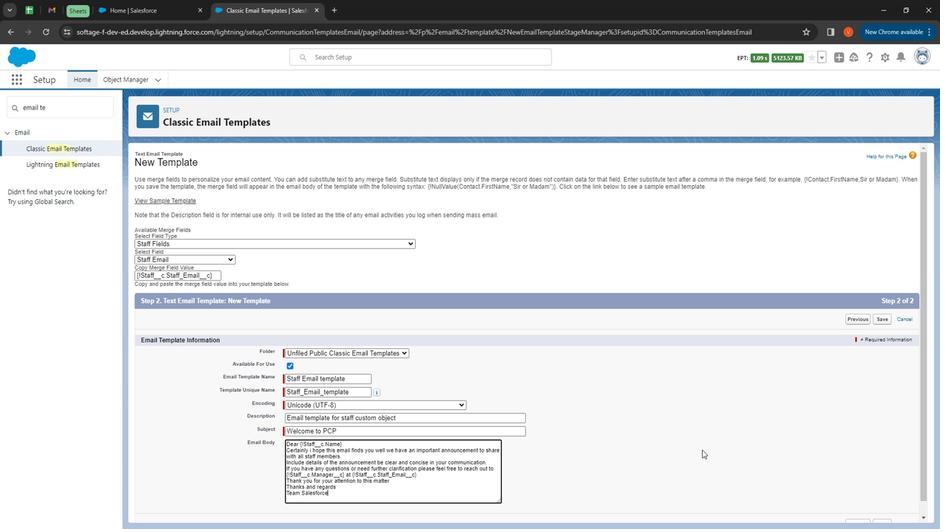 
Action: Mouse scrolled (667, 453) with delta (0, 0)
Screenshot: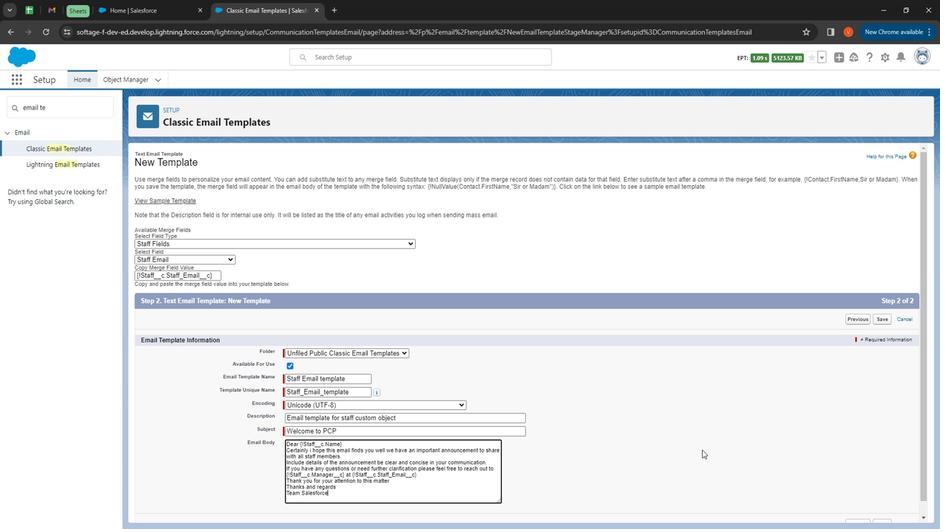 
Action: Mouse moved to (670, 454)
Screenshot: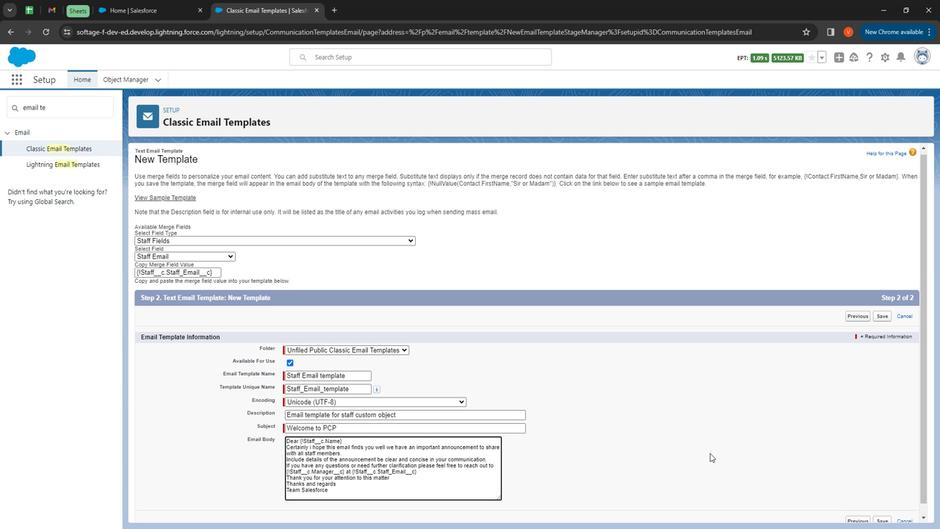 
Action: Mouse scrolled (670, 454) with delta (0, 0)
Screenshot: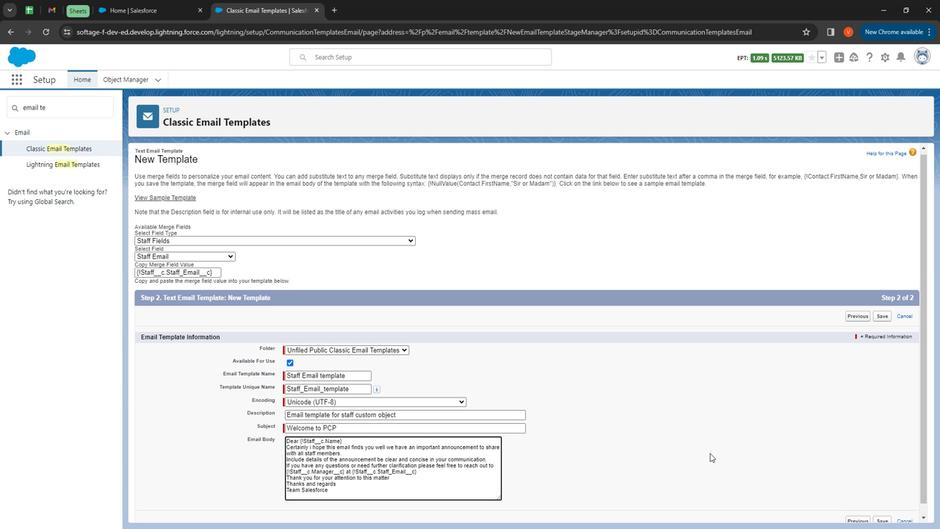 
Action: Mouse moved to (673, 456)
Screenshot: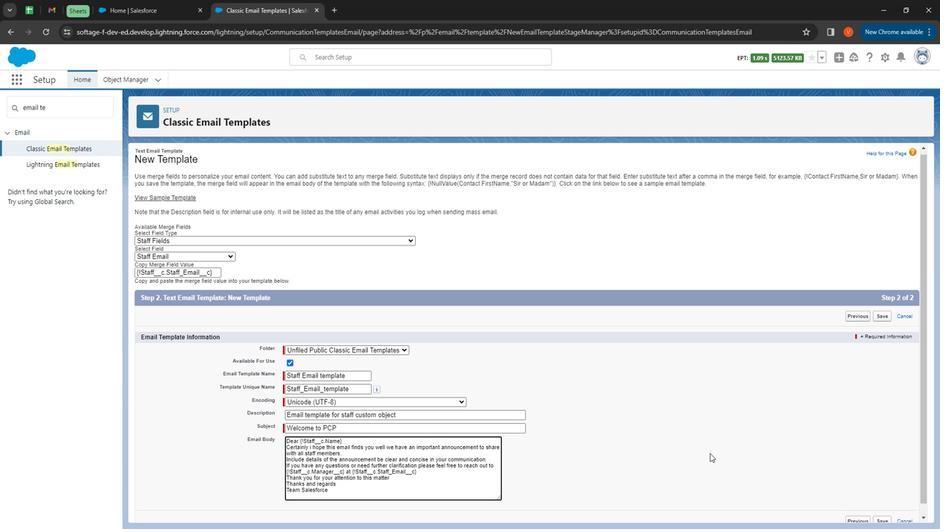 
Action: Mouse scrolled (673, 455) with delta (0, 0)
Screenshot: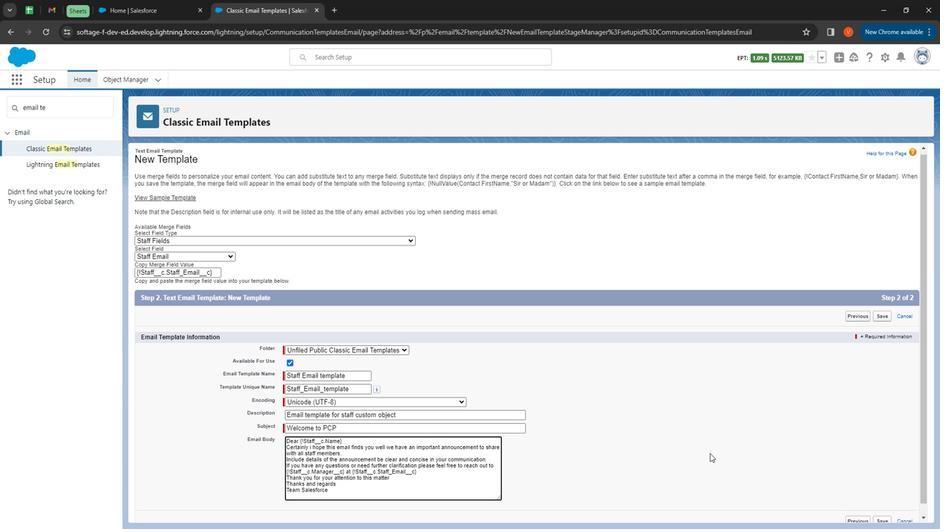 
Action: Mouse moved to (820, 515)
Screenshot: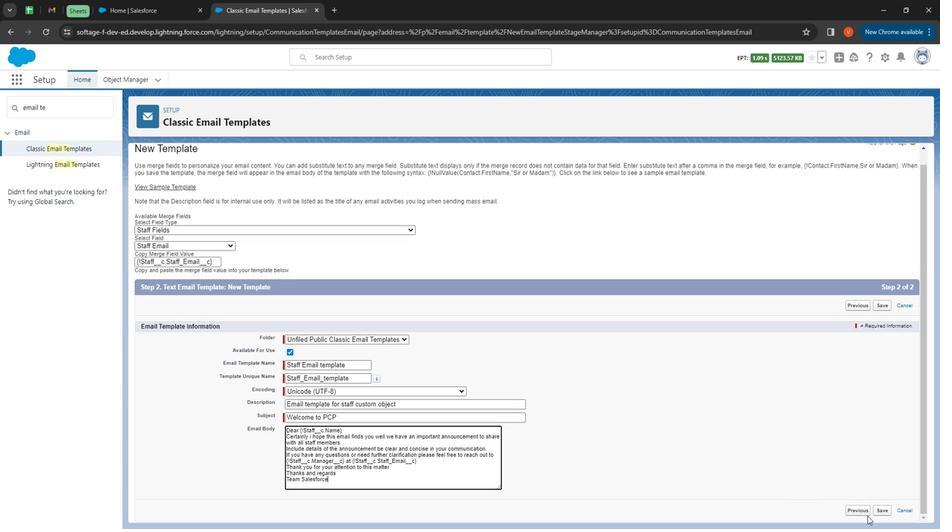 
Action: Mouse pressed left at (820, 515)
Screenshot: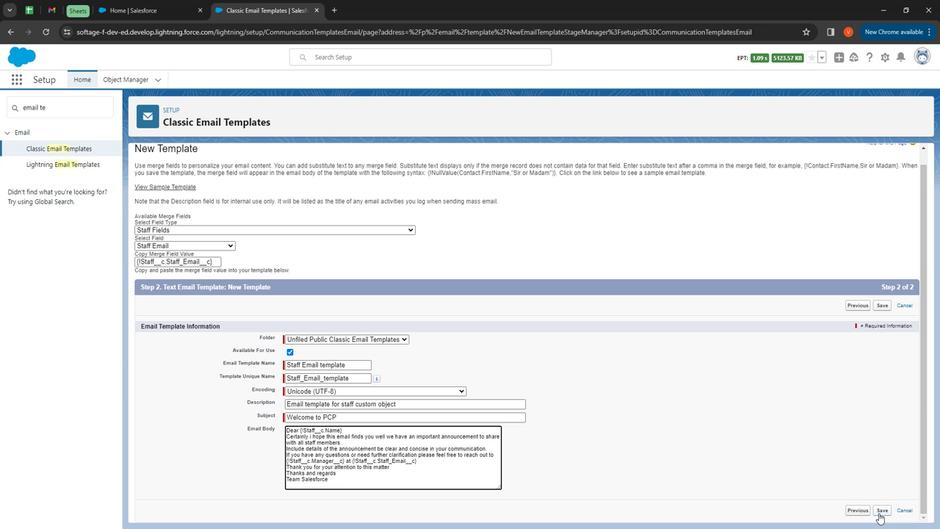 
Action: Mouse moved to (85, 110)
Screenshot: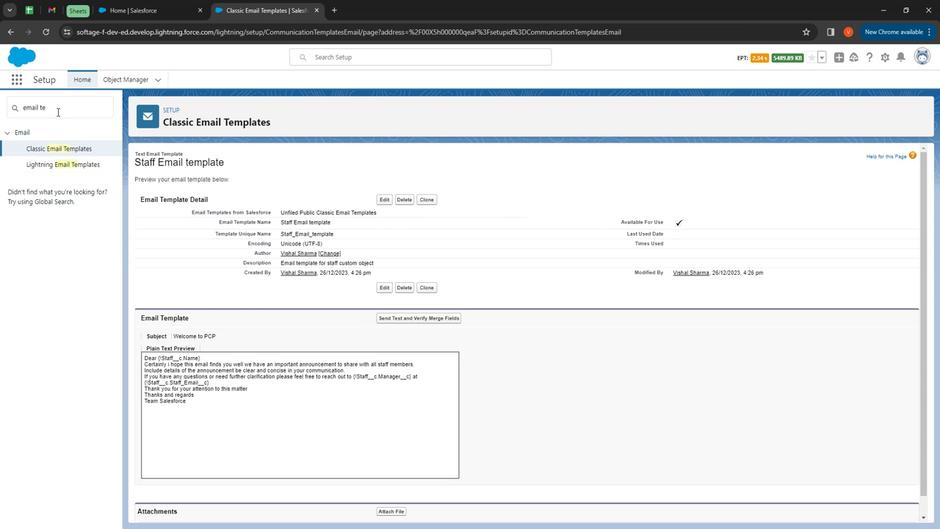 
Action: Mouse pressed left at (85, 110)
Screenshot: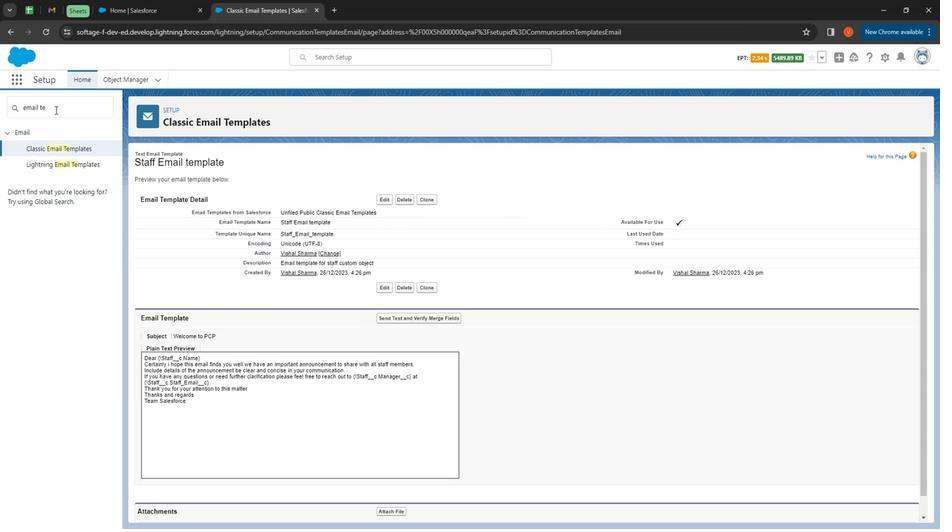 
Action: Mouse pressed left at (85, 110)
Screenshot: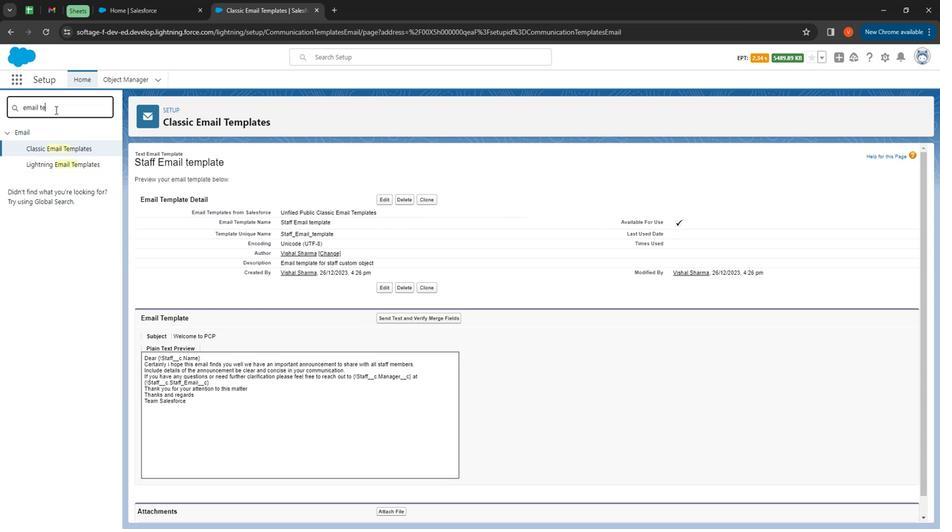 
Action: Mouse moved to (88, 108)
Screenshot: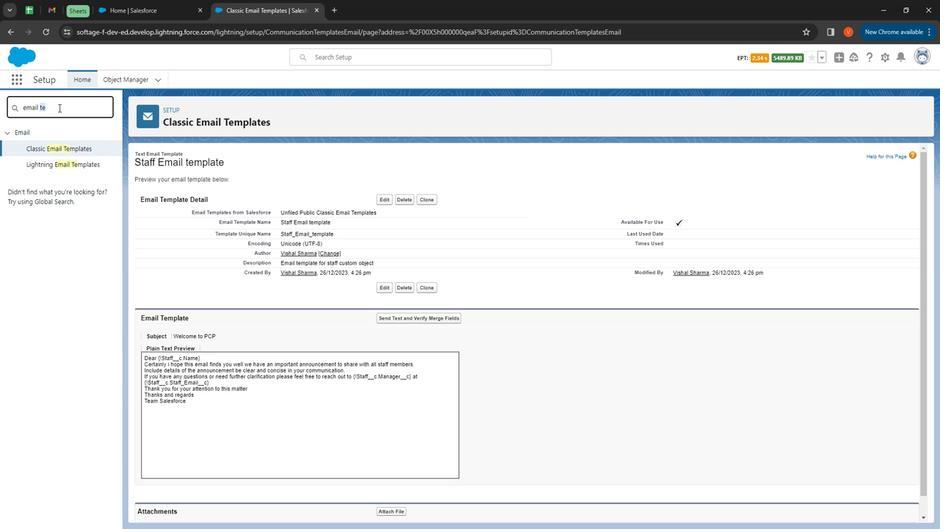 
Action: Key pressed a
Screenshot: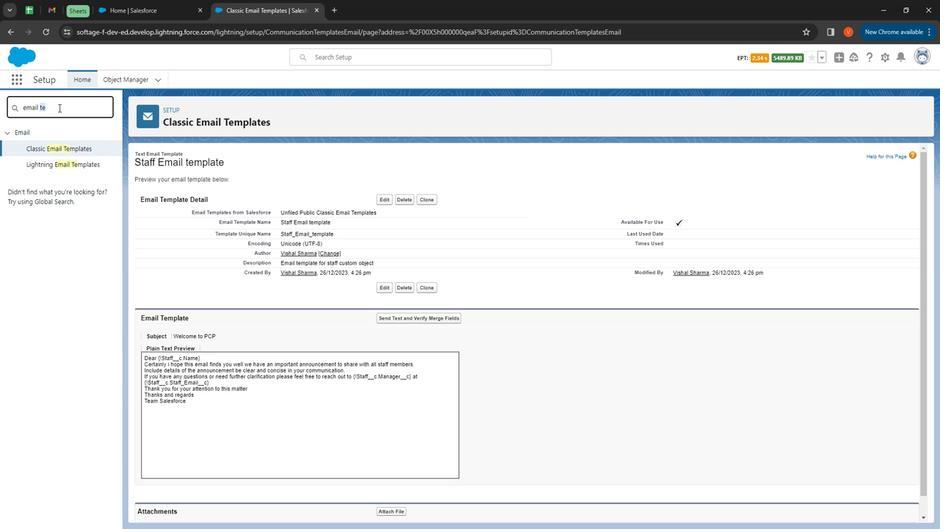 
Action: Mouse moved to (90, 107)
Screenshot: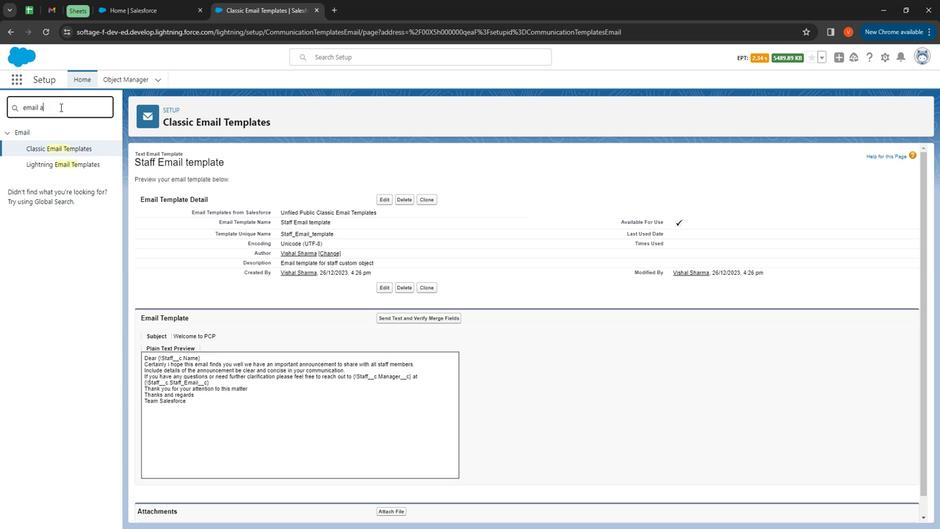 
Action: Key pressed l
Screenshot: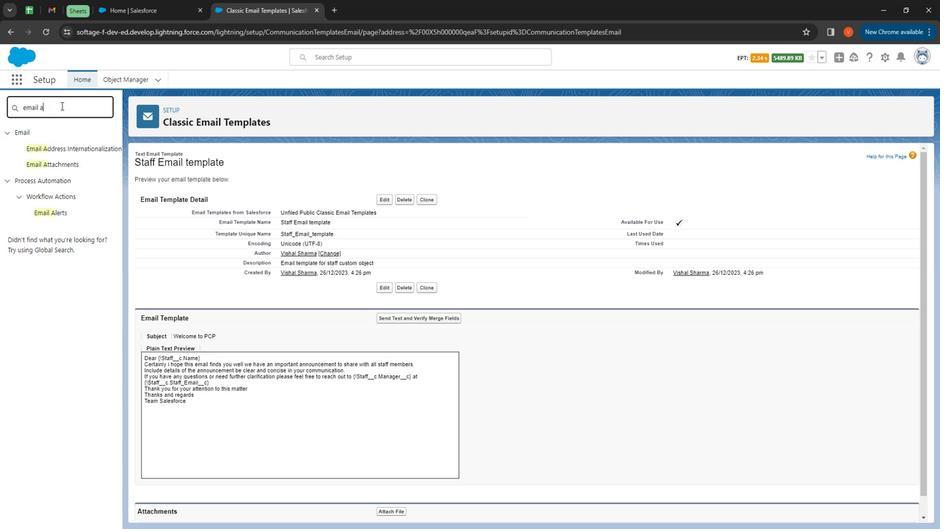 
Action: Mouse moved to (91, 106)
Screenshot: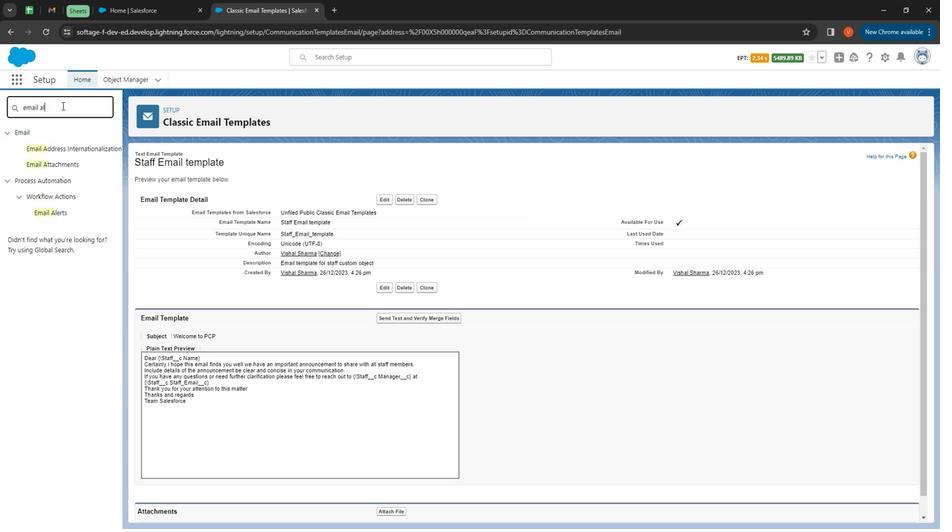 
Action: Key pressed ert
Screenshot: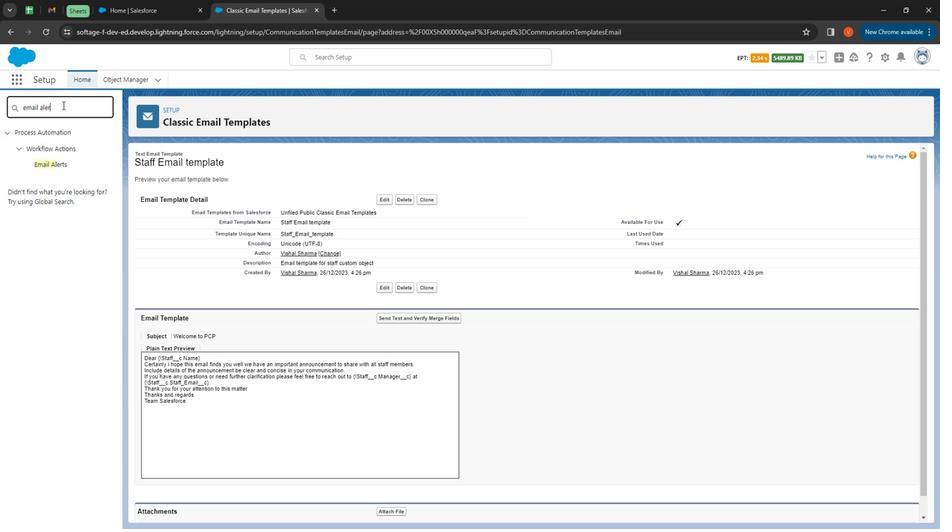 
Action: Mouse moved to (83, 163)
Screenshot: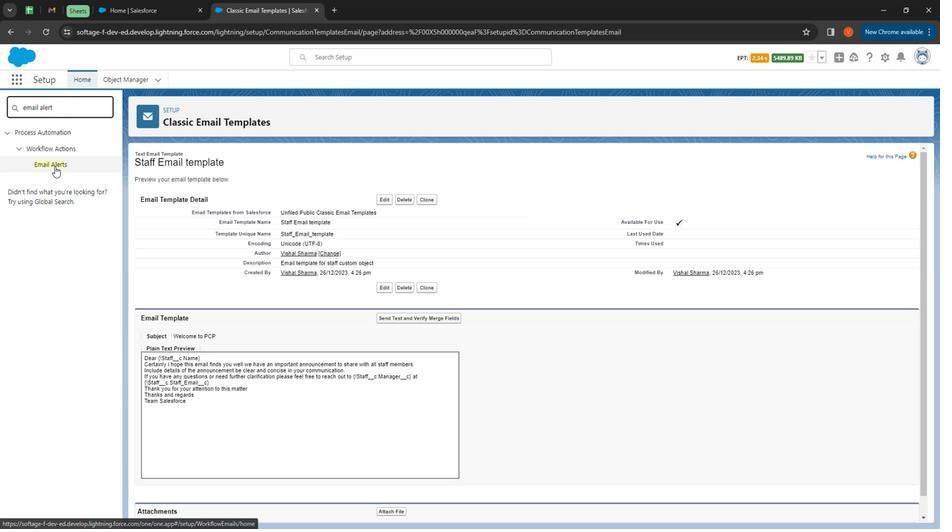 
Action: Mouse pressed left at (83, 163)
Screenshot: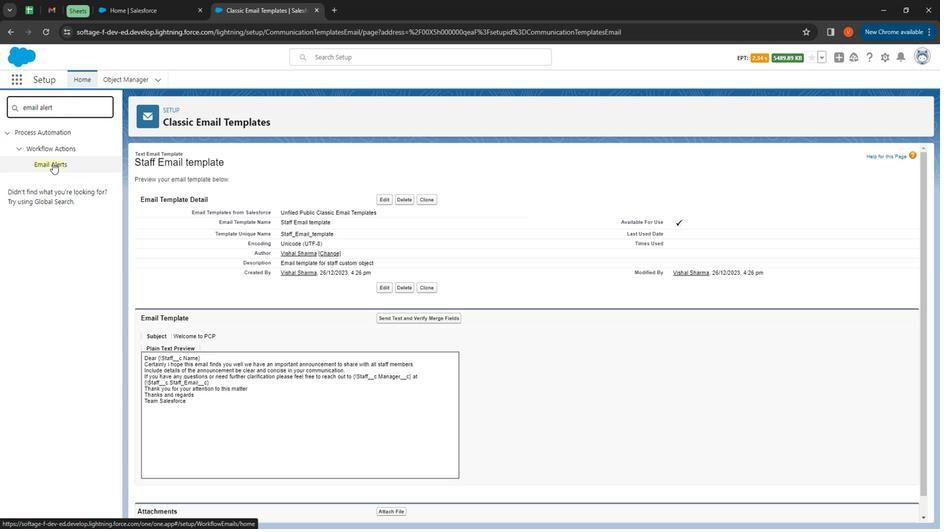 
Action: Mouse moved to (168, 414)
Screenshot: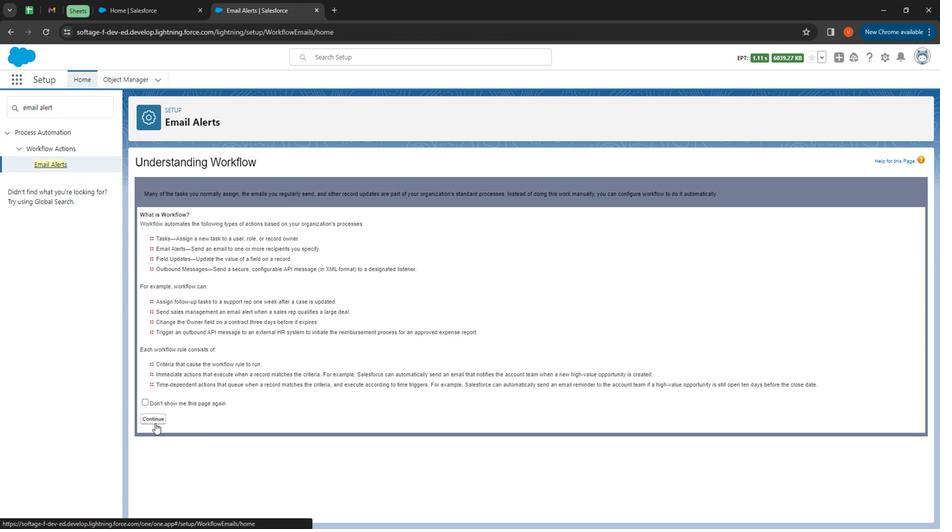 
Action: Mouse pressed left at (168, 414)
Screenshot: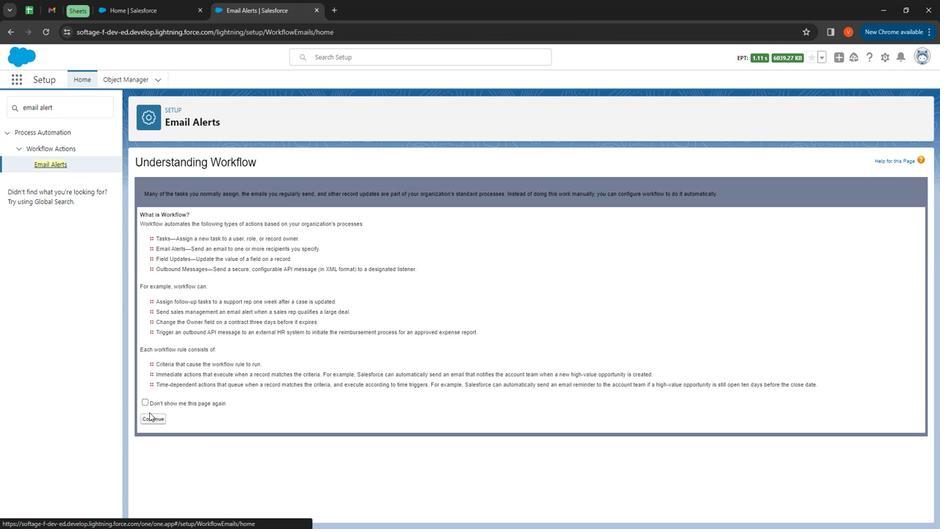 
Action: Mouse moved to (174, 419)
Screenshot: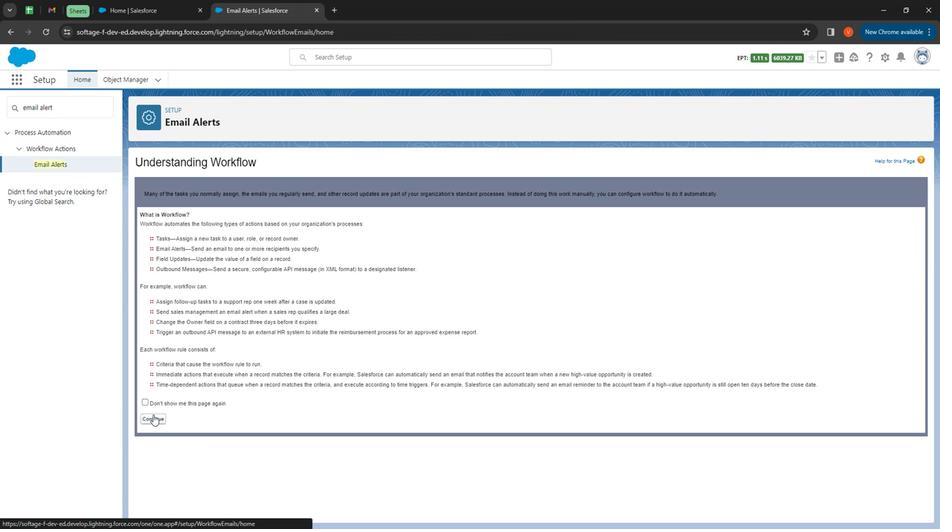 
Action: Mouse pressed left at (174, 419)
Screenshot: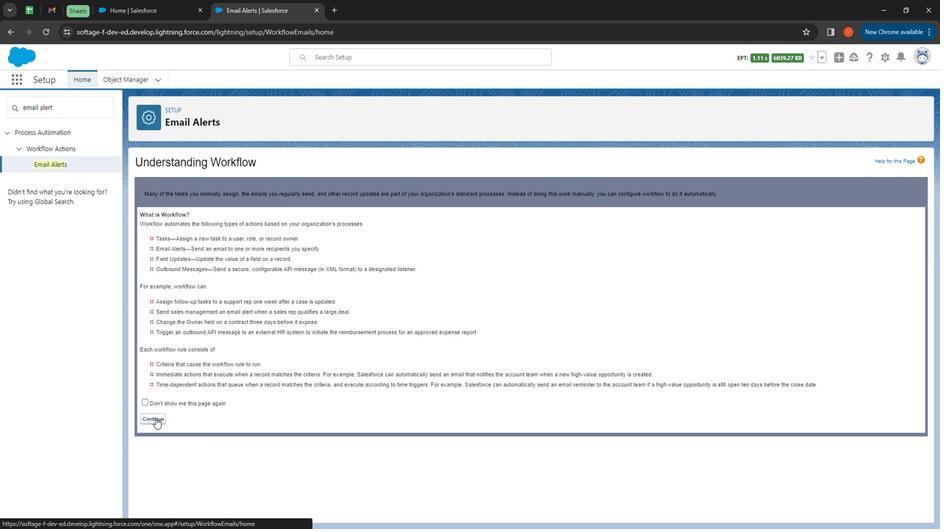 
Action: Mouse moved to (504, 221)
Screenshot: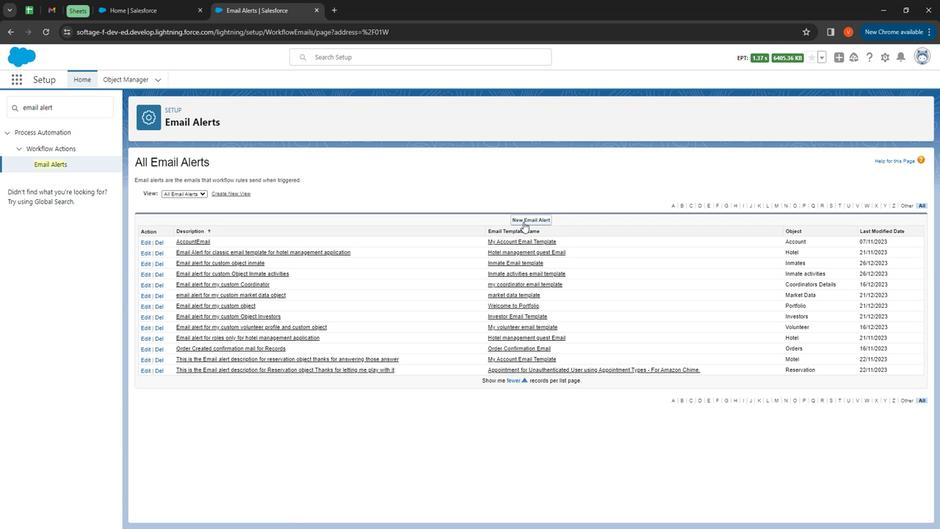 
Action: Mouse pressed left at (504, 221)
Screenshot: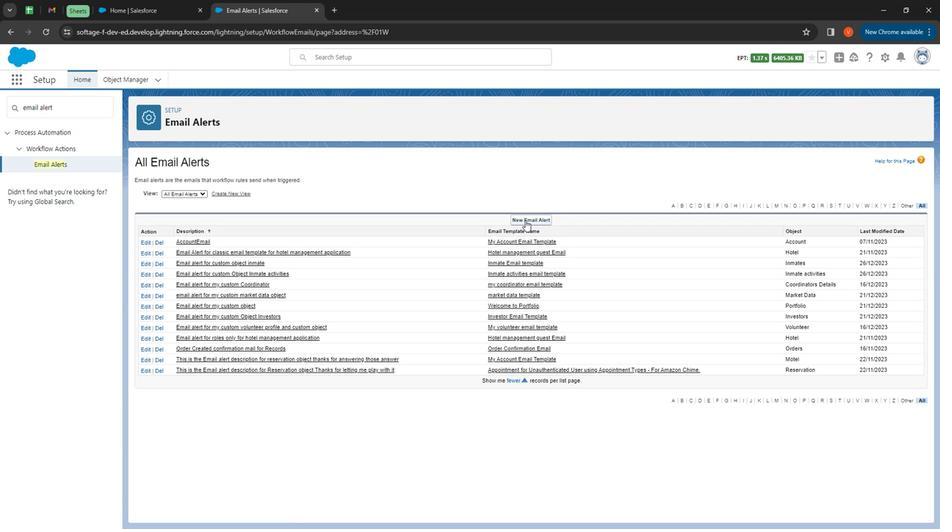 
Action: Mouse moved to (291, 227)
Screenshot: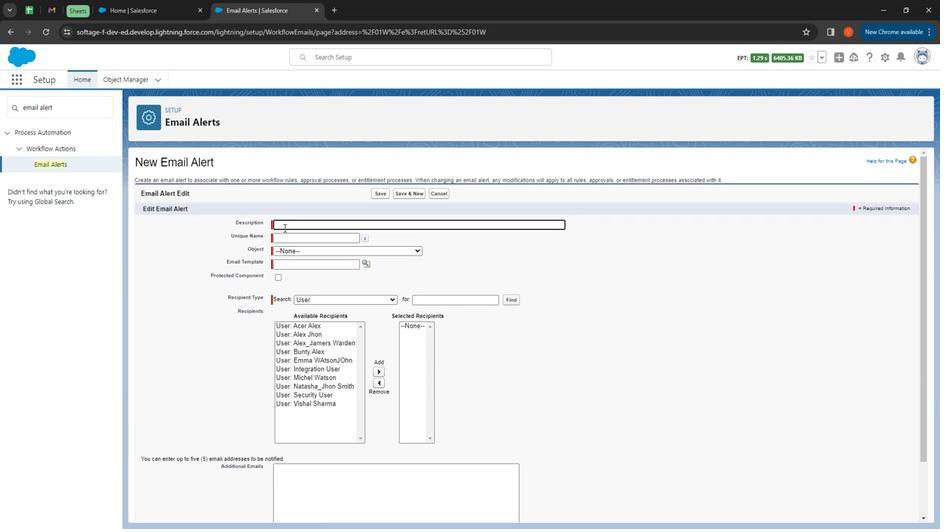 
Action: Mouse pressed left at (291, 227)
Screenshot: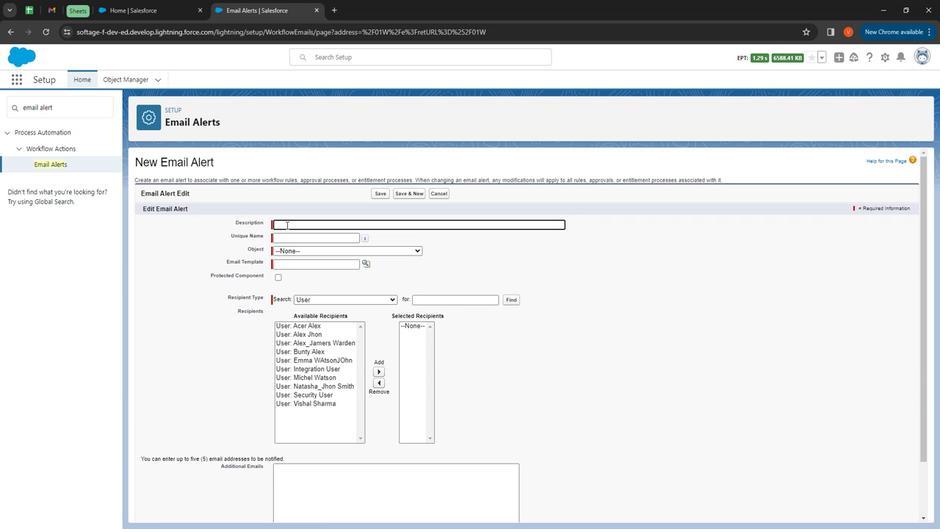 
Action: Mouse moved to (303, 219)
Screenshot: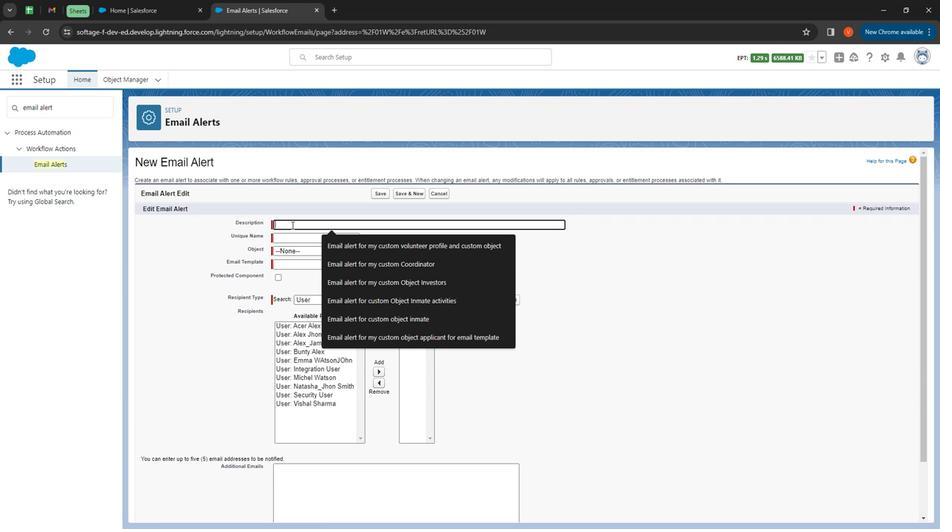 
Action: Key pressed <Key.shift>
Screenshot: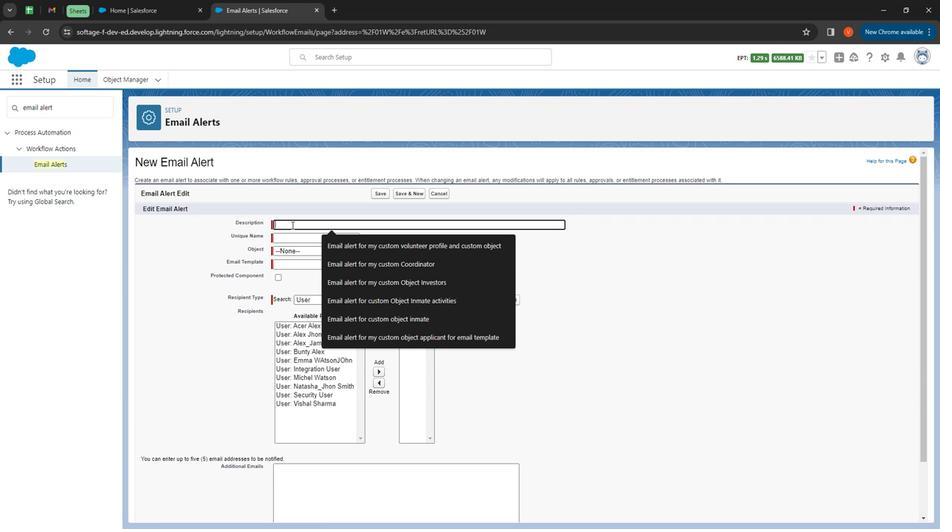 
Action: Mouse moved to (275, 34)
Screenshot: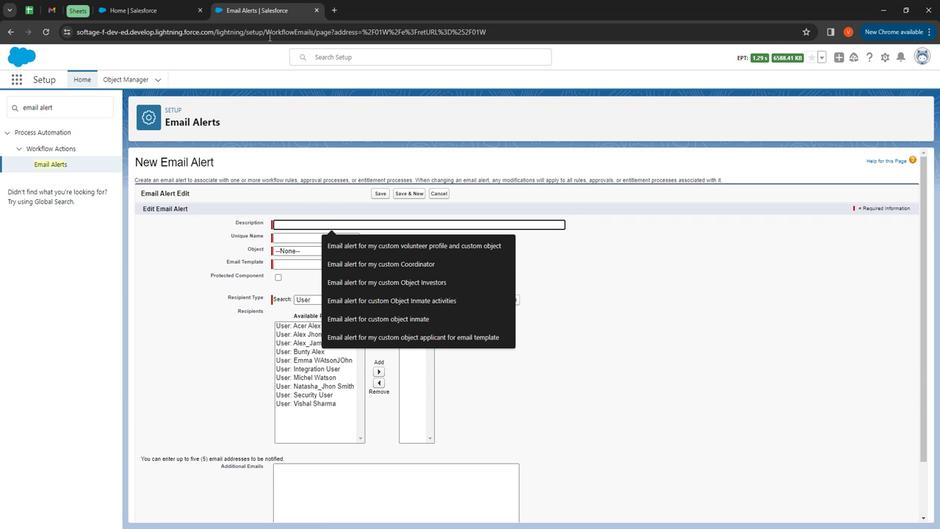 
Action: Key pressed <Key.shift><Key.shift>
Screenshot: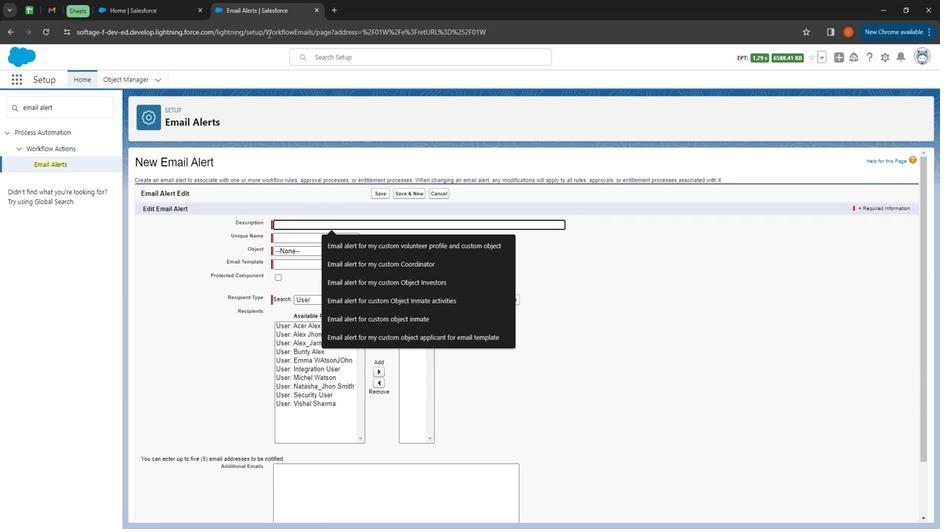
Action: Mouse moved to (274, 34)
Screenshot: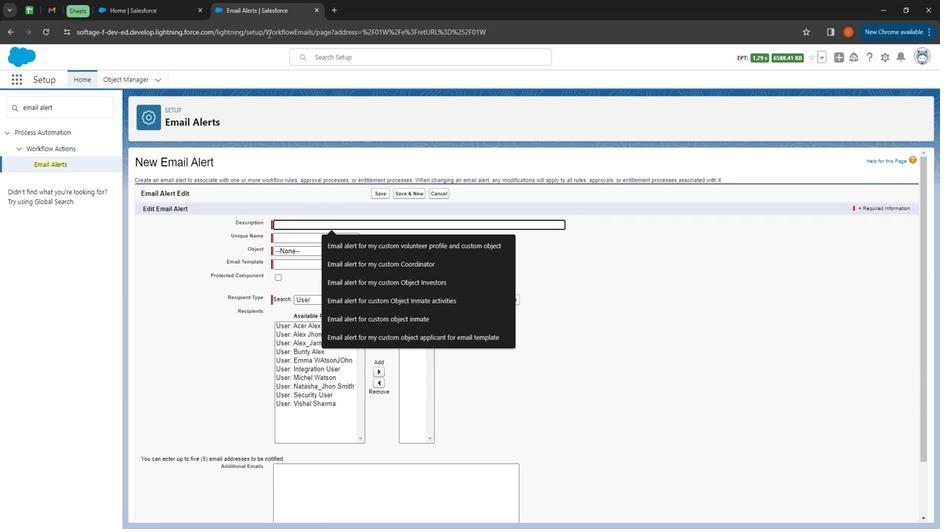 
Action: Key pressed <Key.shift>Email<Key.space>alert<Key.space>for<Key.space>staff
Screenshot: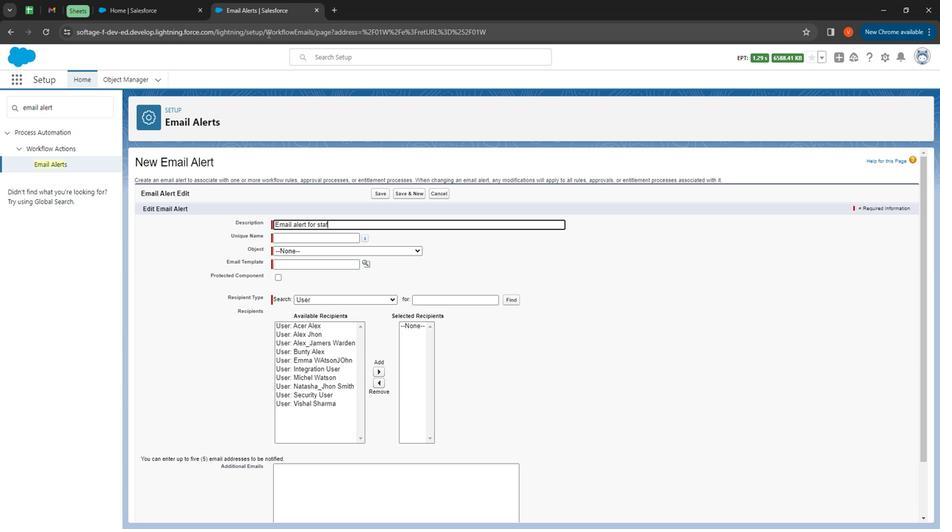 
Action: Mouse moved to (337, 239)
Screenshot: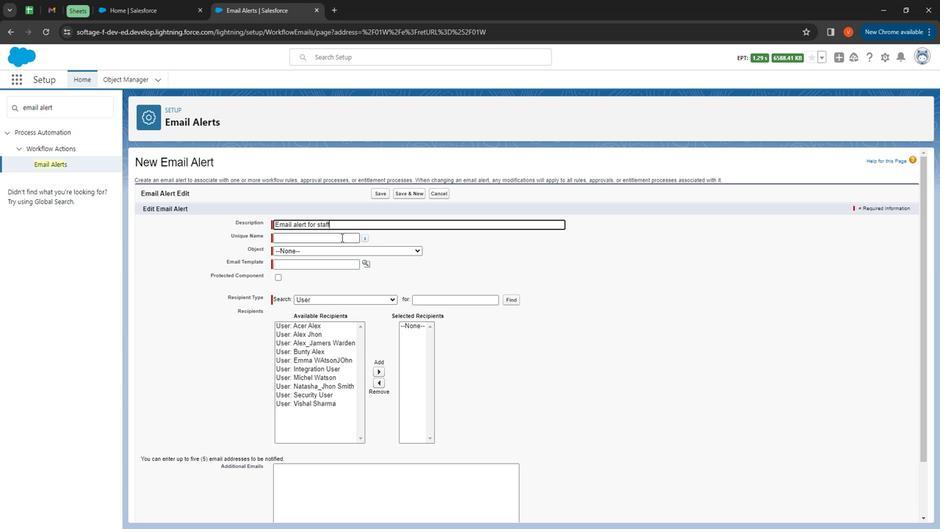 
Action: Mouse pressed left at (337, 239)
Screenshot: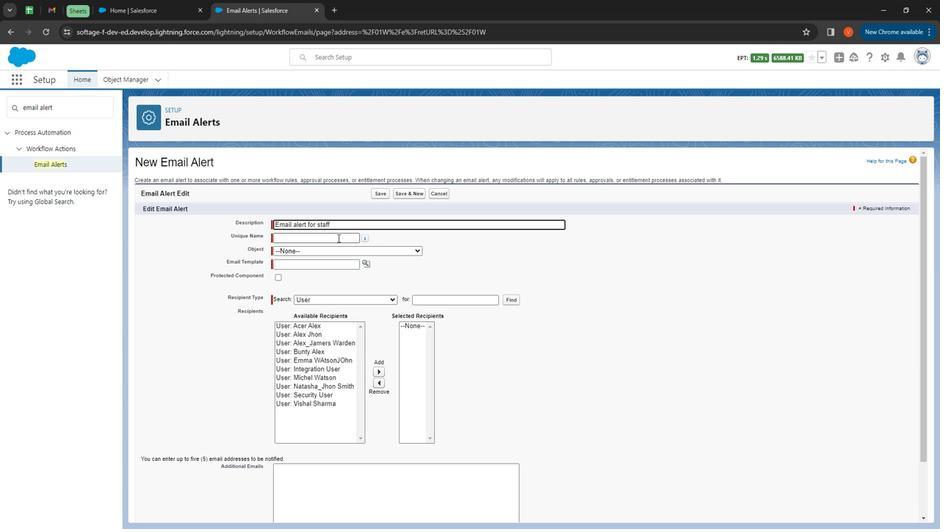 
Action: Mouse moved to (351, 254)
Screenshot: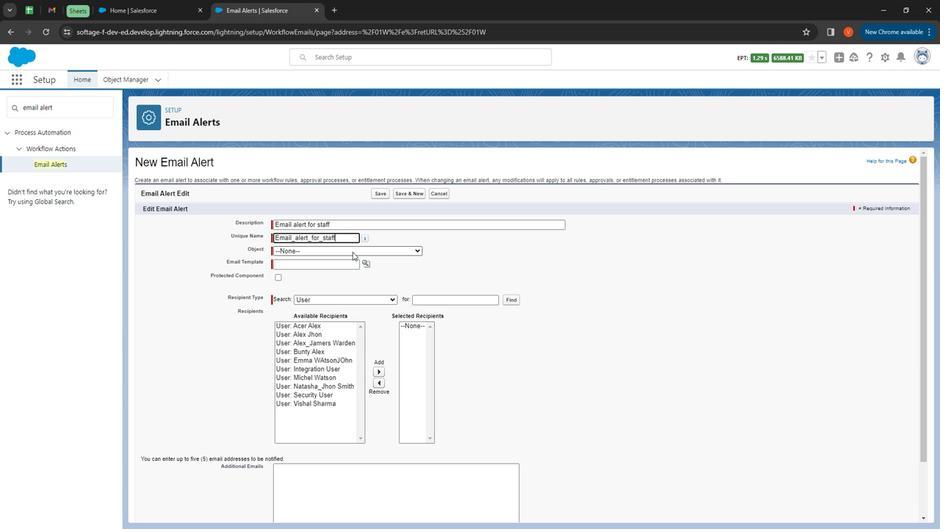 
Action: Mouse pressed left at (351, 254)
Screenshot: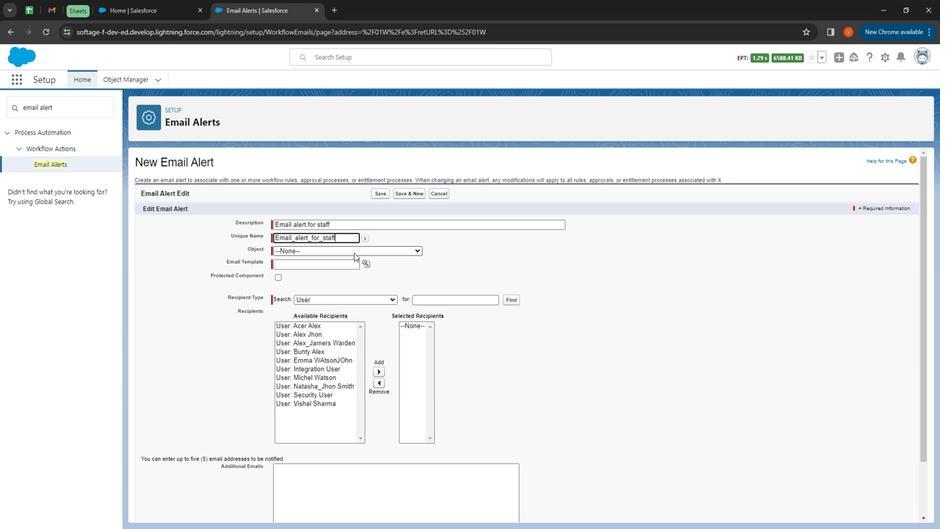 
Action: Mouse moved to (347, 281)
Screenshot: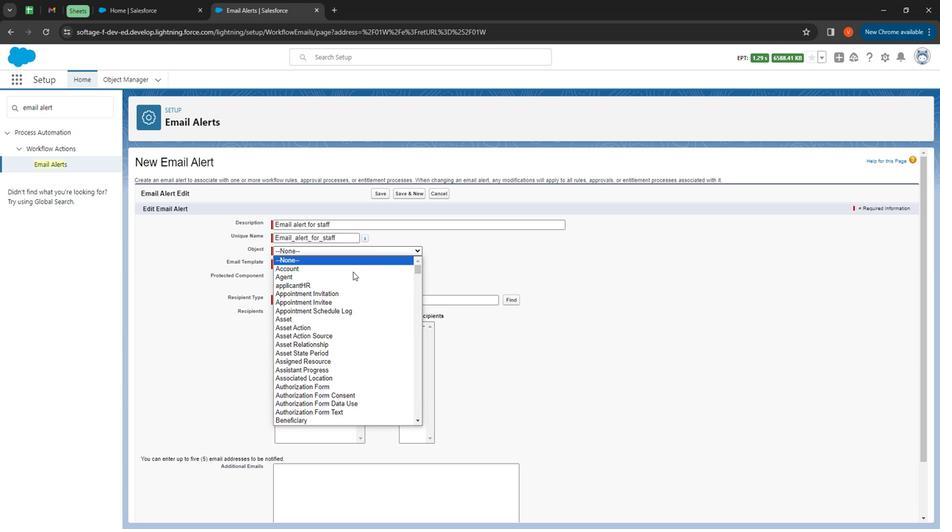 
Action: Key pressed sssss
Screenshot: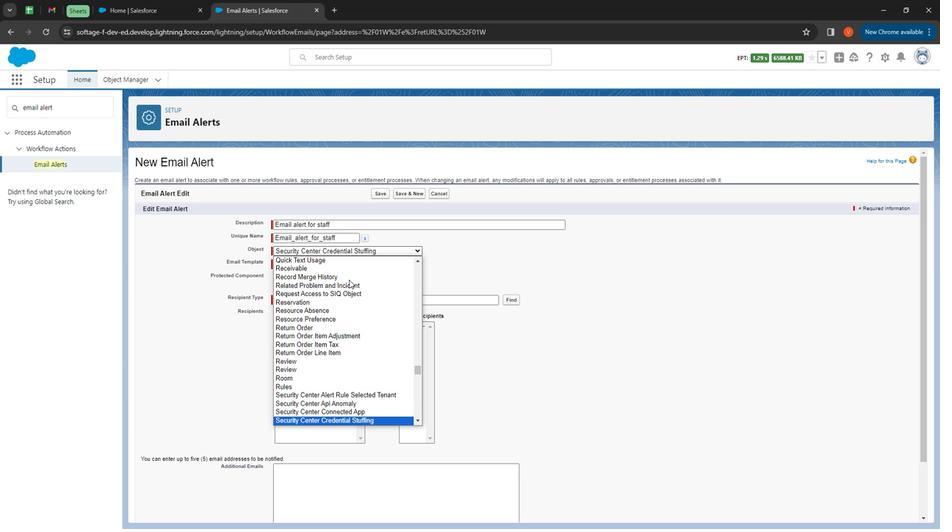
Action: Mouse moved to (347, 281)
Screenshot: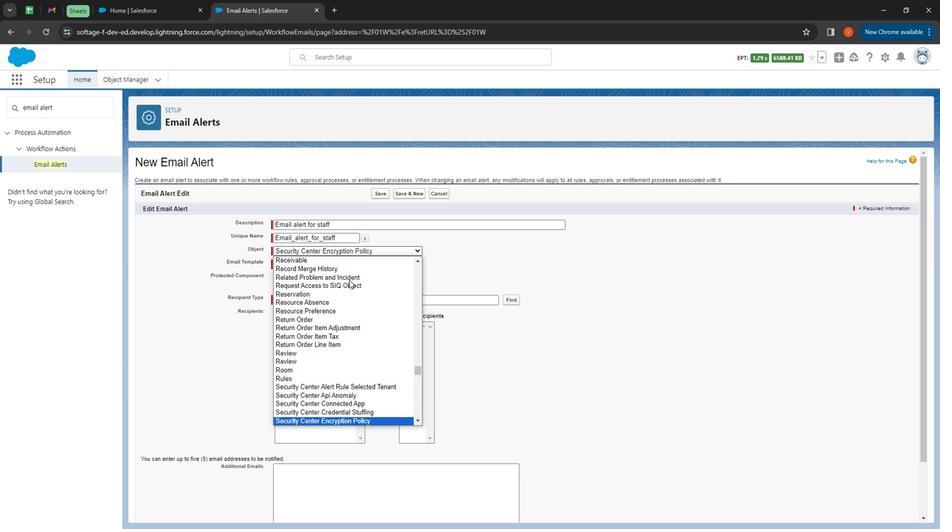 
Action: Key pressed ssss
Screenshot: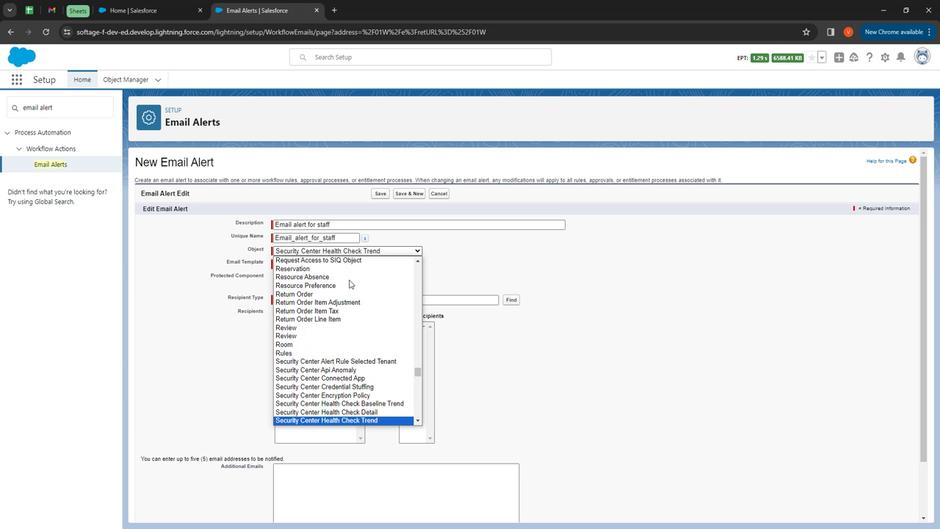 
Action: Mouse moved to (346, 281)
Screenshot: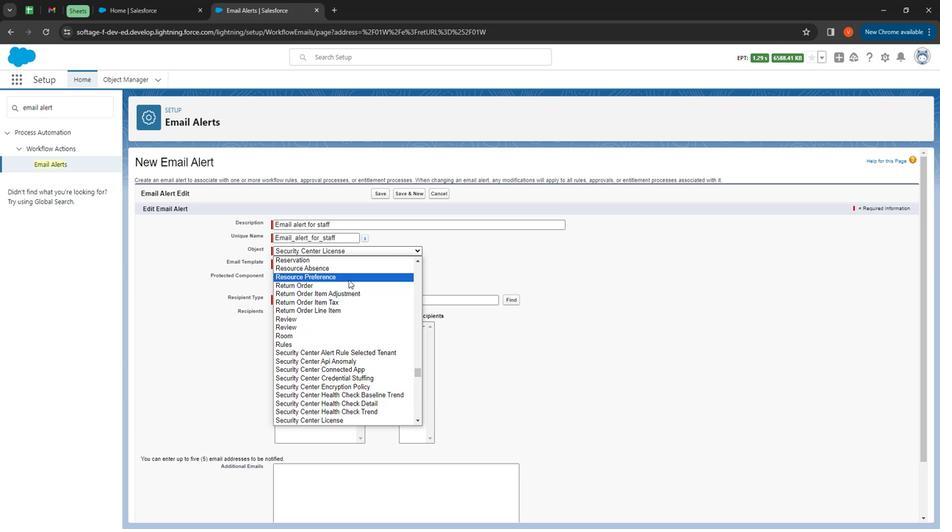 
Action: Key pressed s
Screenshot: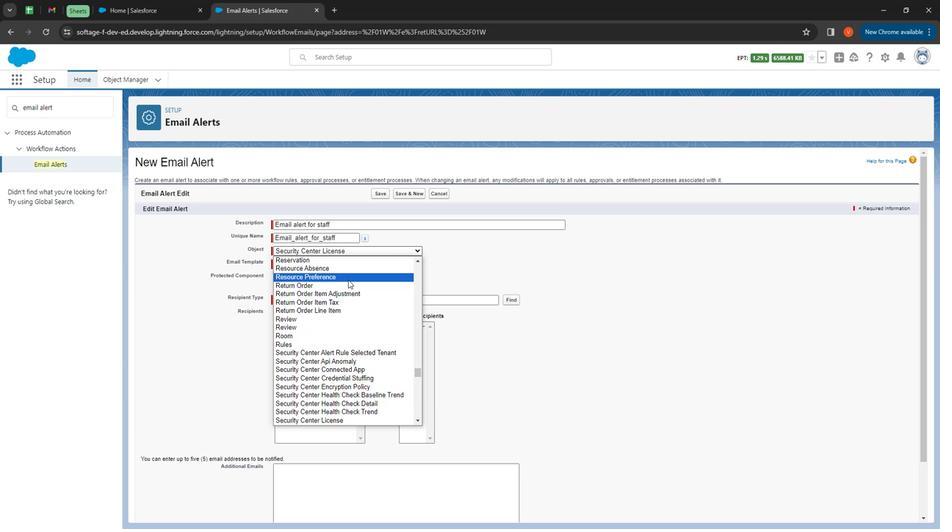 
Action: Mouse moved to (408, 373)
Screenshot: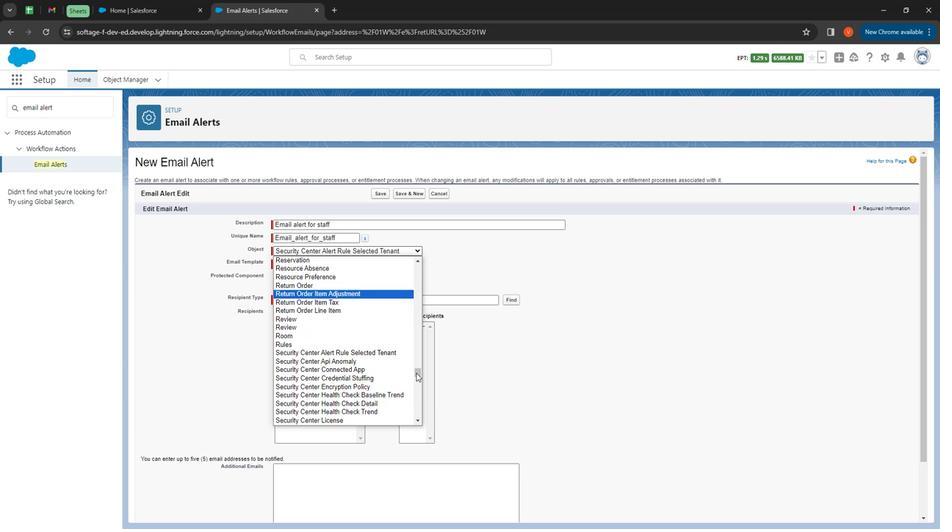 
Action: Mouse pressed left at (408, 373)
Screenshot: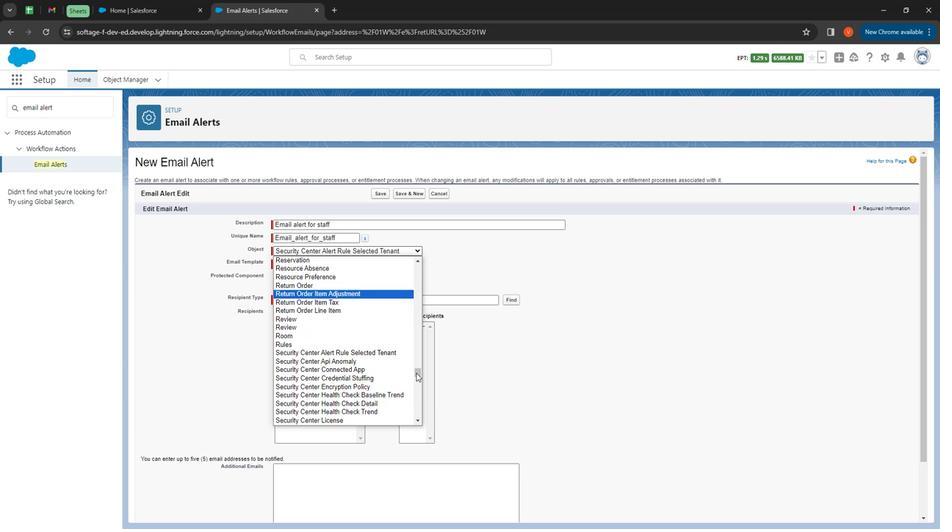 
Action: Mouse moved to (337, 265)
Screenshot: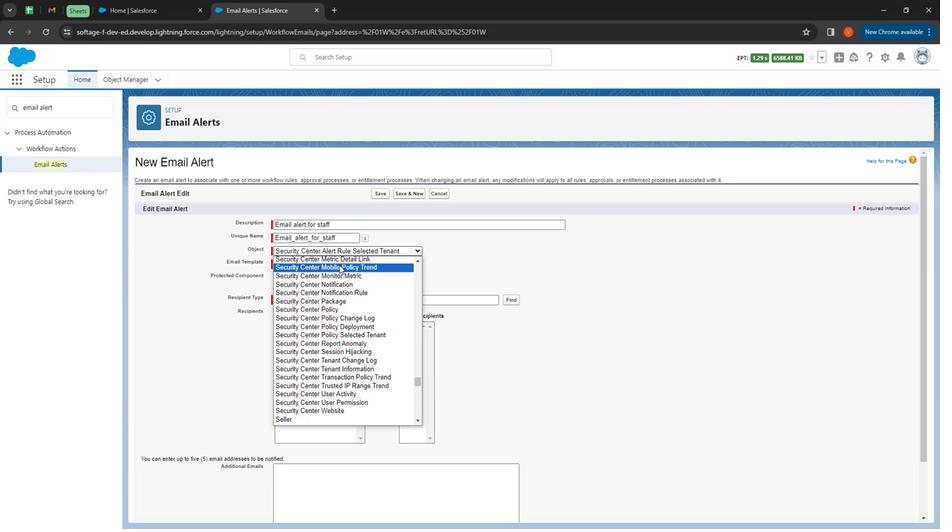 
Action: Key pressed sssssssssssssssssssssssssssssssssssss
Screenshot: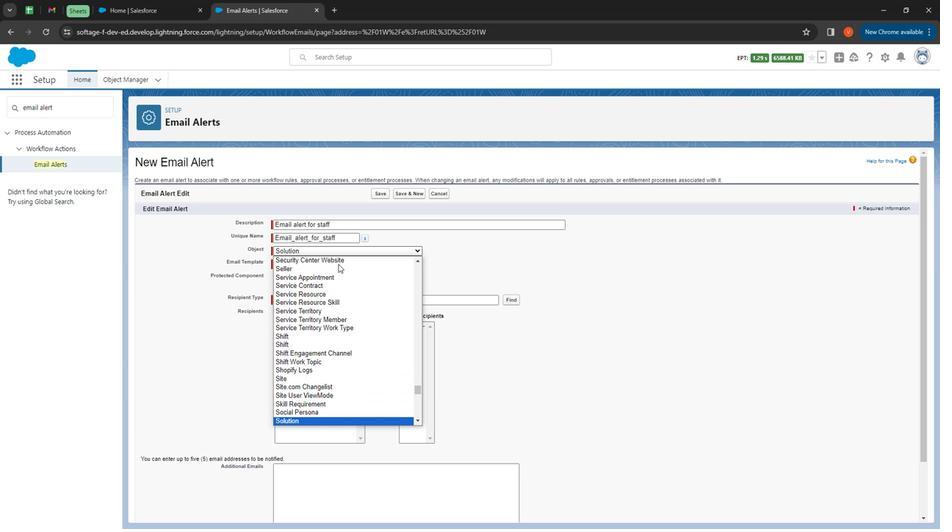 
Action: Mouse moved to (305, 418)
Screenshot: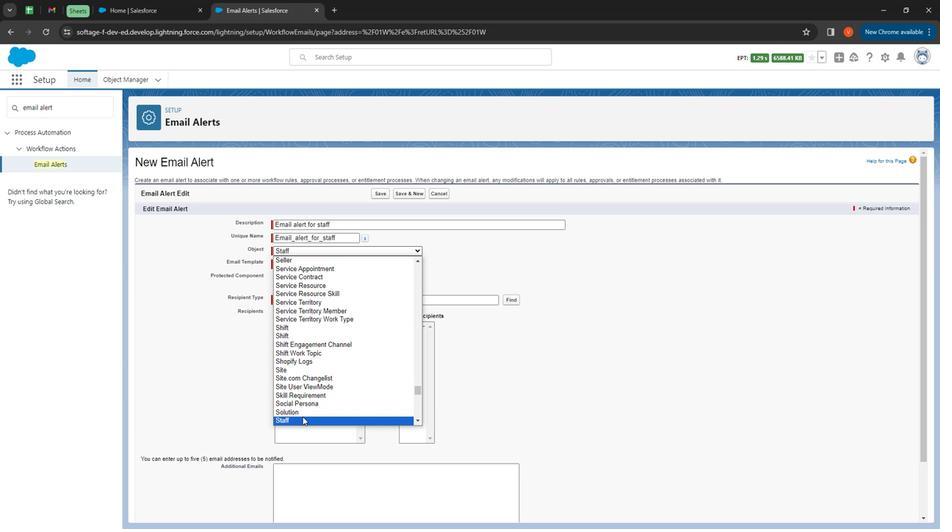 
Action: Mouse pressed left at (305, 418)
Screenshot: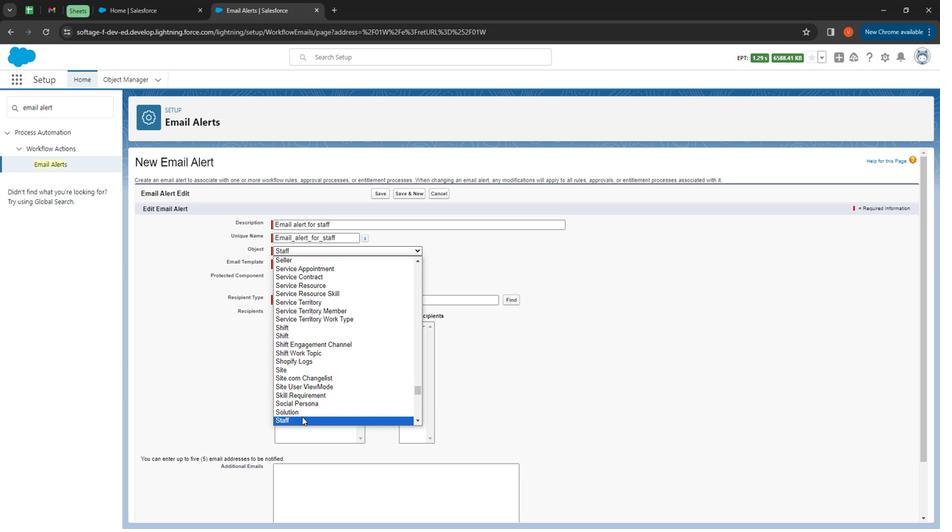 
Action: Mouse moved to (362, 270)
Screenshot: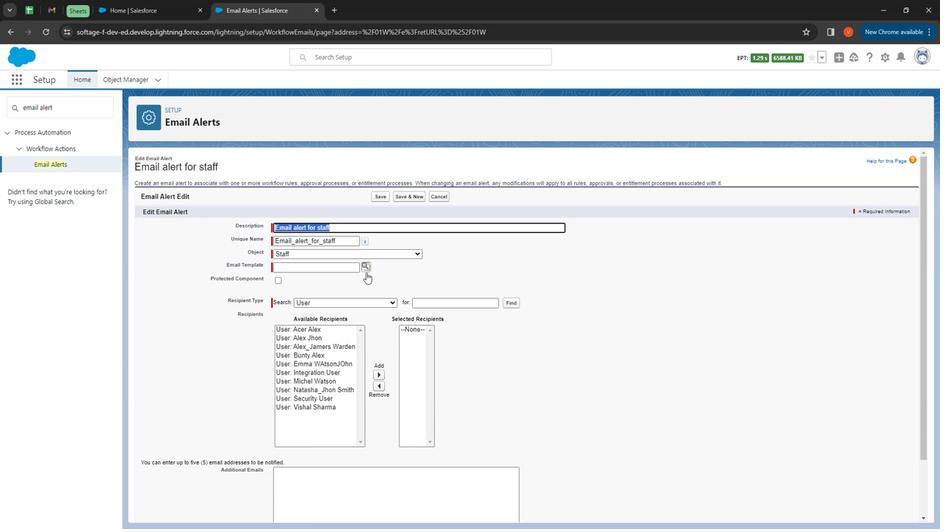 
Action: Mouse pressed left at (362, 270)
Screenshot: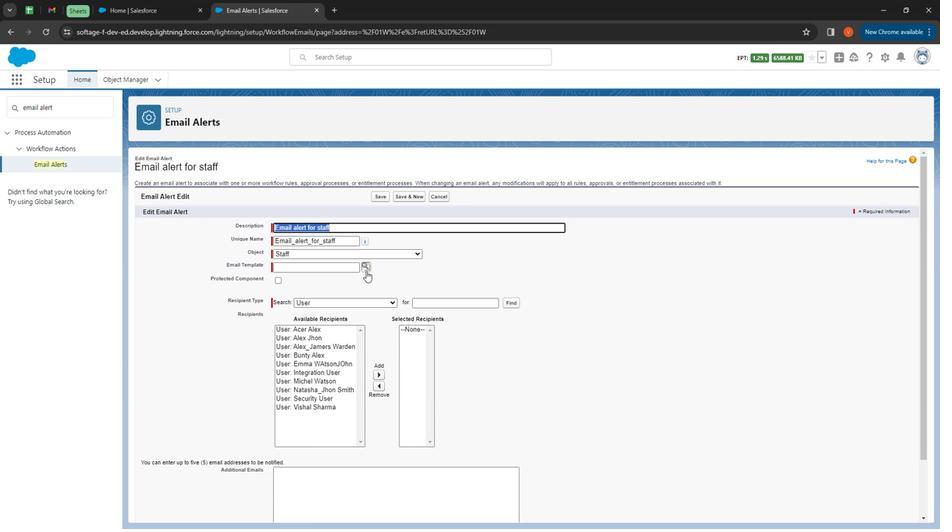 
Action: Mouse moved to (424, 313)
Screenshot: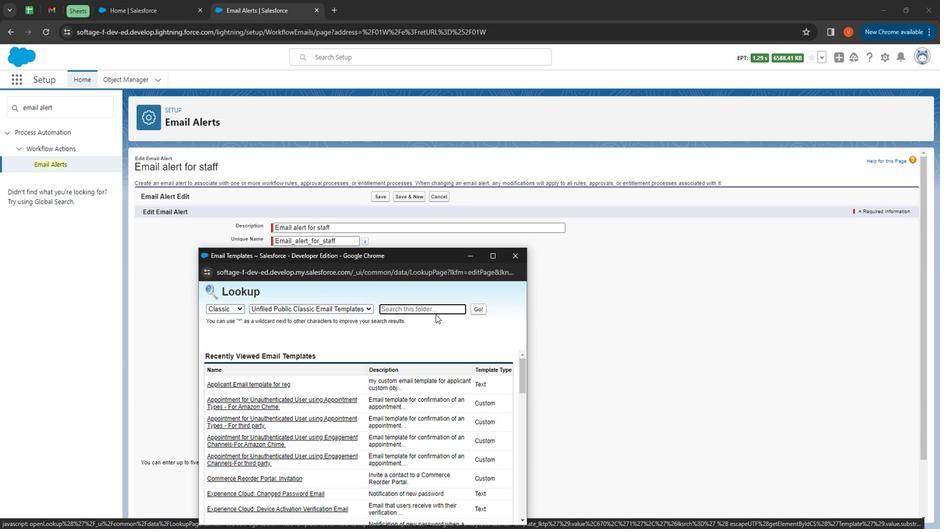 
Action: Mouse pressed left at (424, 313)
Screenshot: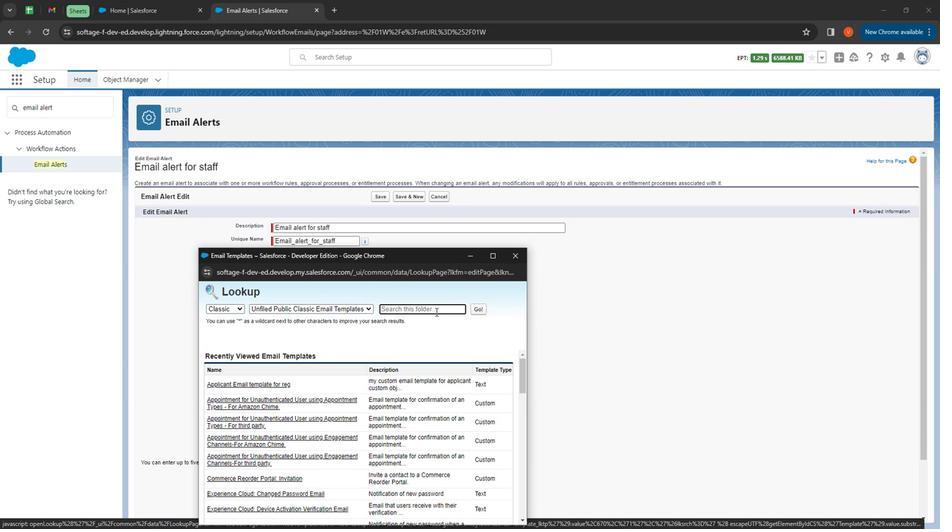 
Action: Key pressed sta
Screenshot: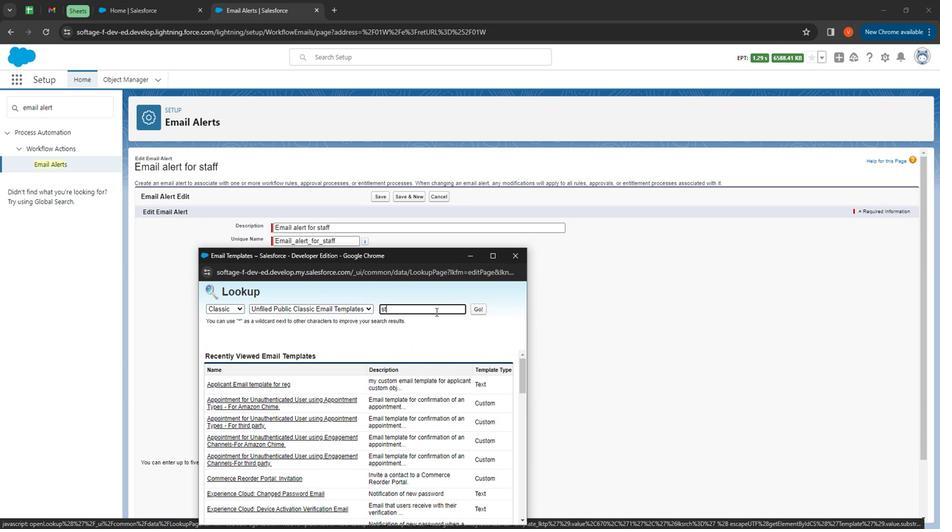 
Action: Mouse moved to (425, 313)
Screenshot: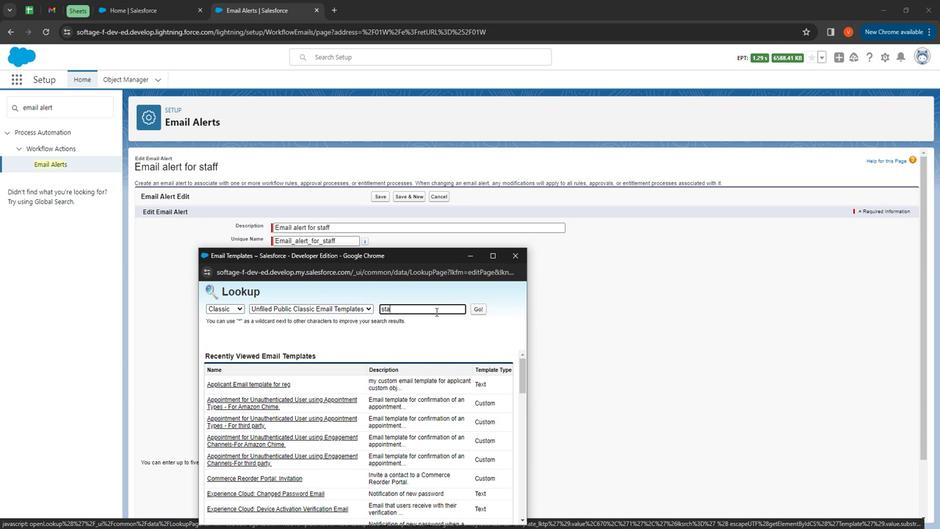 
Action: Key pressed ff
Screenshot: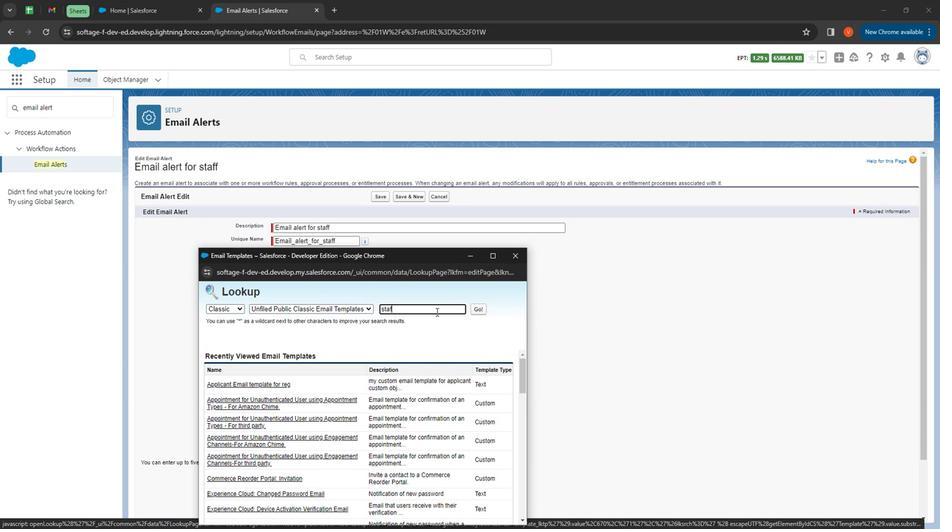 
Action: Mouse moved to (427, 313)
Screenshot: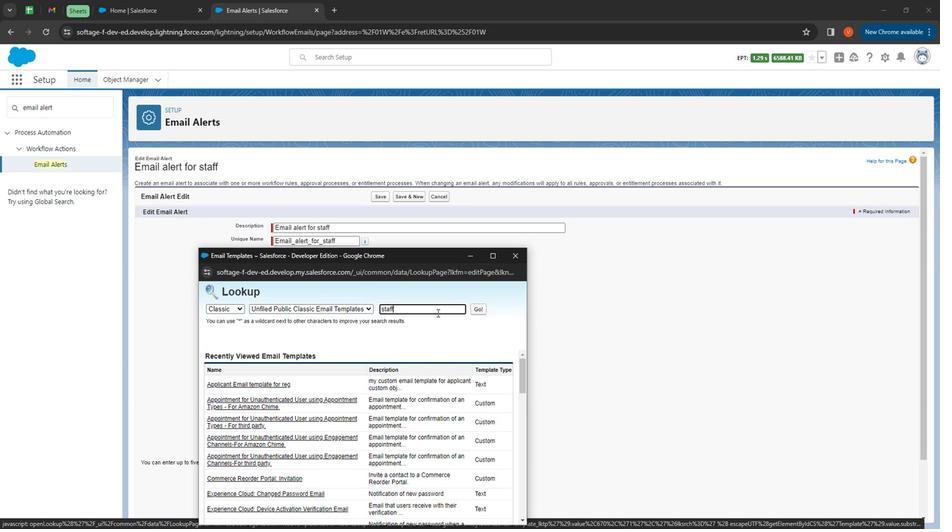 
Action: Key pressed <Key.enter>
Screenshot: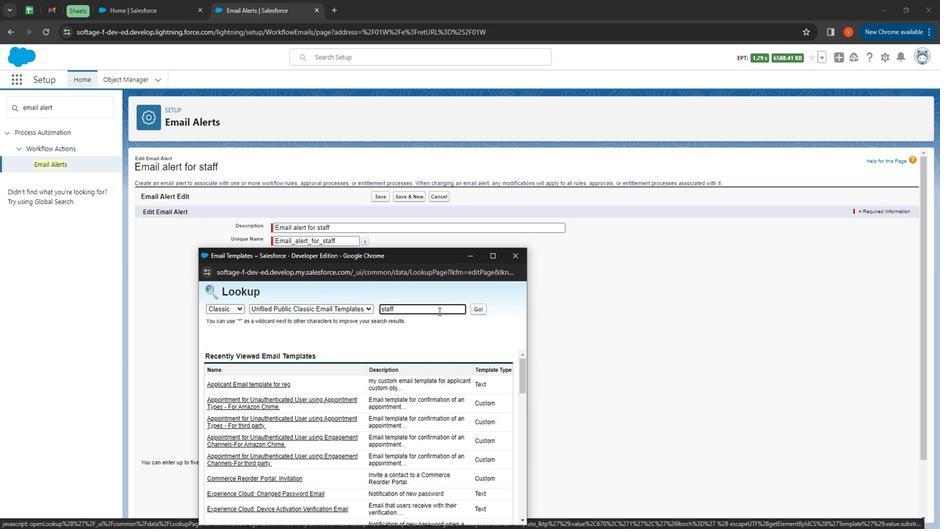 
Action: Mouse moved to (250, 389)
Screenshot: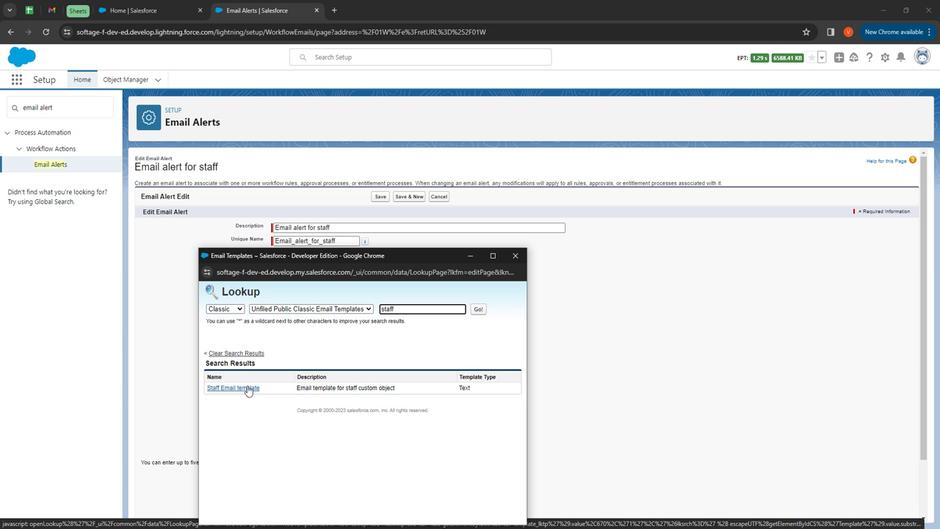 
Action: Mouse pressed left at (250, 389)
Screenshot: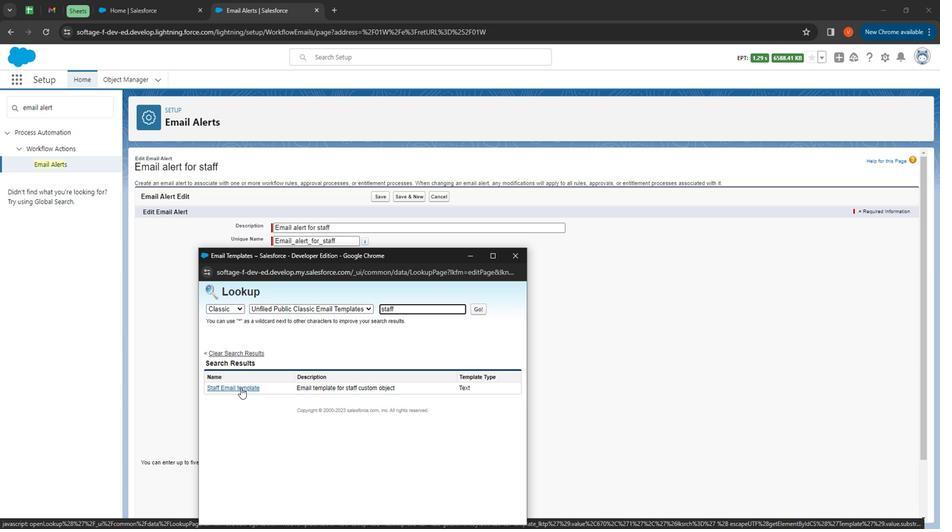 
Action: Mouse moved to (301, 323)
Screenshot: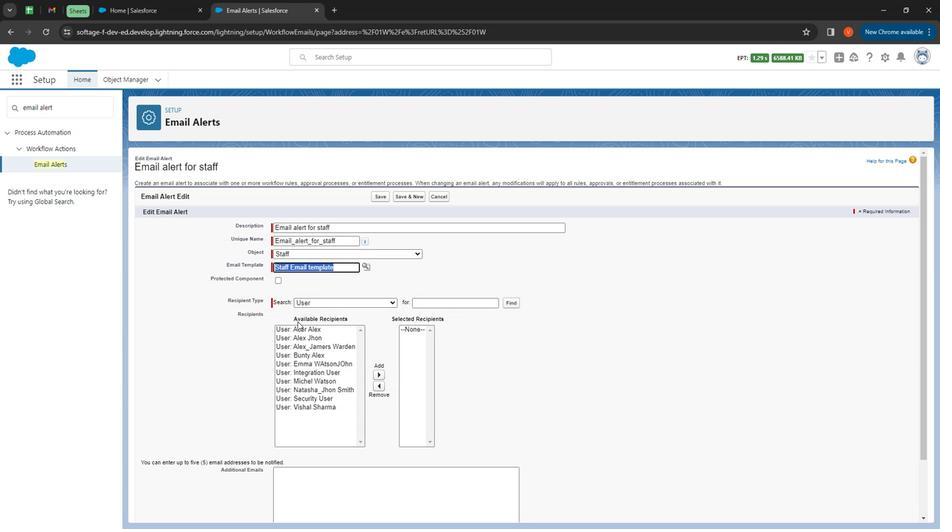 
Action: Mouse pressed left at (301, 323)
Screenshot: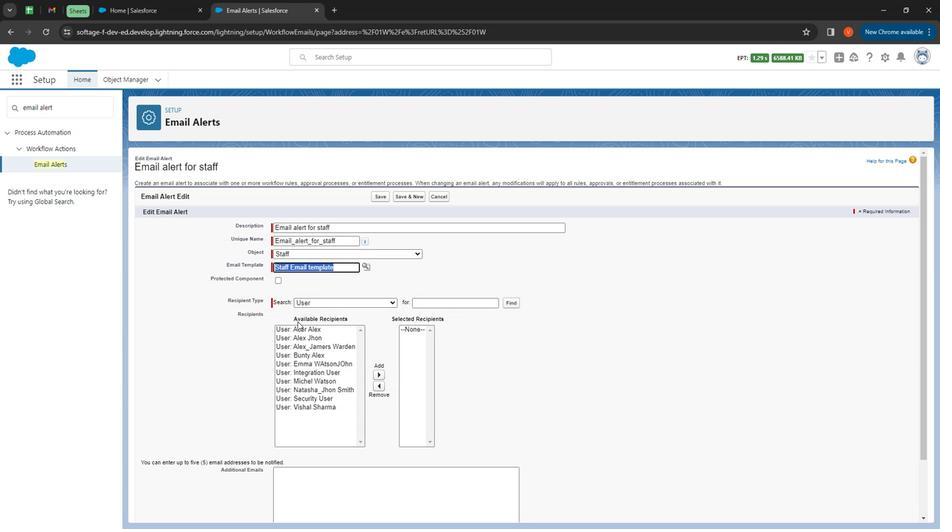 
Action: Mouse moved to (299, 328)
Screenshot: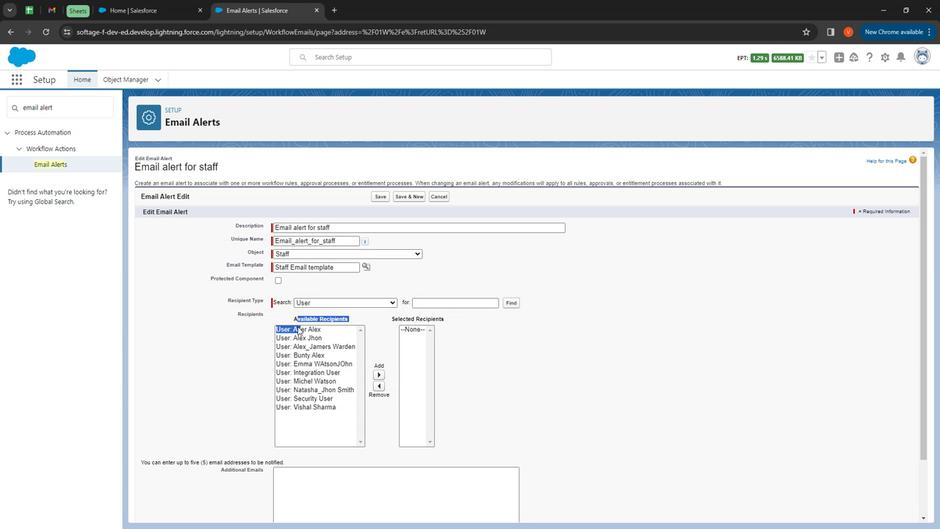 
Action: Mouse pressed left at (299, 328)
Screenshot: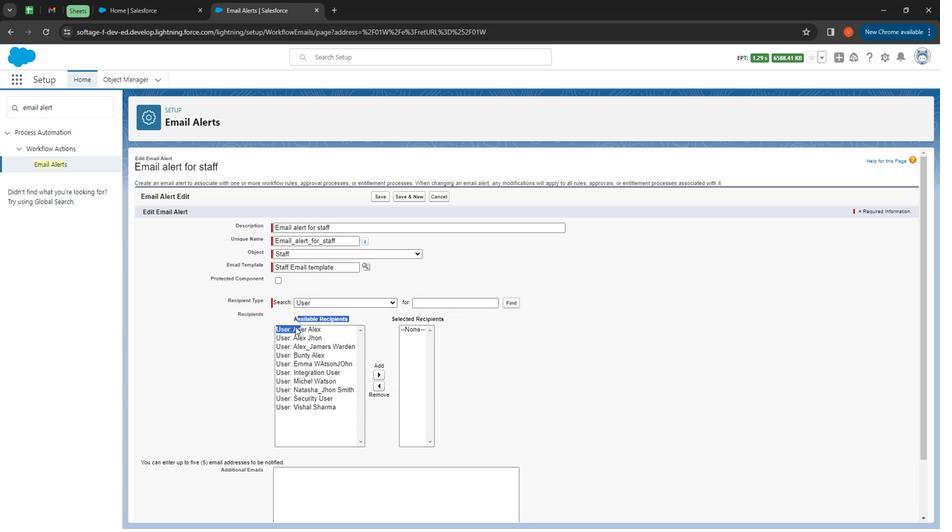 
Action: Mouse moved to (373, 376)
Screenshot: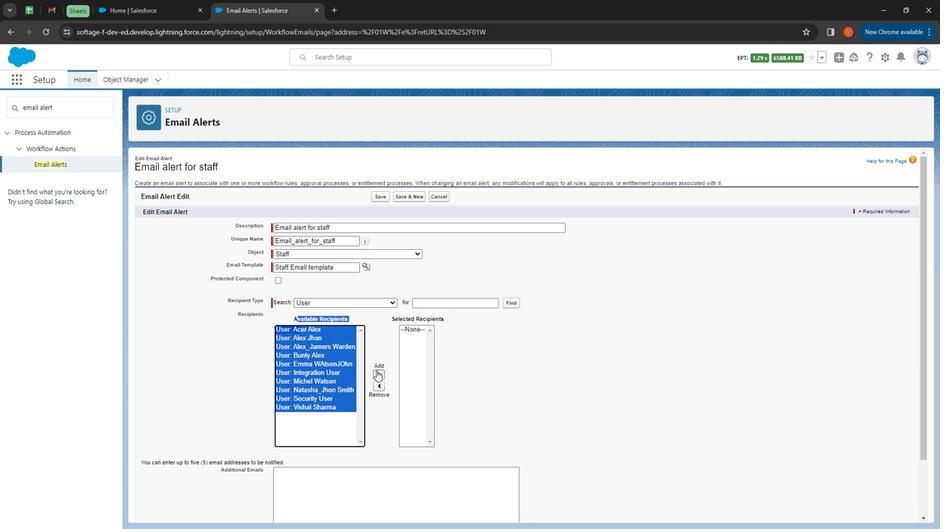 
Action: Mouse pressed left at (373, 376)
Screenshot: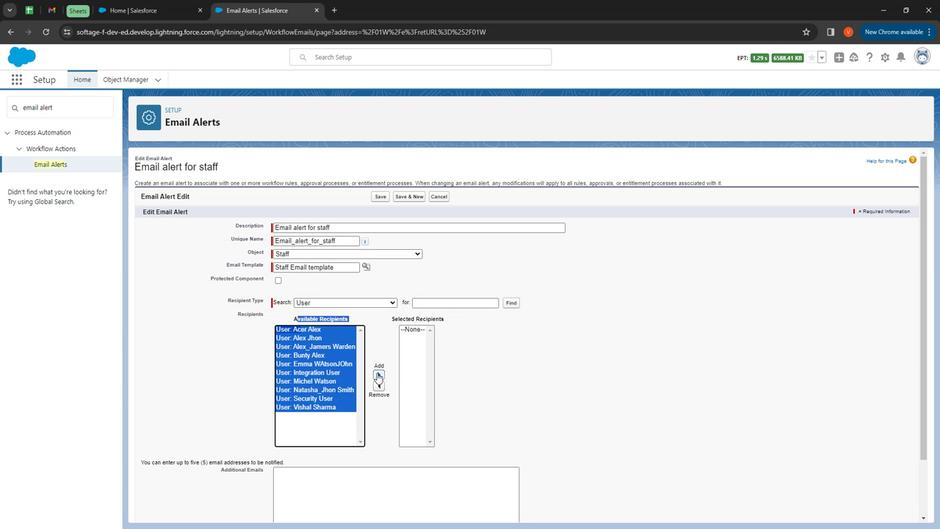 
Action: Mouse moved to (315, 321)
Screenshot: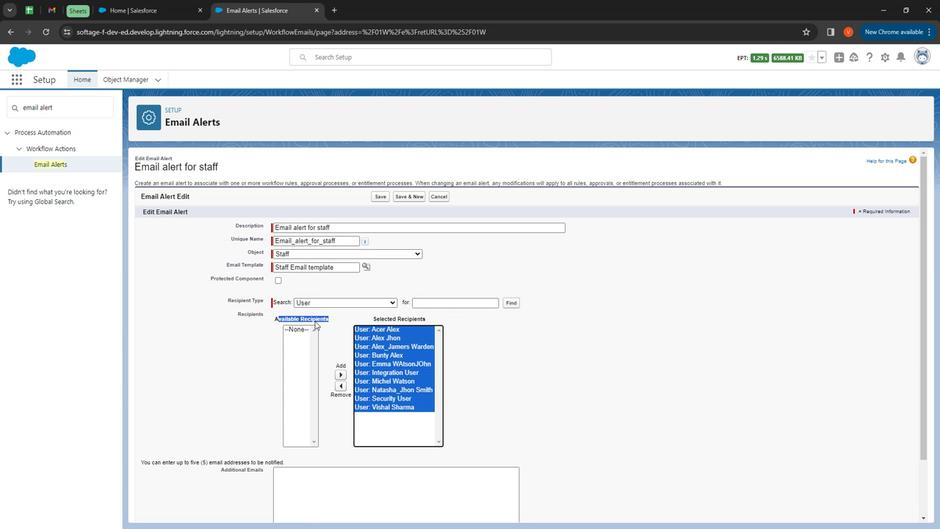 
Action: Mouse pressed left at (315, 321)
Screenshot: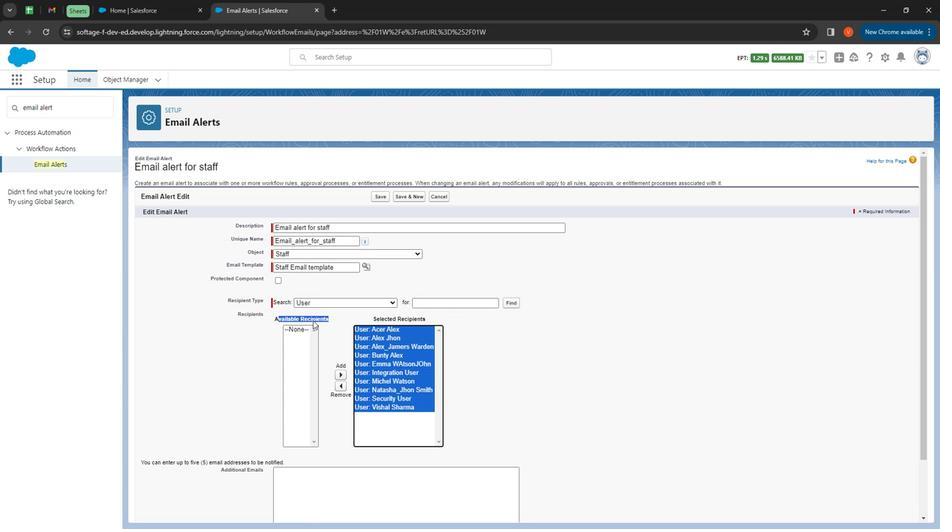 
Action: Mouse moved to (326, 301)
Screenshot: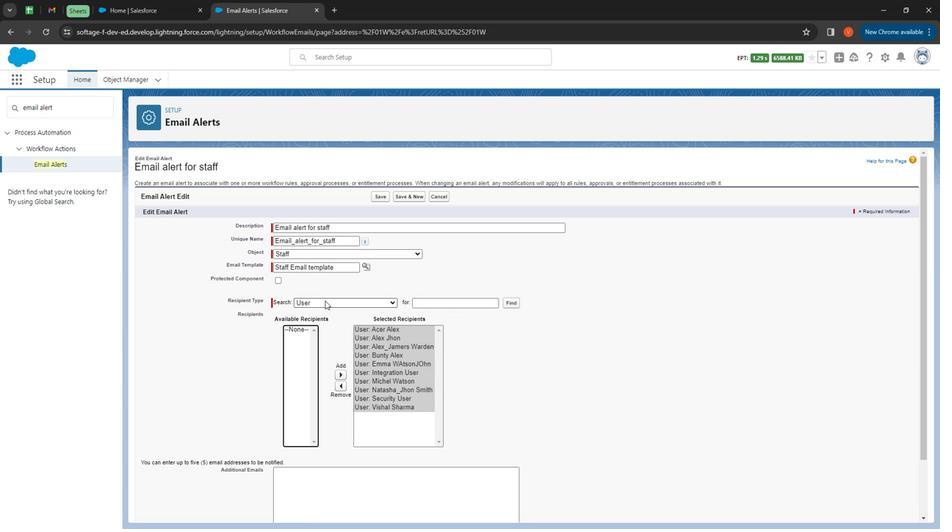 
Action: Mouse pressed left at (326, 301)
Screenshot: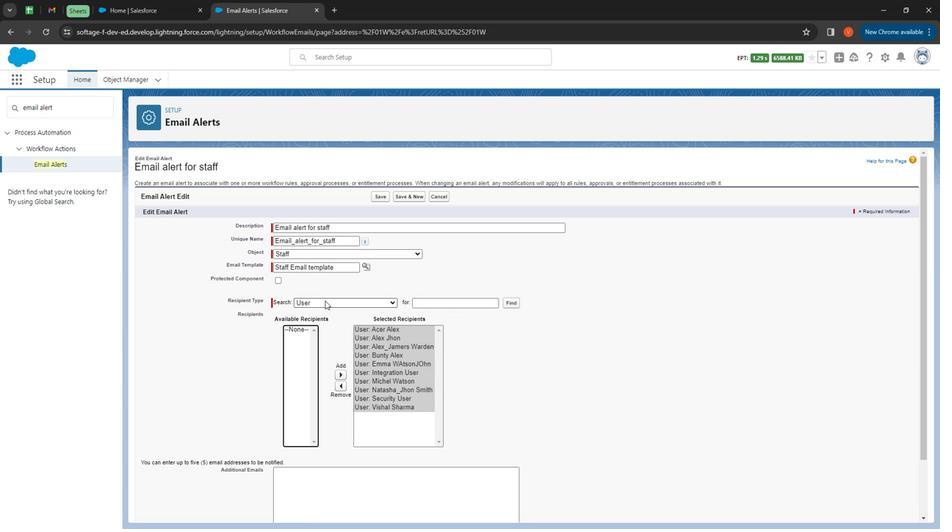 
Action: Mouse moved to (324, 440)
Screenshot: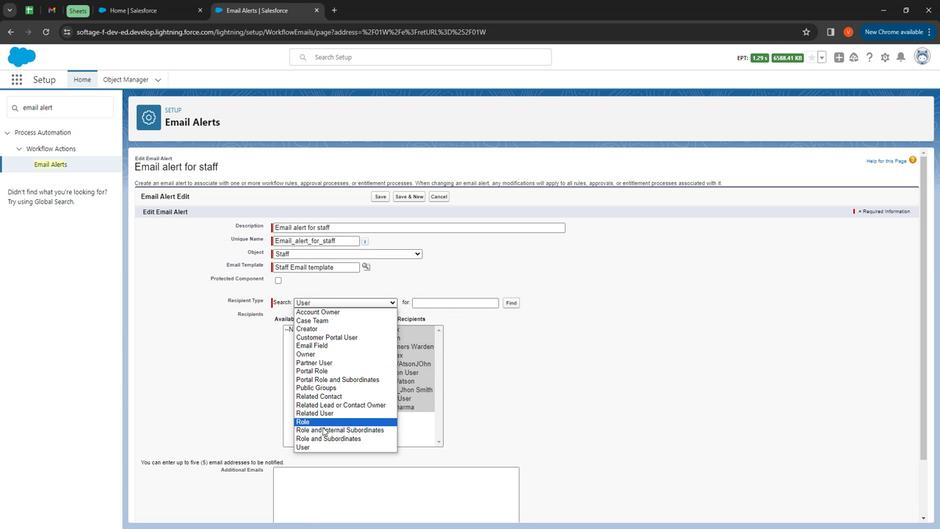 
Action: Mouse pressed left at (324, 440)
Screenshot: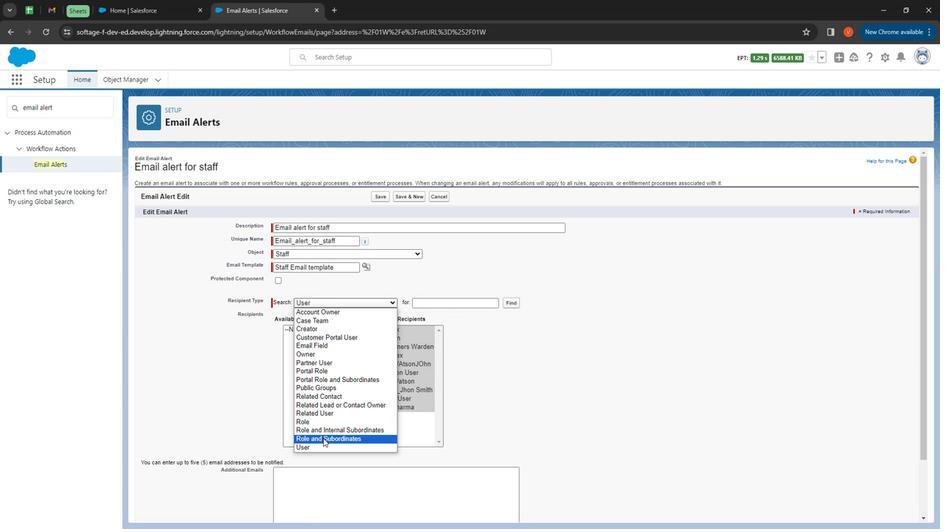 
Action: Mouse moved to (285, 332)
Screenshot: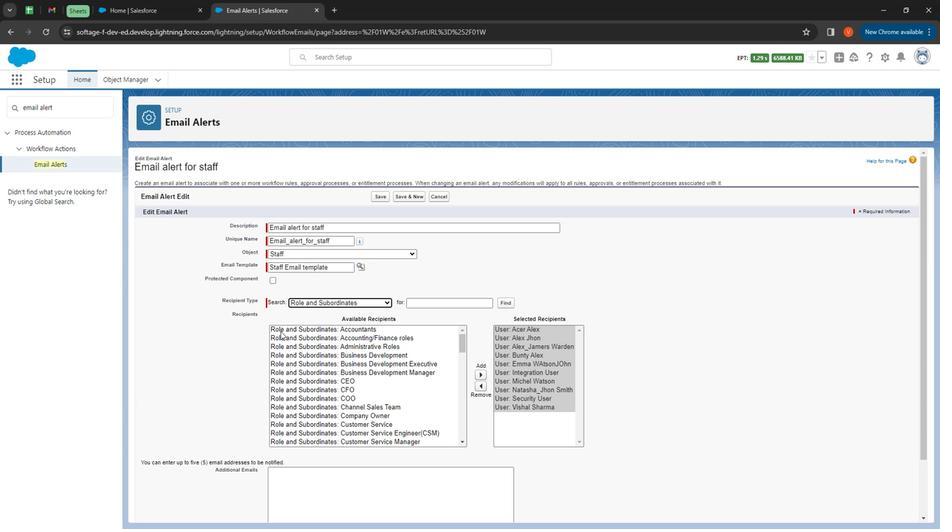 
Action: Mouse pressed left at (285, 332)
Screenshot: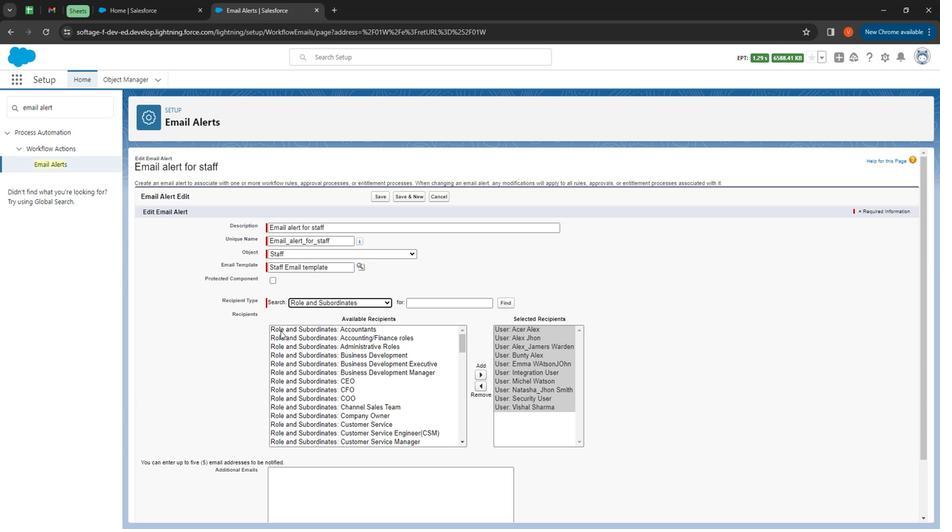 
Action: Mouse moved to (463, 373)
Screenshot: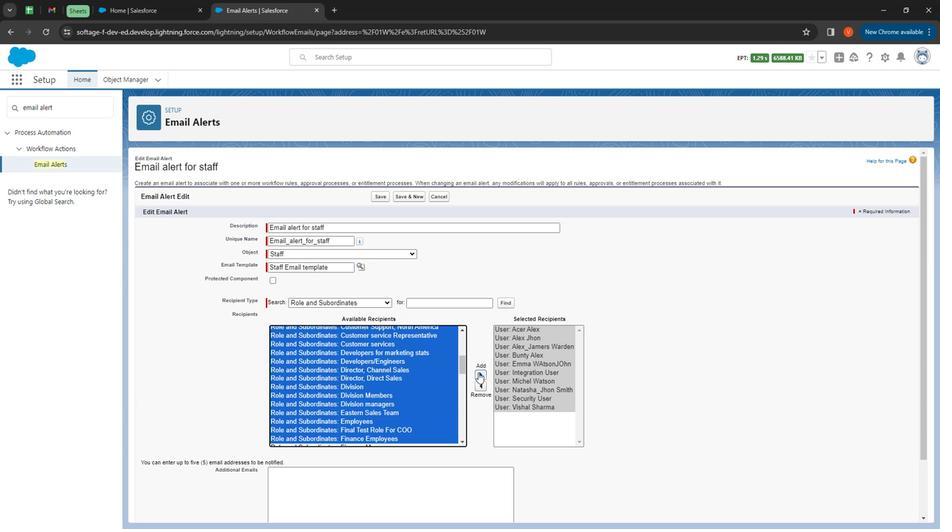 
Action: Mouse pressed left at (463, 373)
Screenshot: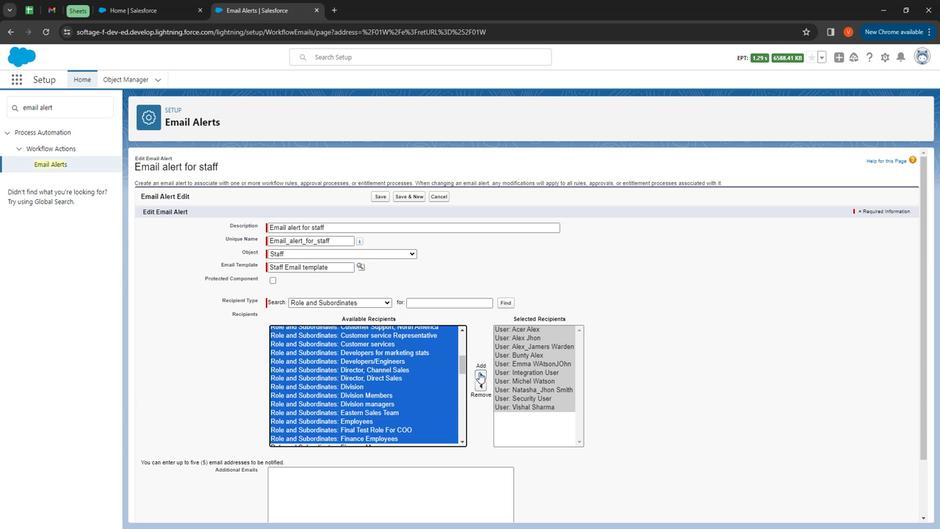 
Action: Mouse moved to (266, 332)
Screenshot: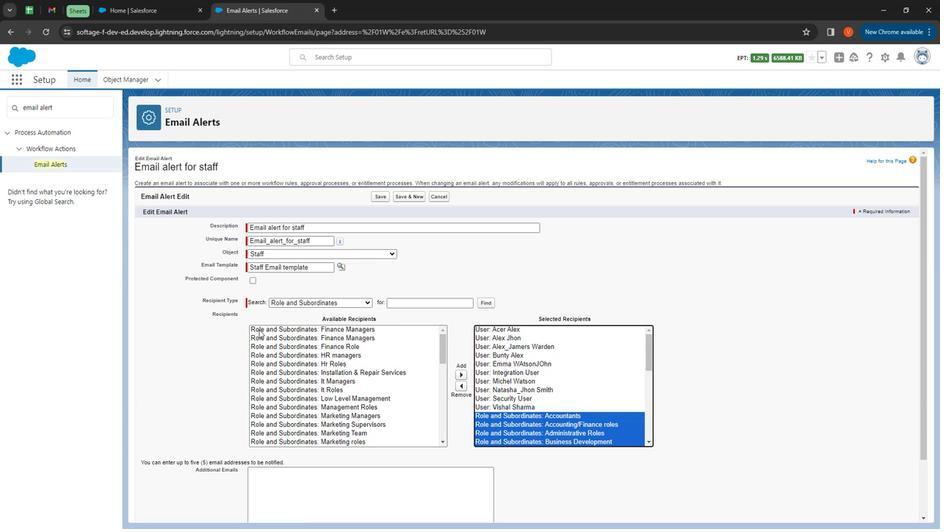 
Action: Mouse pressed left at (266, 332)
Screenshot: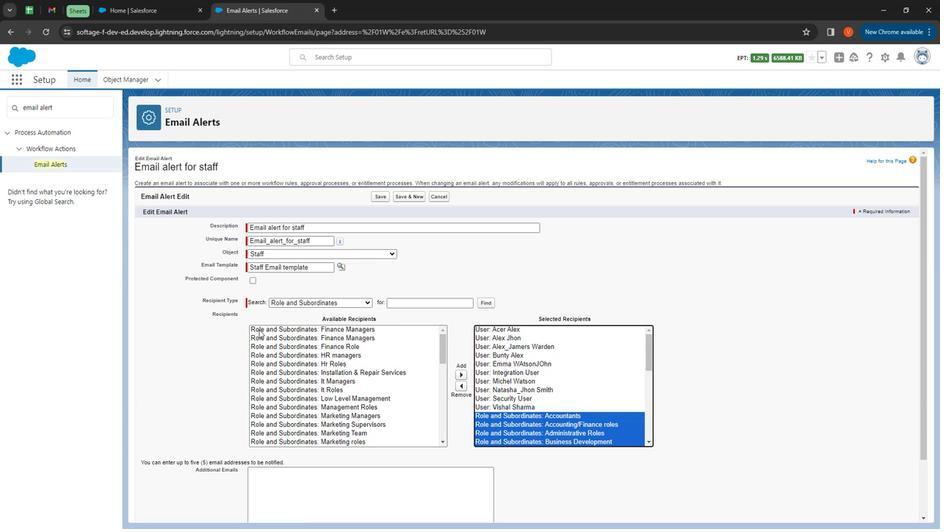 
Action: Mouse moved to (445, 375)
Screenshot: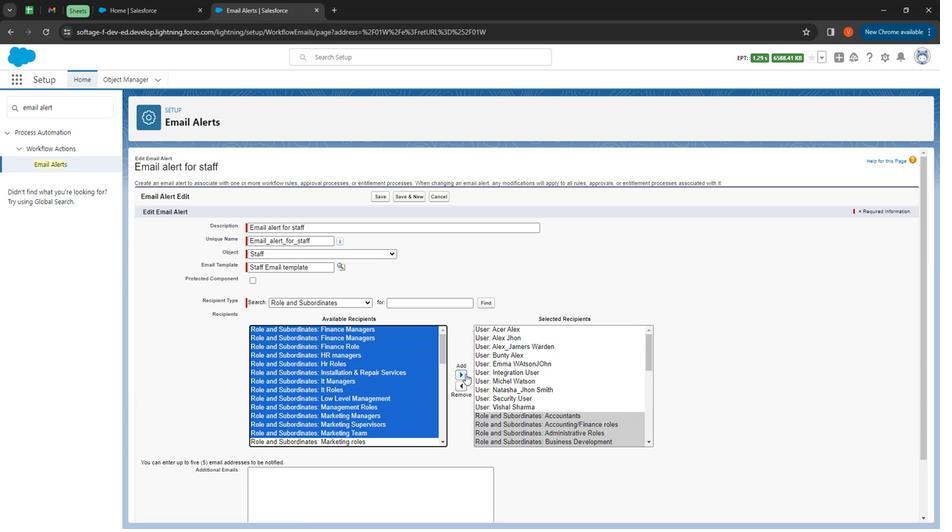 
Action: Mouse pressed left at (445, 375)
Screenshot: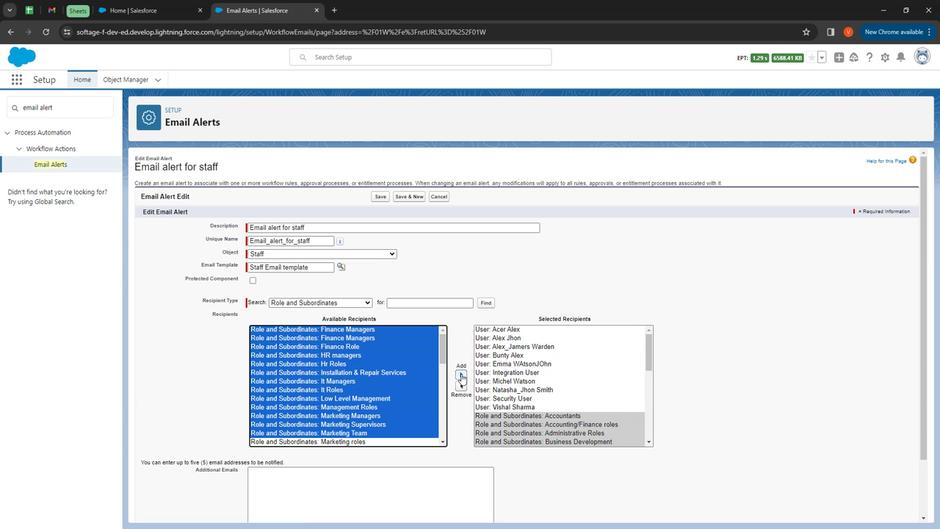 
Action: Mouse moved to (267, 332)
Screenshot: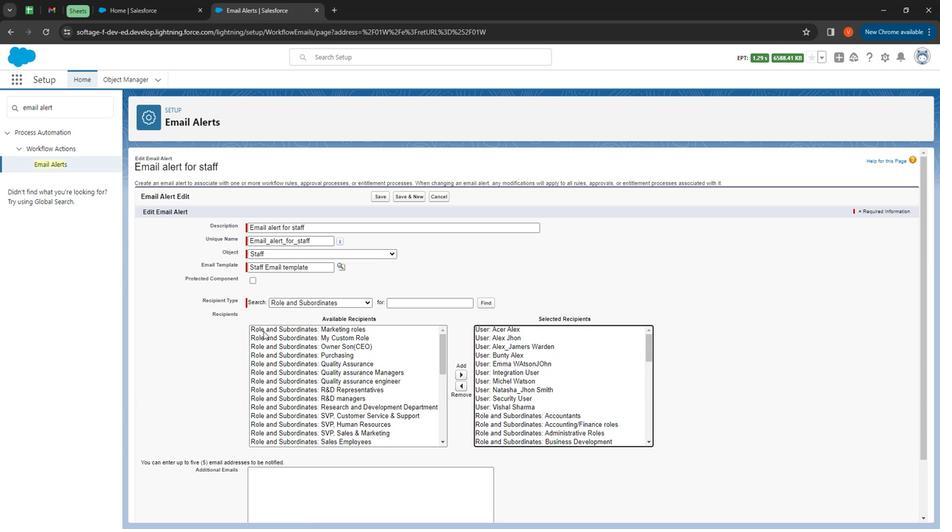 
Action: Mouse pressed left at (267, 332)
Screenshot: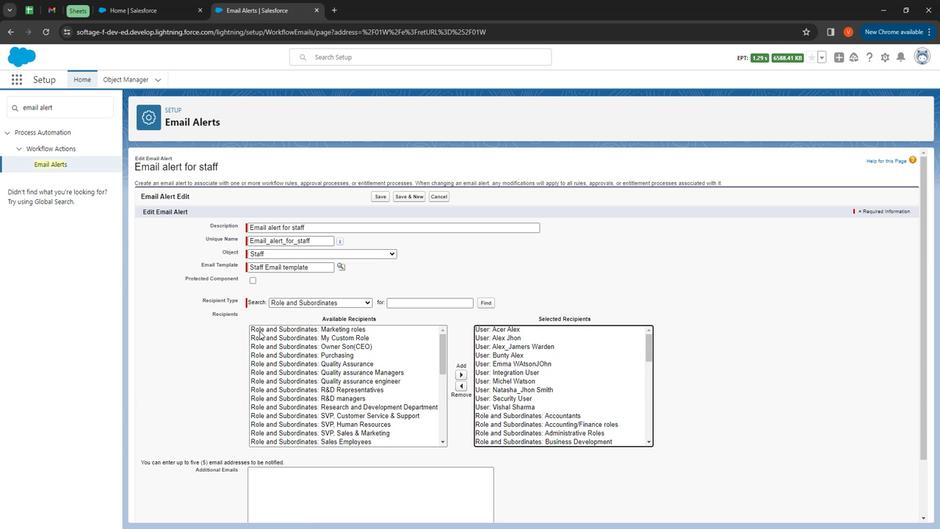 
Action: Mouse moved to (445, 378)
Screenshot: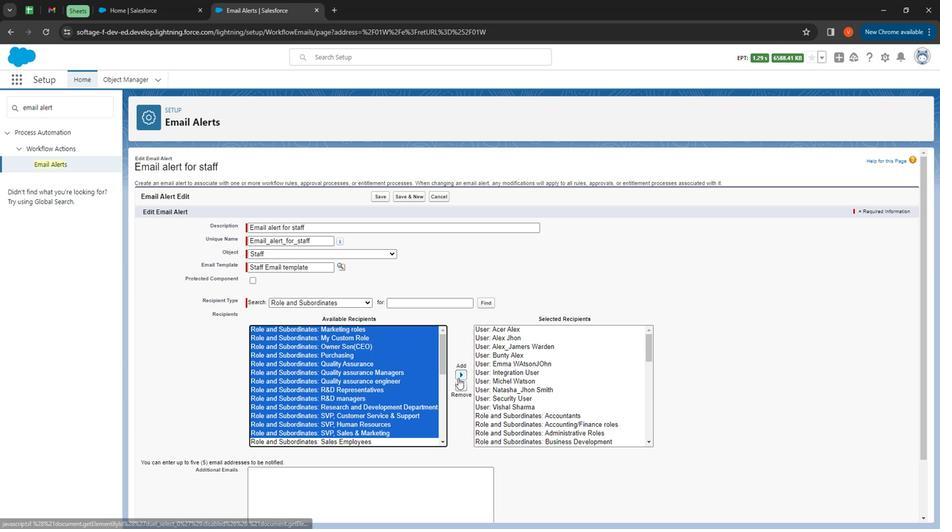 
Action: Mouse pressed left at (445, 378)
Screenshot: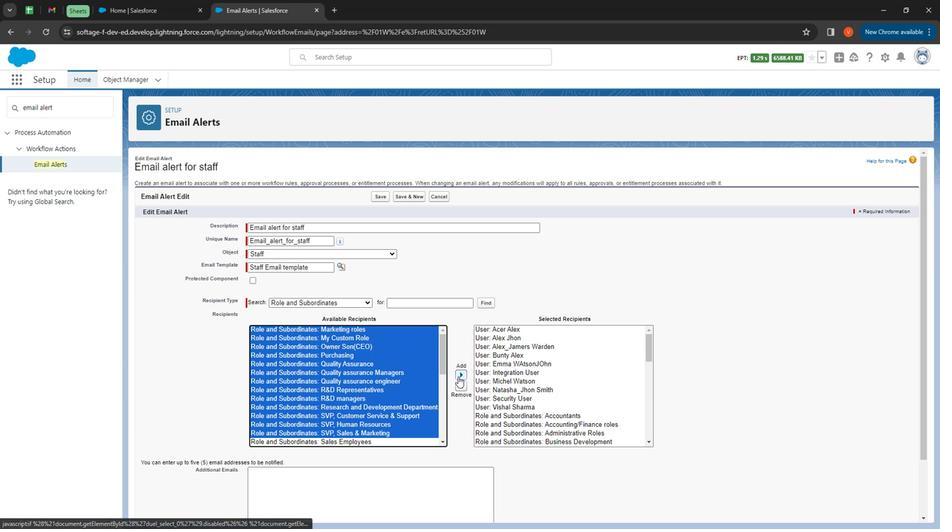 
Action: Mouse moved to (273, 332)
Screenshot: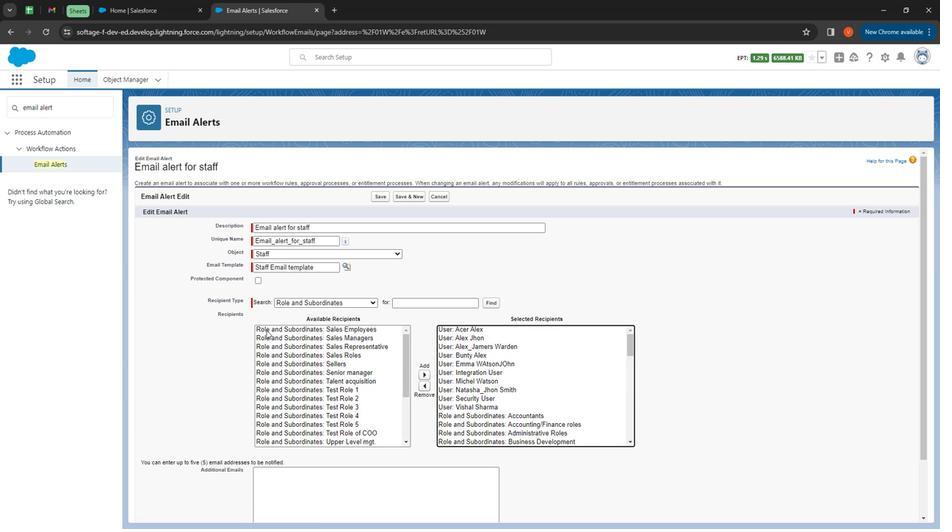 
Action: Mouse pressed left at (273, 332)
Screenshot: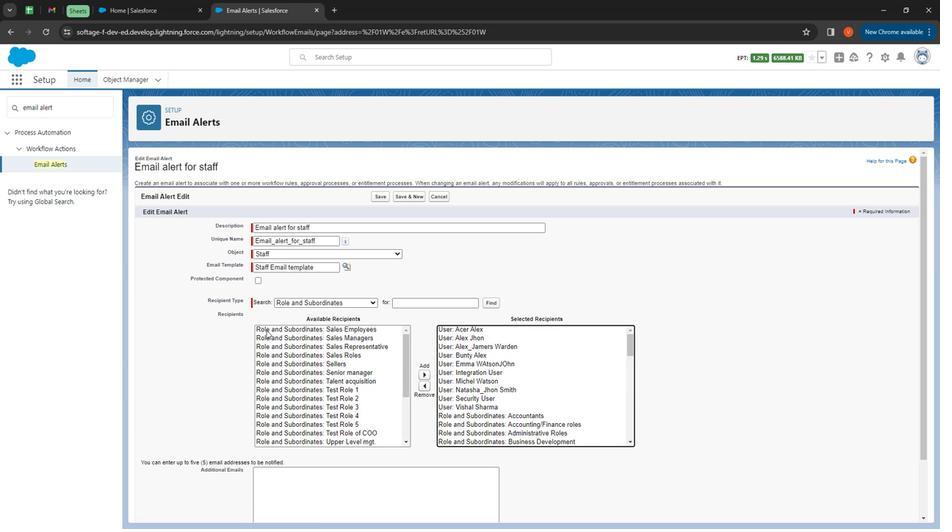 
Action: Mouse moved to (414, 371)
Screenshot: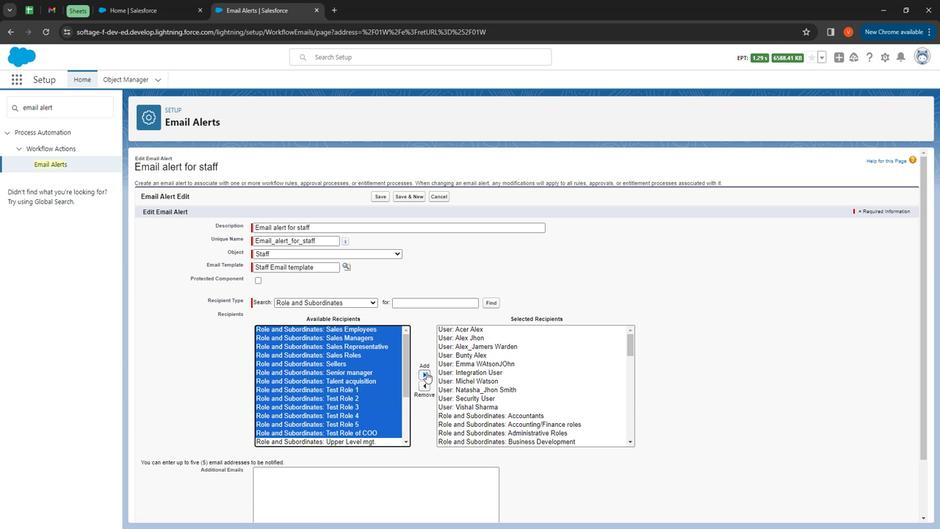 
Action: Mouse pressed left at (414, 371)
Screenshot: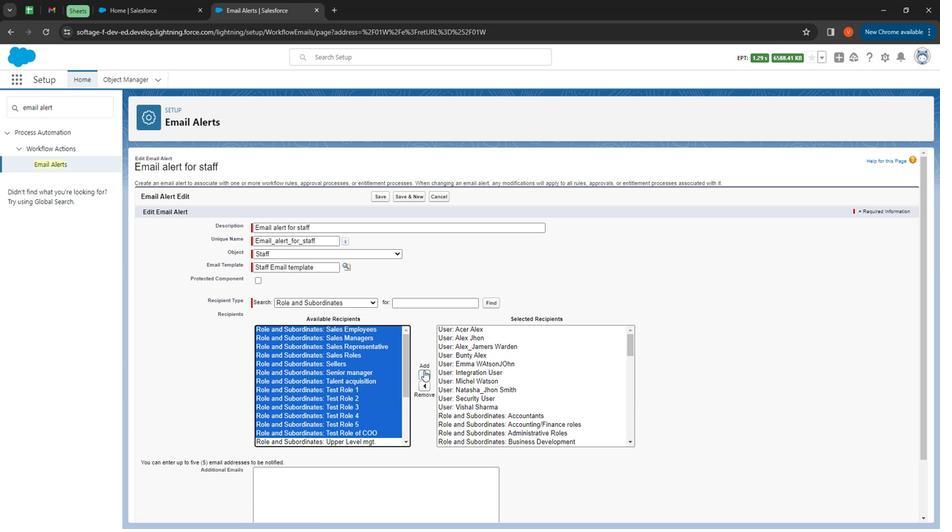 
Action: Mouse moved to (271, 329)
Screenshot: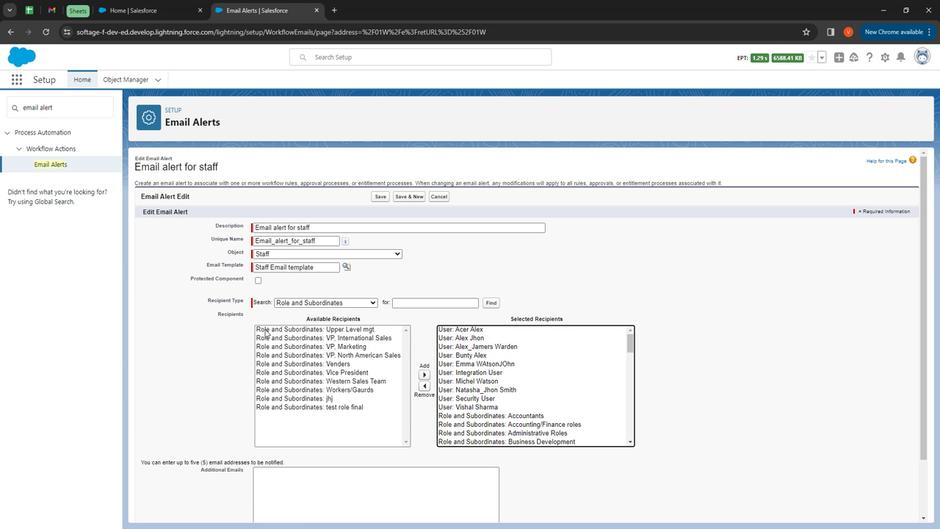 
Action: Mouse pressed left at (271, 329)
Screenshot: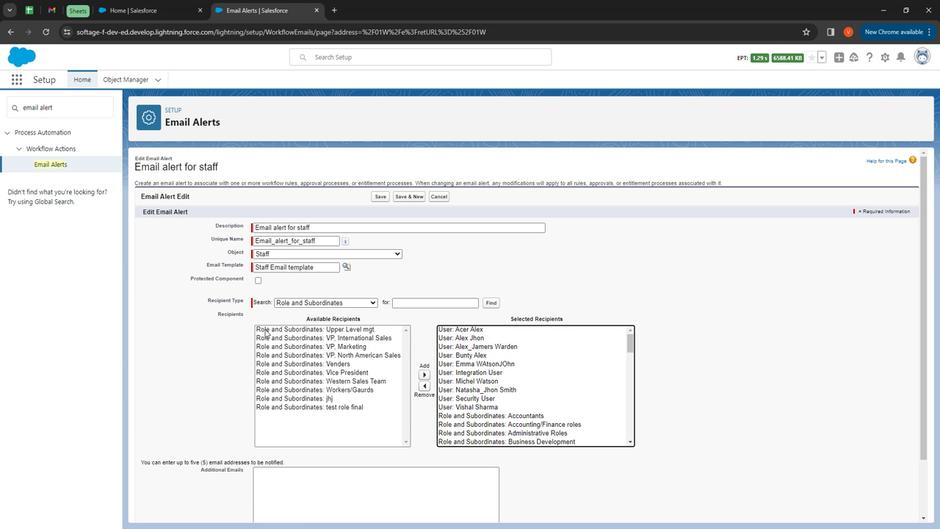 
Action: Mouse moved to (417, 375)
Screenshot: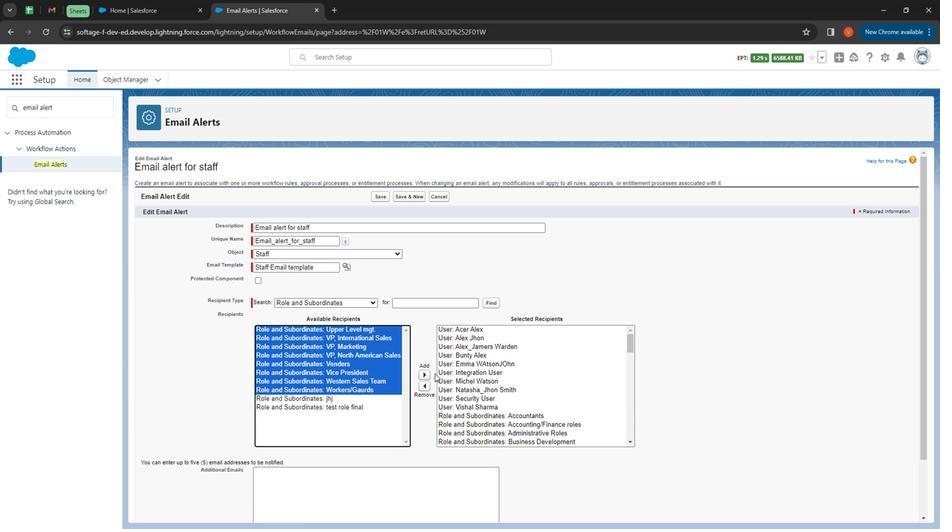 
Action: Mouse pressed left at (417, 375)
Screenshot: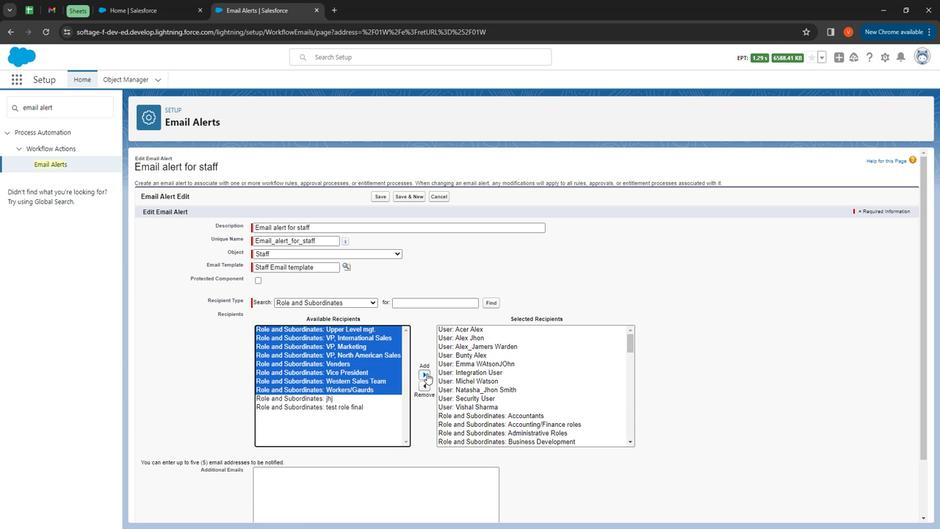 
Action: Mouse moved to (322, 335)
Screenshot: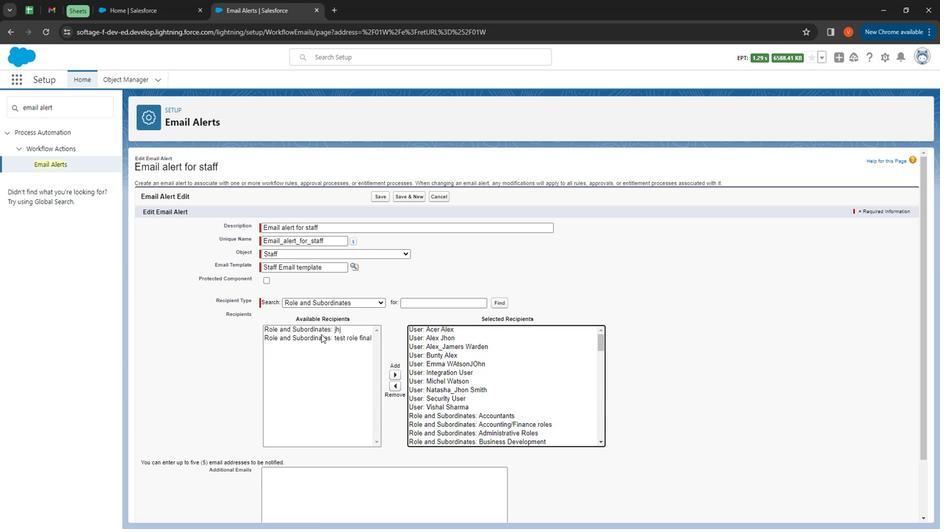 
Action: Mouse pressed left at (322, 335)
Screenshot: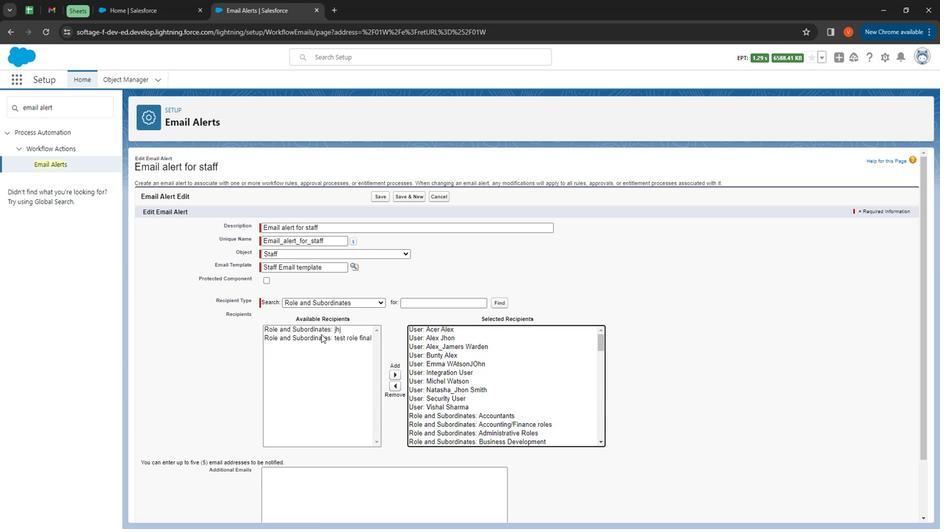 
Action: Mouse moved to (386, 373)
Screenshot: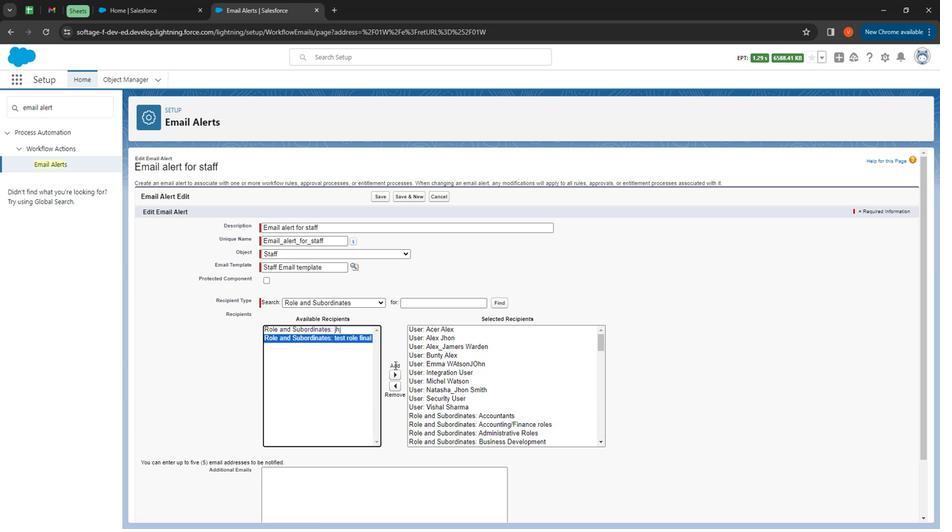 
Action: Mouse pressed left at (386, 373)
Screenshot: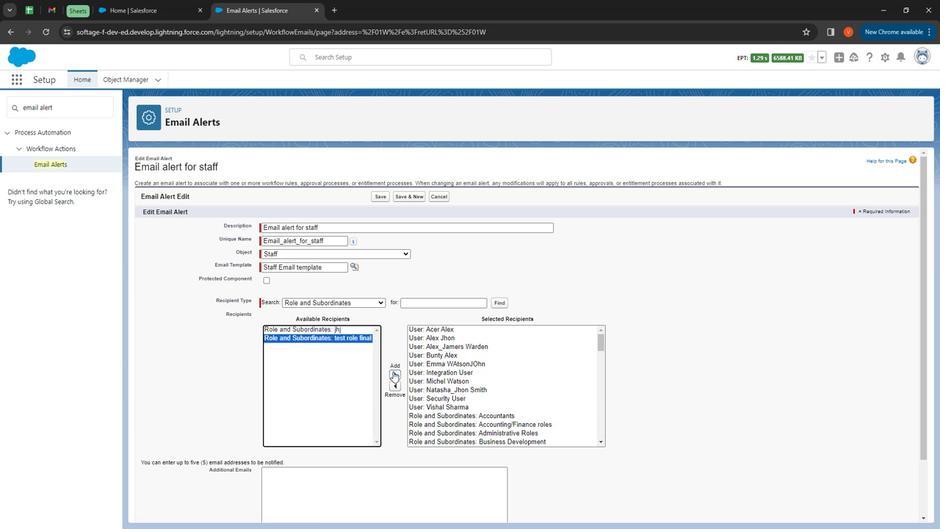 
Action: Mouse moved to (335, 309)
Screenshot: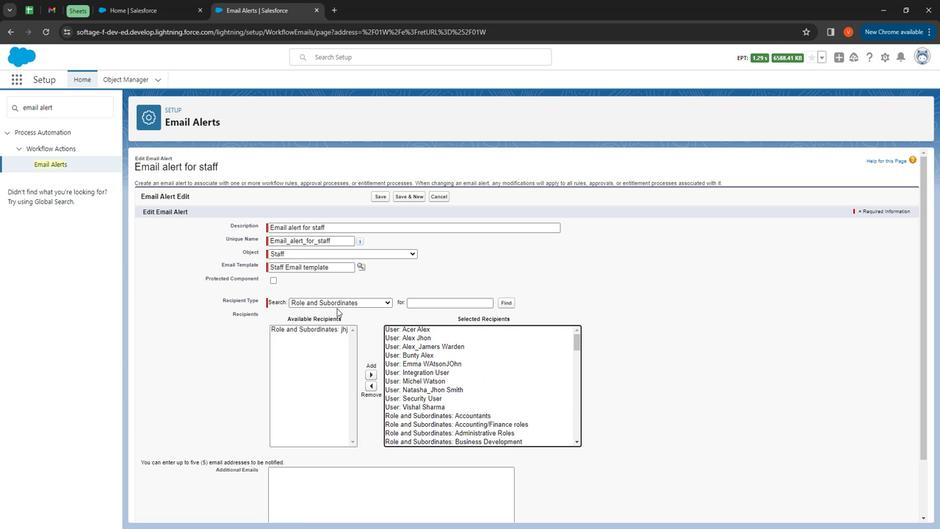 
Action: Mouse pressed left at (335, 309)
Screenshot: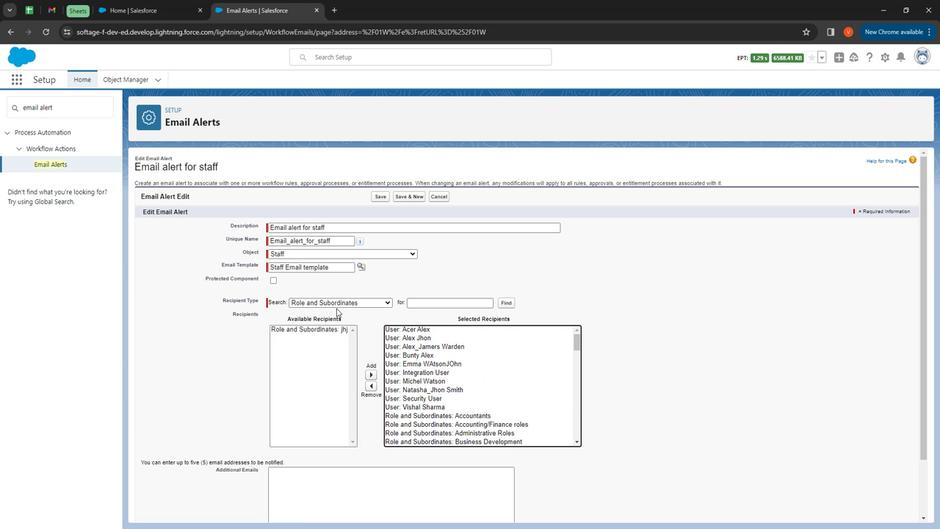 
Action: Mouse moved to (330, 426)
Screenshot: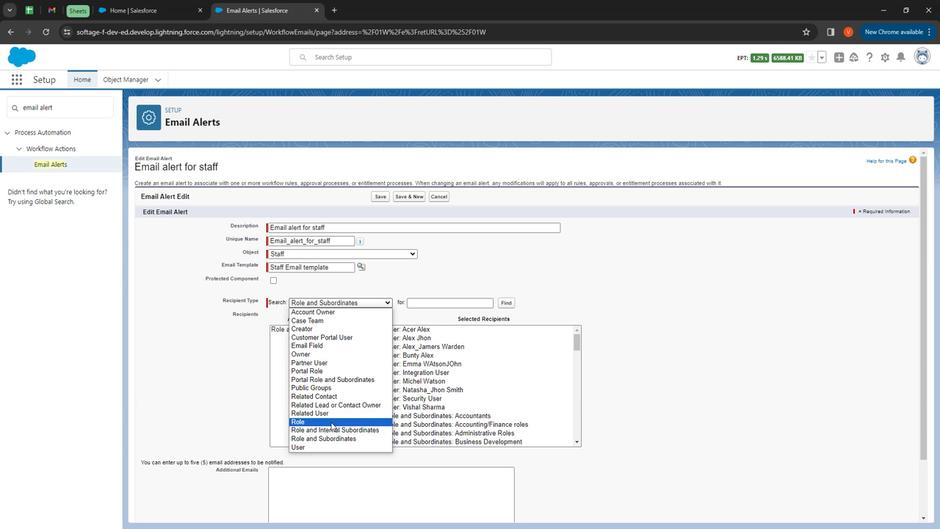 
Action: Mouse pressed left at (330, 426)
Screenshot: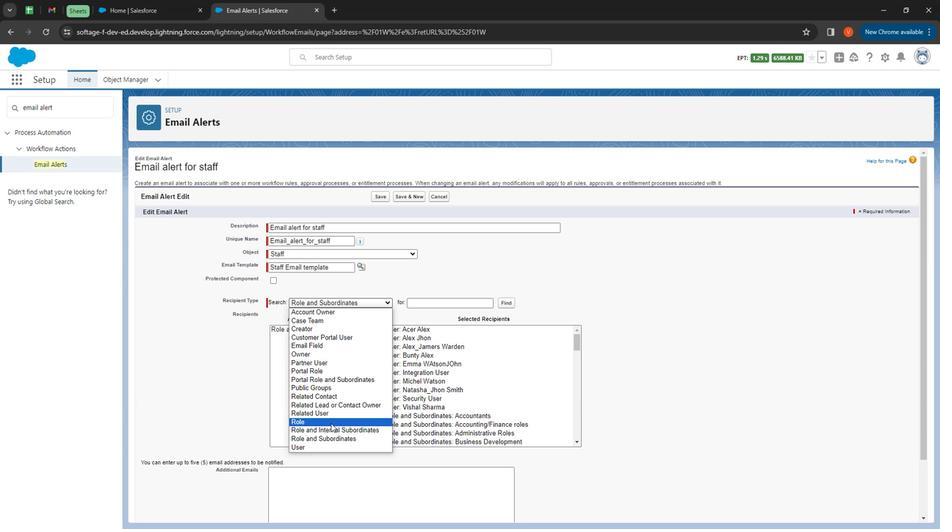 
Action: Mouse moved to (276, 332)
Screenshot: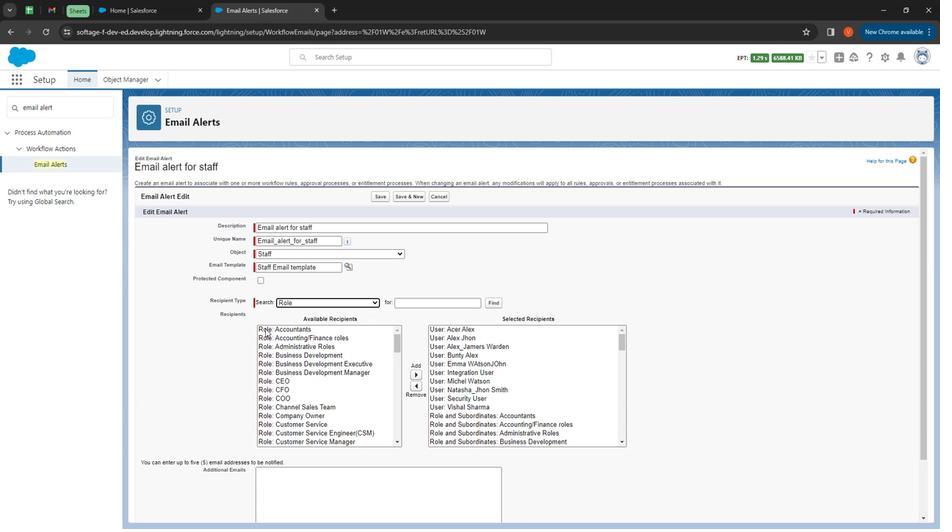 
Action: Mouse pressed left at (276, 332)
Screenshot: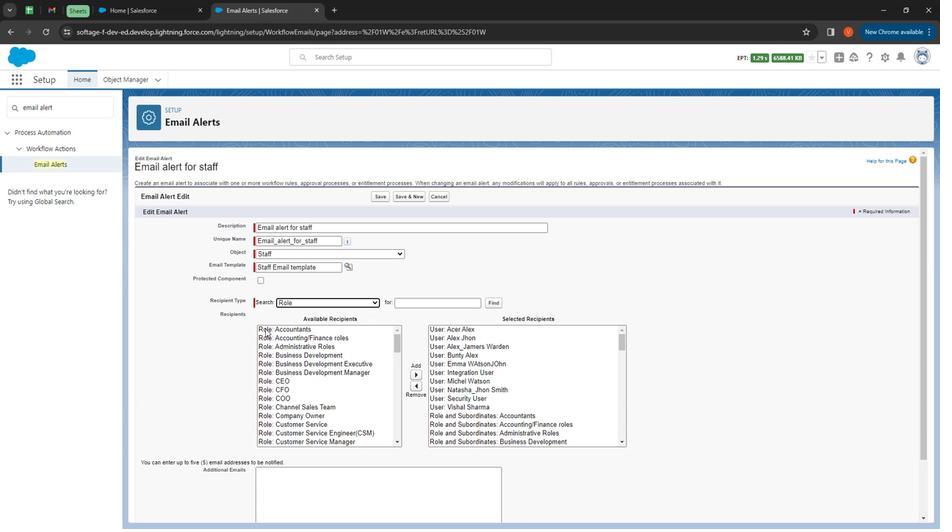 
Action: Mouse moved to (399, 377)
Screenshot: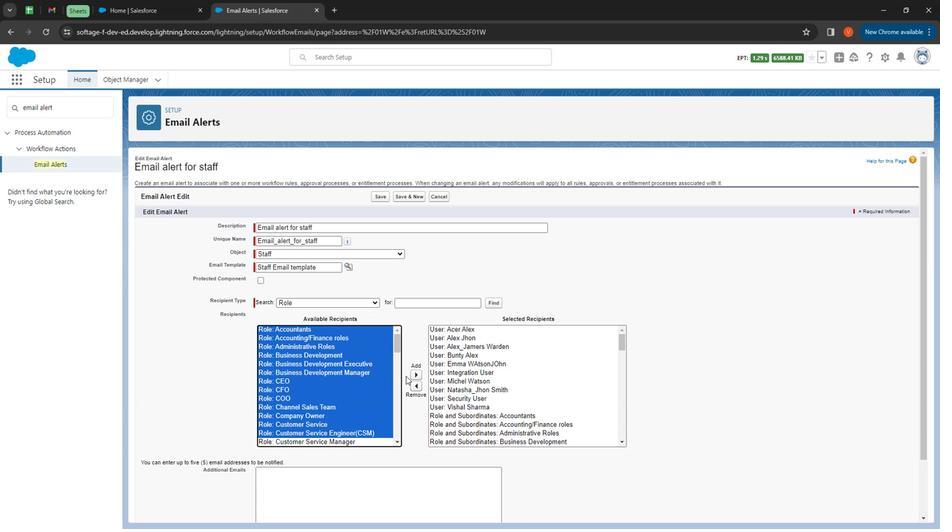 
Action: Mouse pressed left at (399, 377)
Screenshot: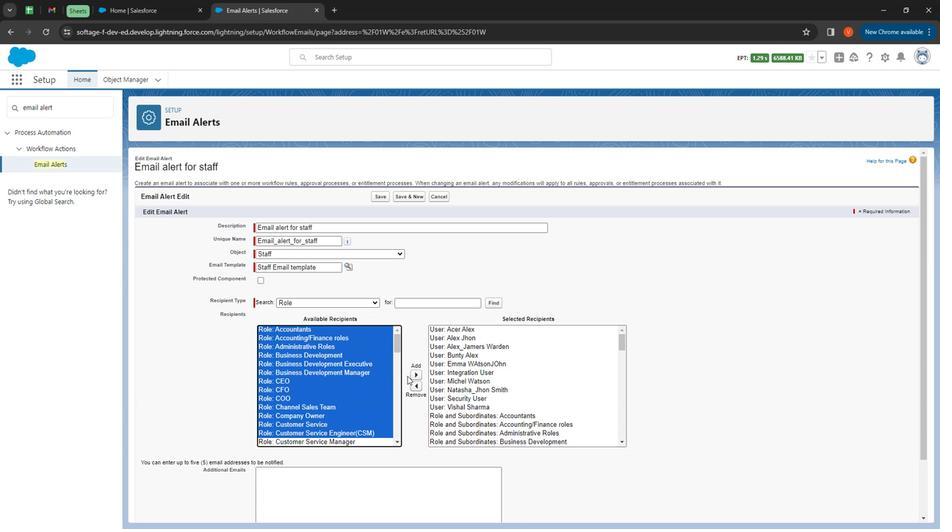 
Action: Mouse moved to (405, 376)
Screenshot: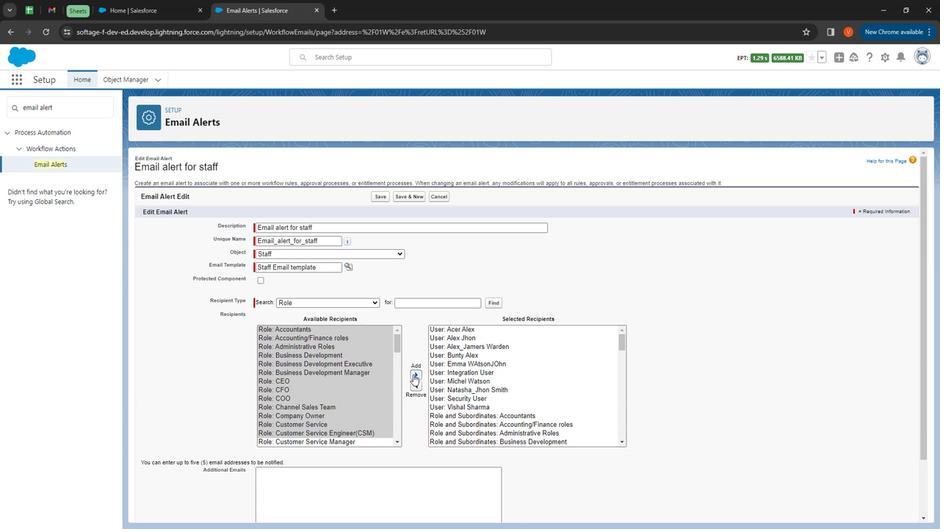
Action: Mouse pressed left at (405, 376)
Screenshot: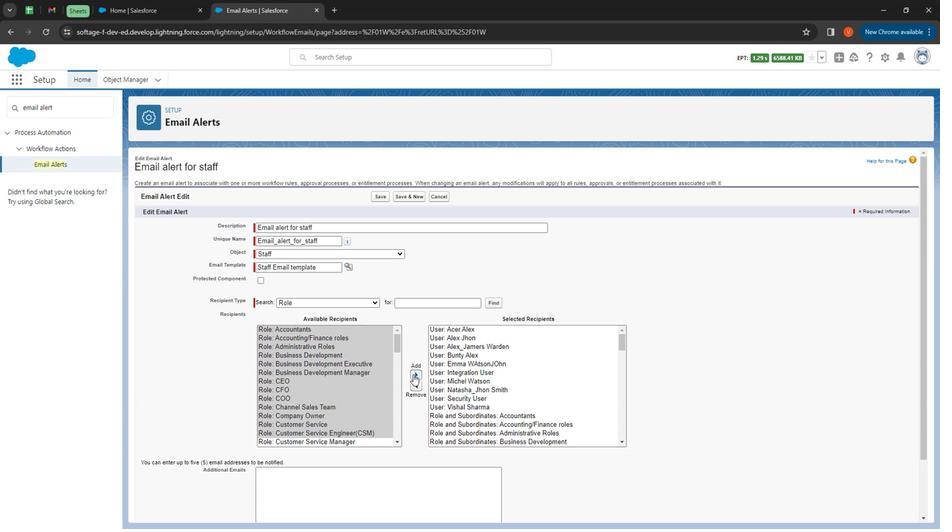 
Action: Mouse moved to (277, 329)
Screenshot: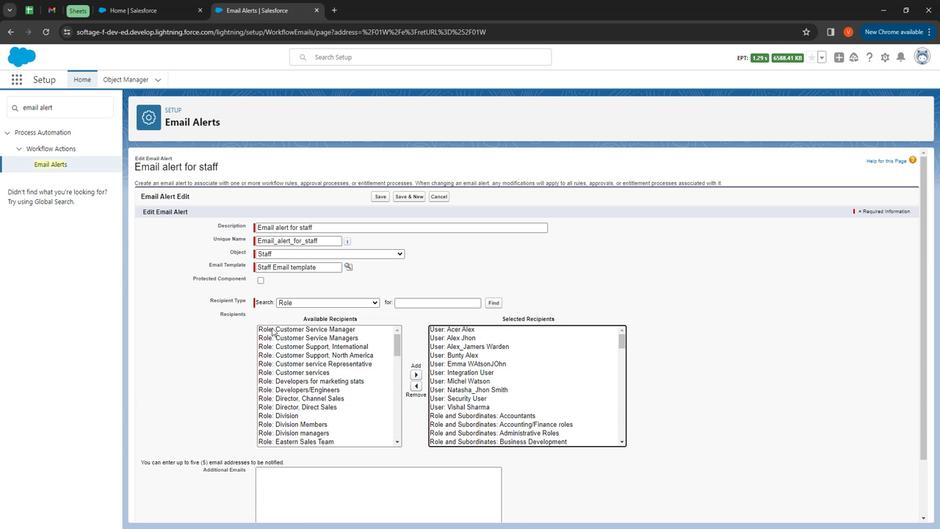 
Action: Mouse pressed left at (277, 329)
Screenshot: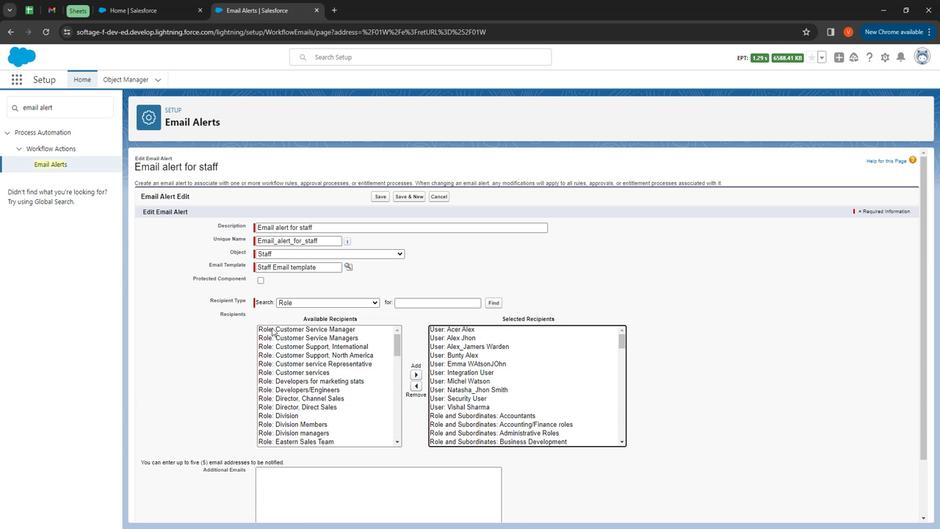 
Action: Mouse moved to (411, 379)
Screenshot: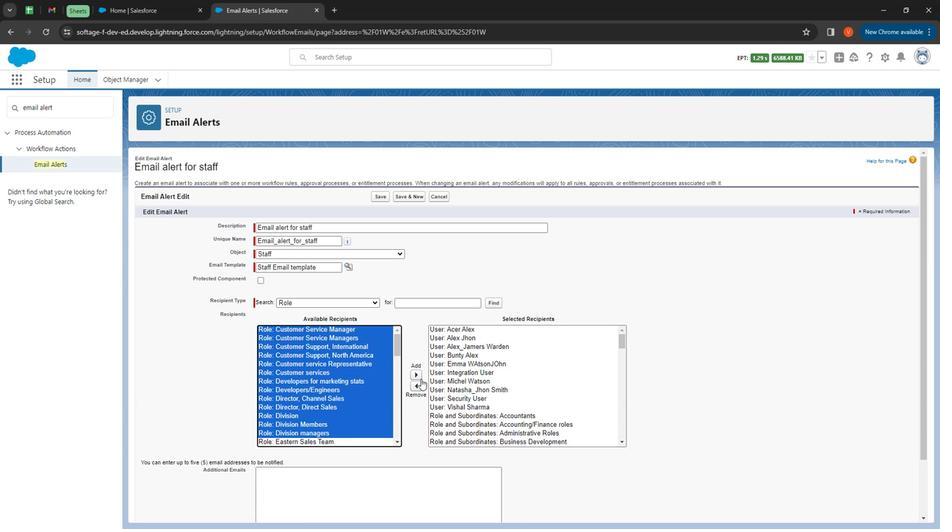 
Action: Mouse pressed left at (411, 379)
Screenshot: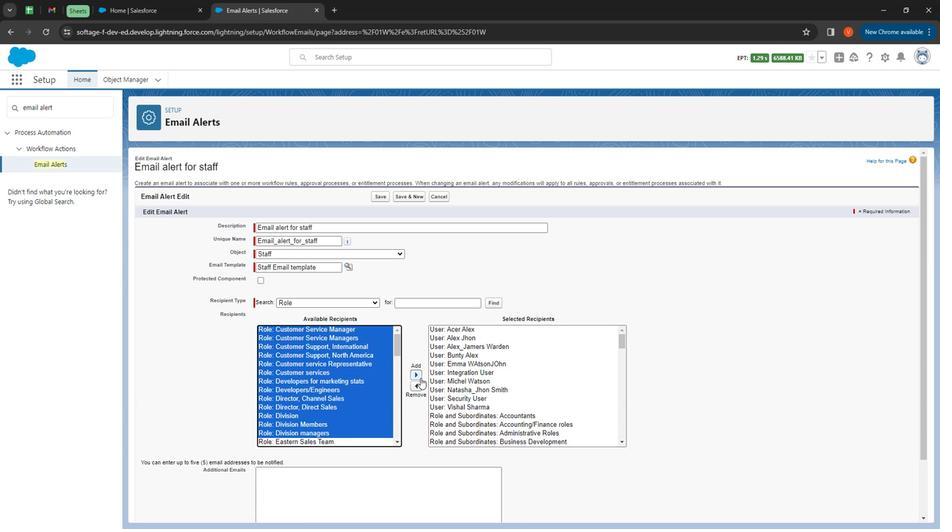 
Action: Mouse moved to (269, 332)
Screenshot: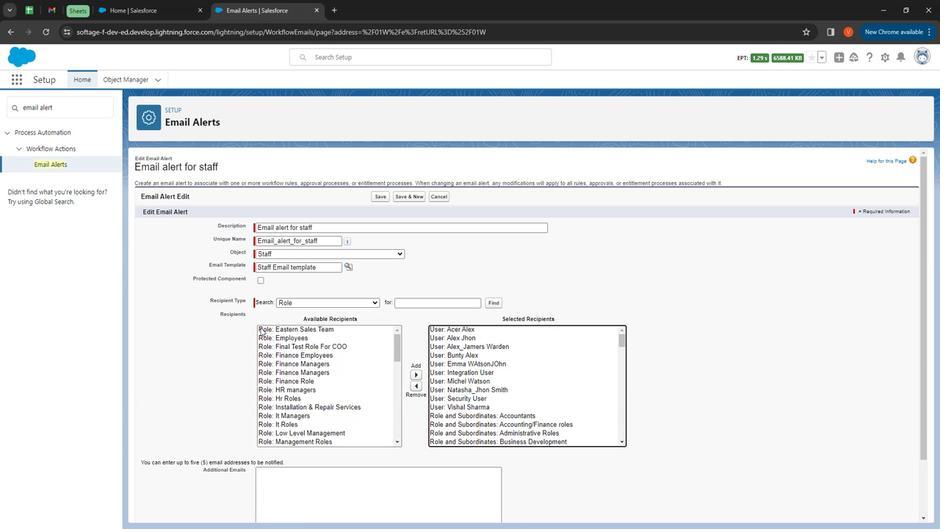 
Action: Mouse pressed left at (269, 332)
Screenshot: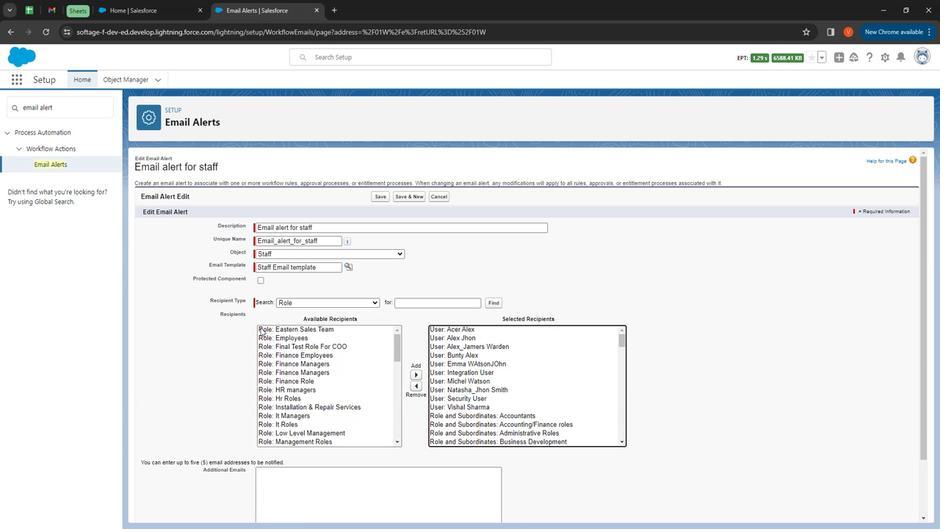 
Action: Mouse moved to (404, 379)
Screenshot: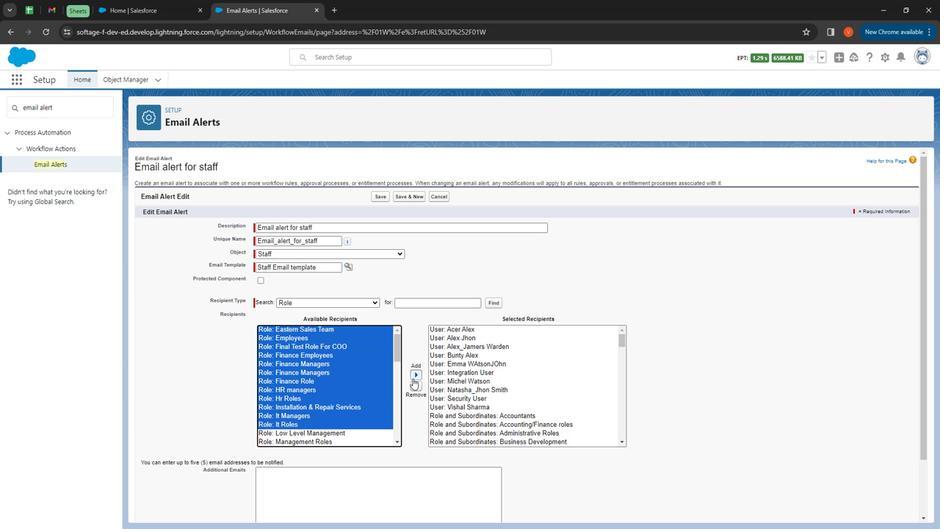 
Action: Mouse pressed left at (404, 379)
Screenshot: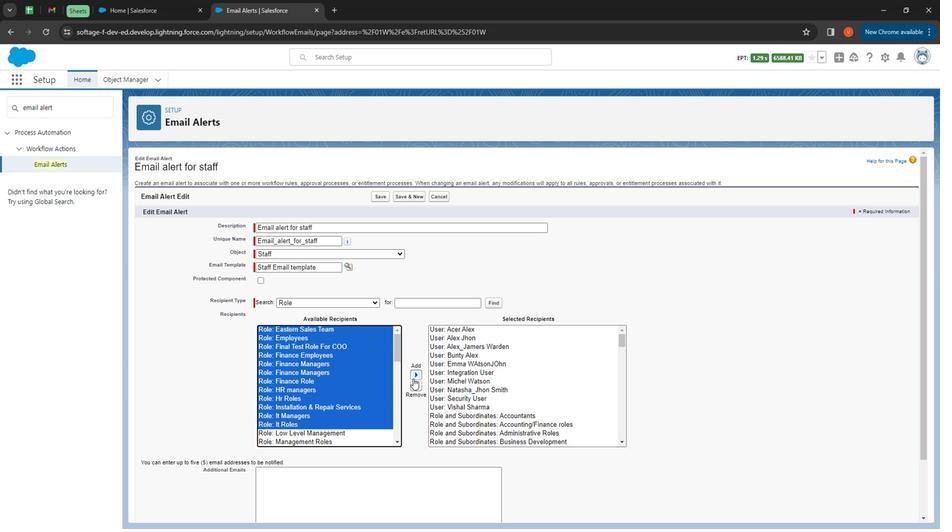 
Action: Mouse moved to (275, 331)
Screenshot: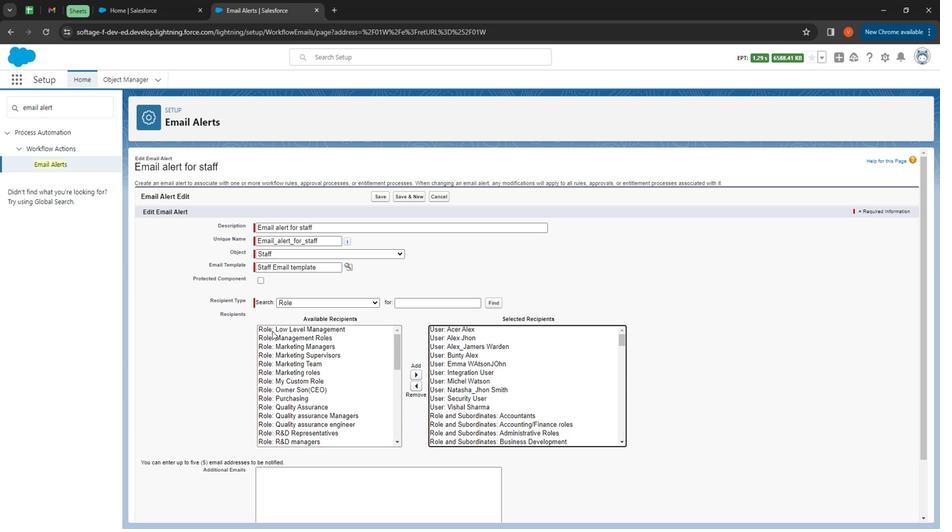 
Action: Mouse pressed left at (275, 331)
Screenshot: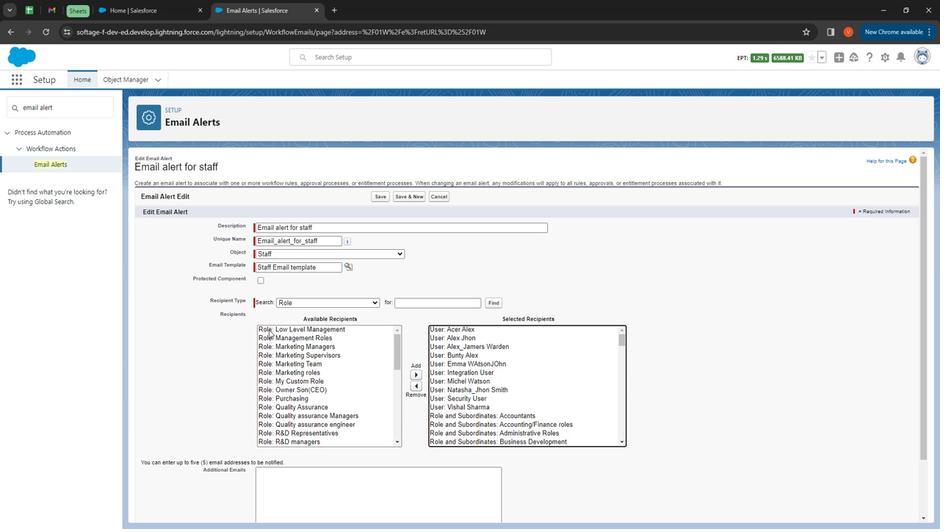 
Action: Mouse moved to (407, 375)
